 Task: Look for space in Vlorë, Albania from 12th  August, 2023 to 15th August, 2023 for 3 adults in price range Rs.12000 to Rs.16000. Place can be entire place with 2 bedrooms having 3 beds and 1 bathroom. Property type can be flat. Amenities needed are: heating, . Booking option can be shelf check-in. Required host language is English.
Action: Mouse moved to (498, 110)
Screenshot: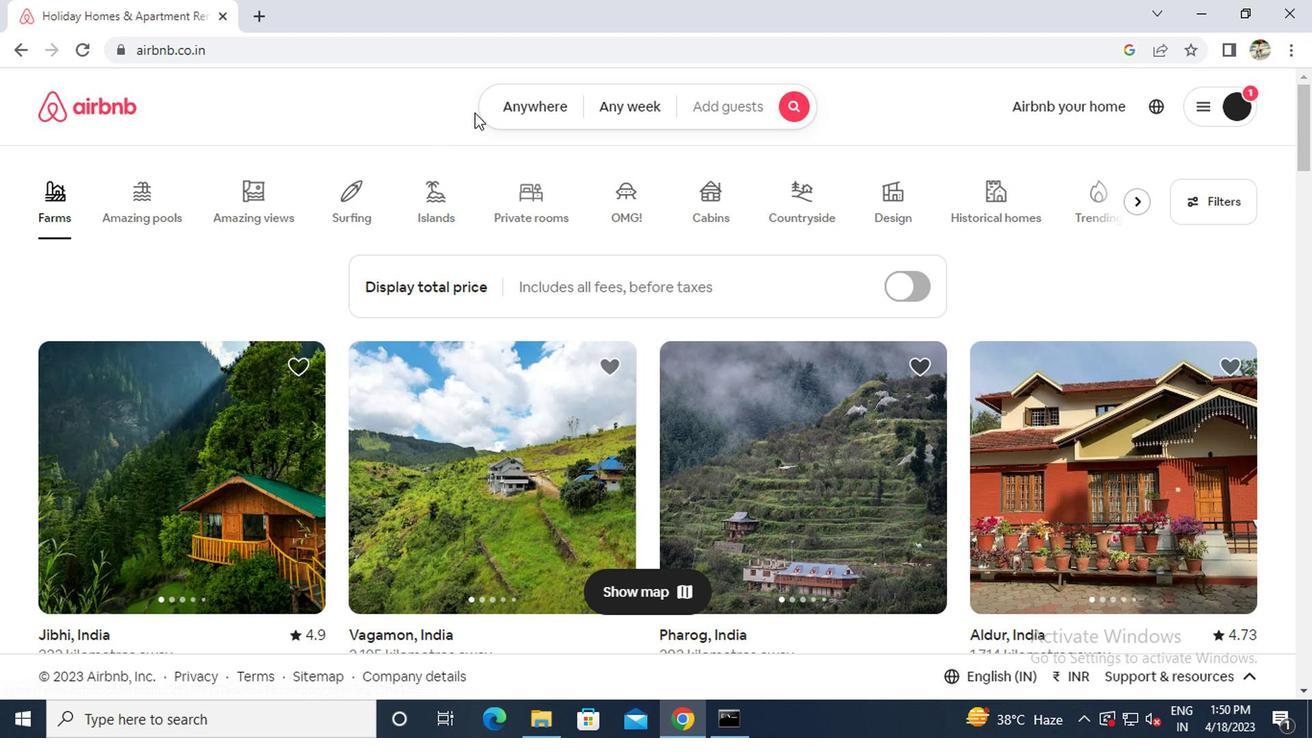 
Action: Mouse pressed left at (498, 110)
Screenshot: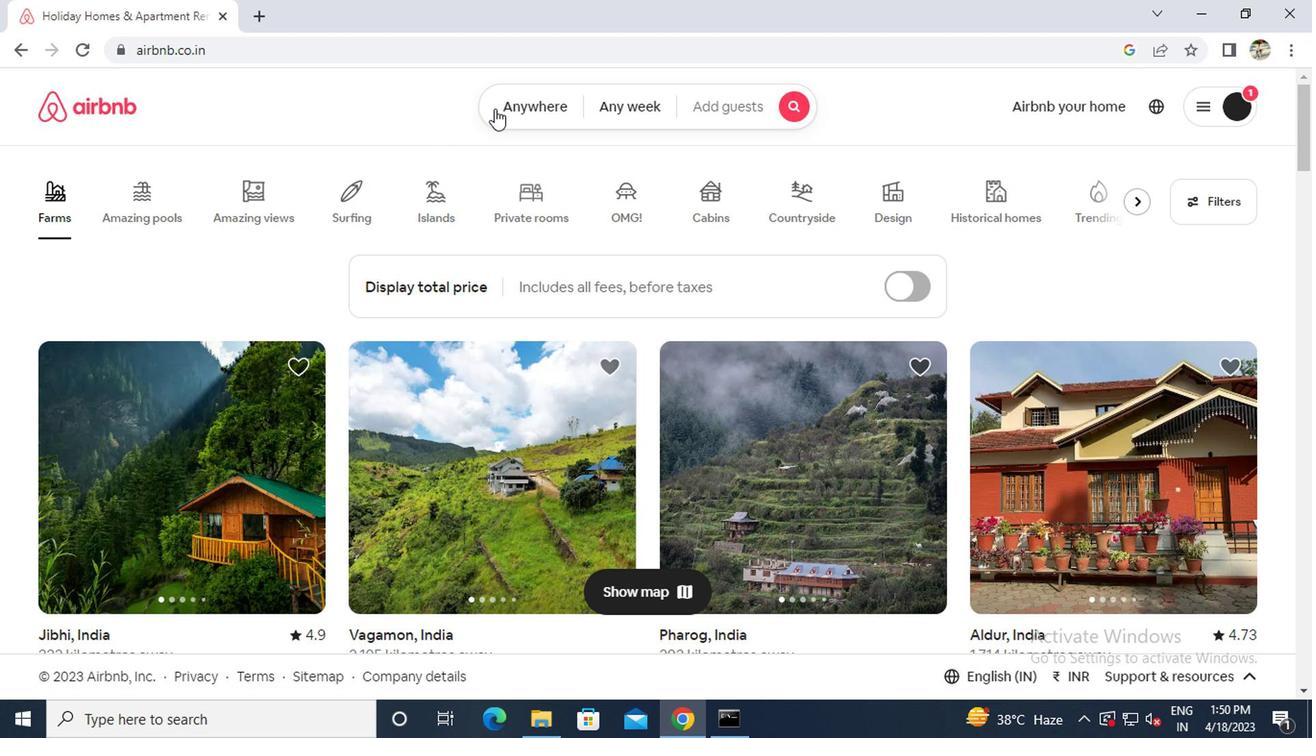 
Action: Mouse moved to (447, 192)
Screenshot: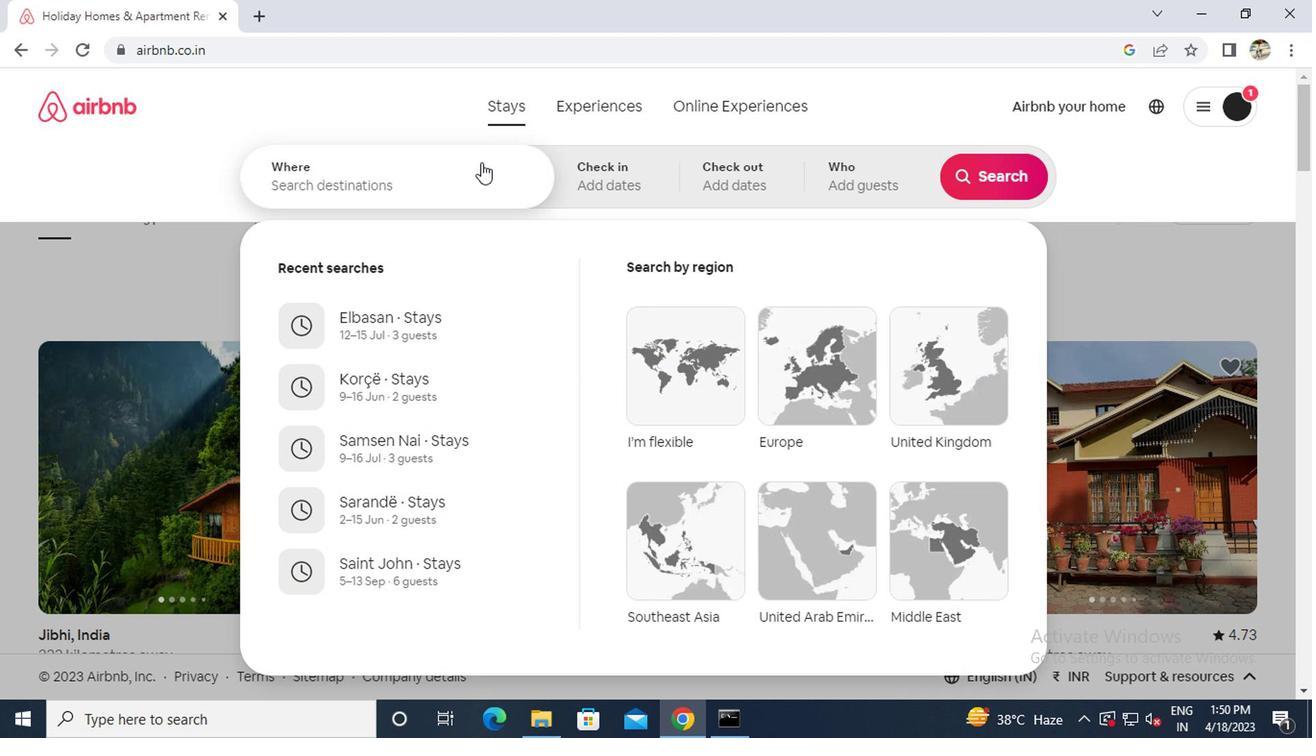 
Action: Mouse pressed left at (447, 192)
Screenshot: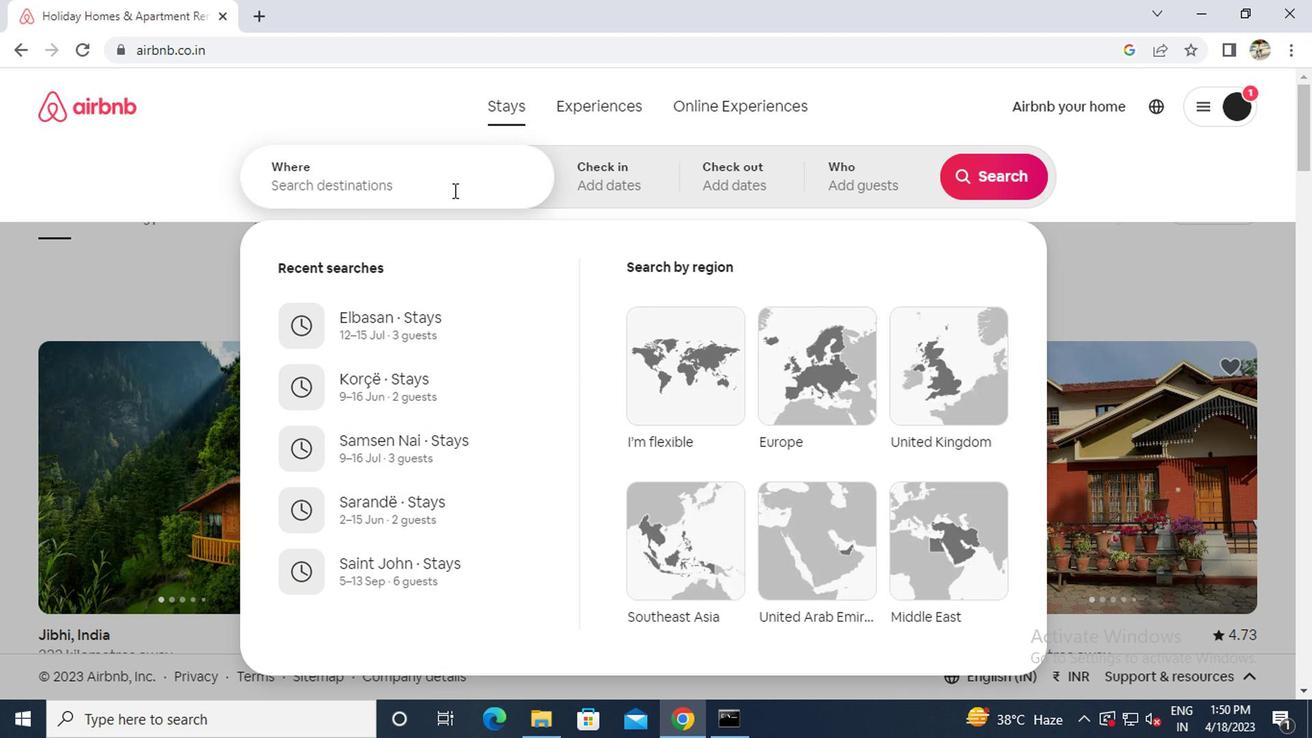 
Action: Key pressed v<Key.caps_lock>o<Key.backspace>lore<Key.space>
Screenshot: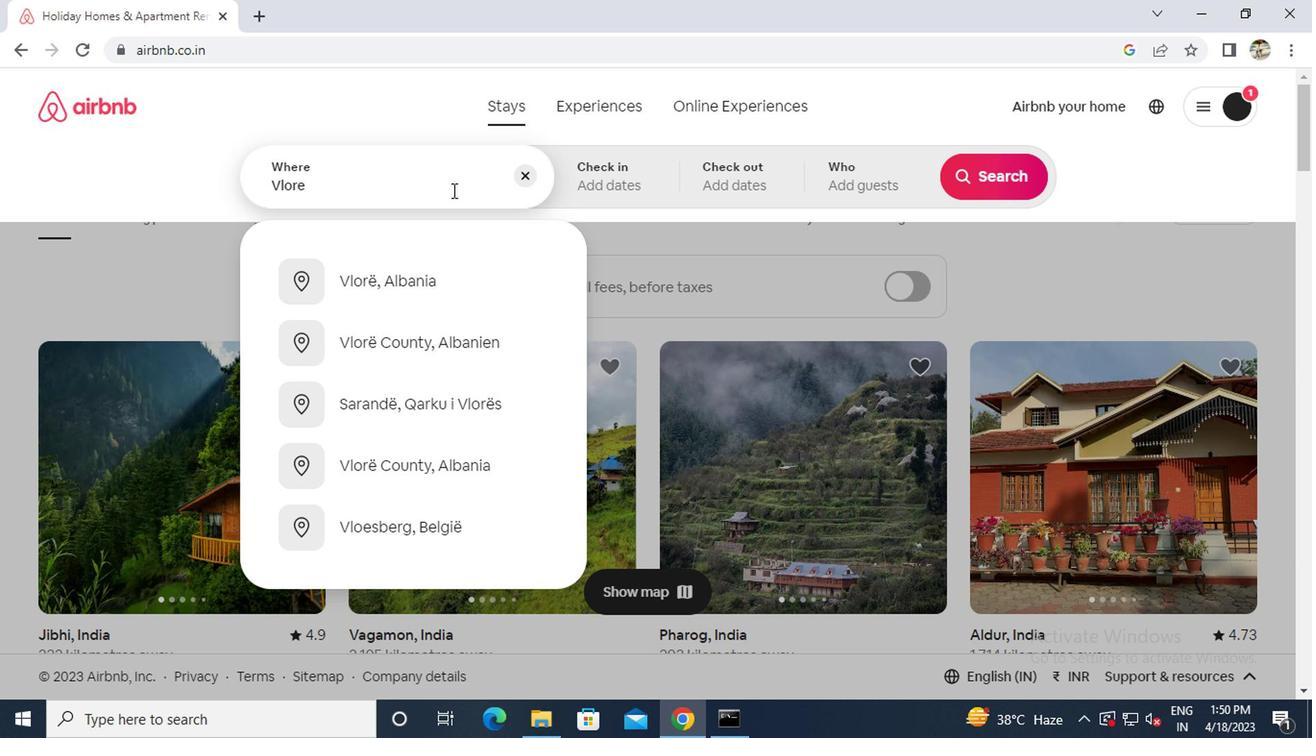 
Action: Mouse moved to (371, 299)
Screenshot: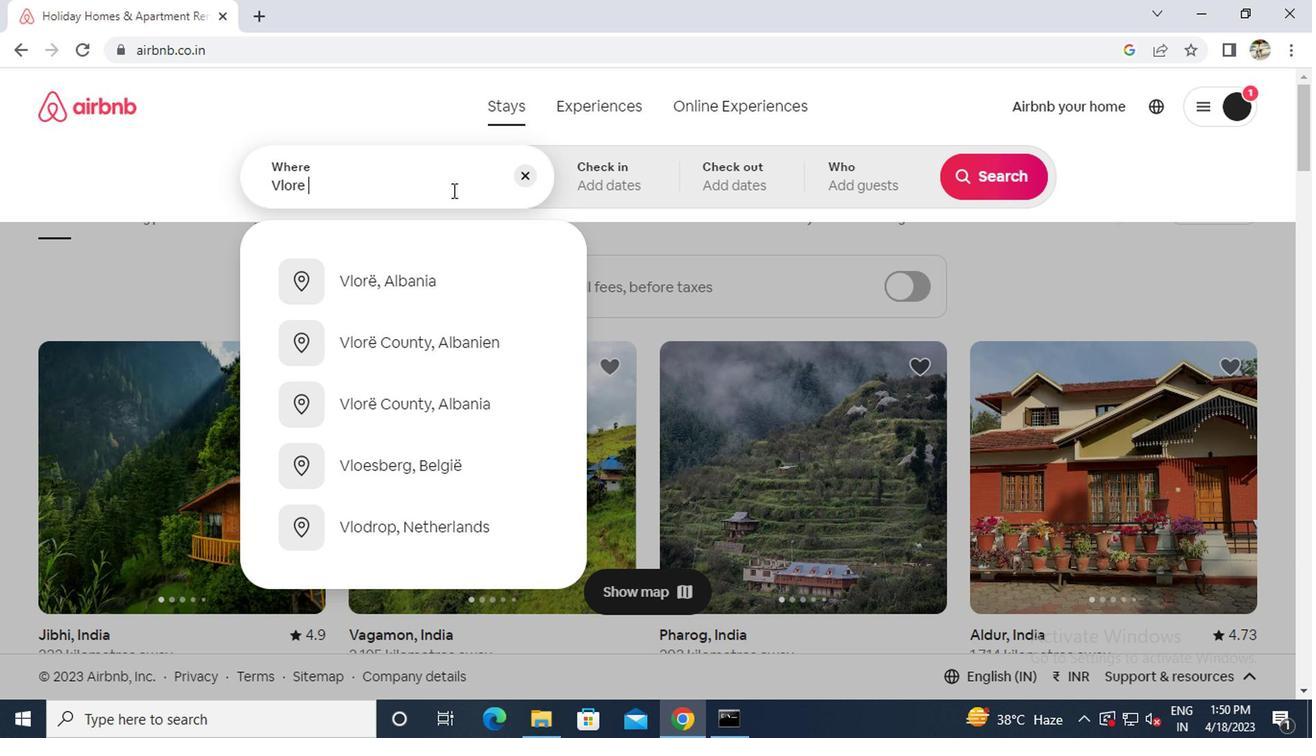 
Action: Mouse pressed left at (371, 299)
Screenshot: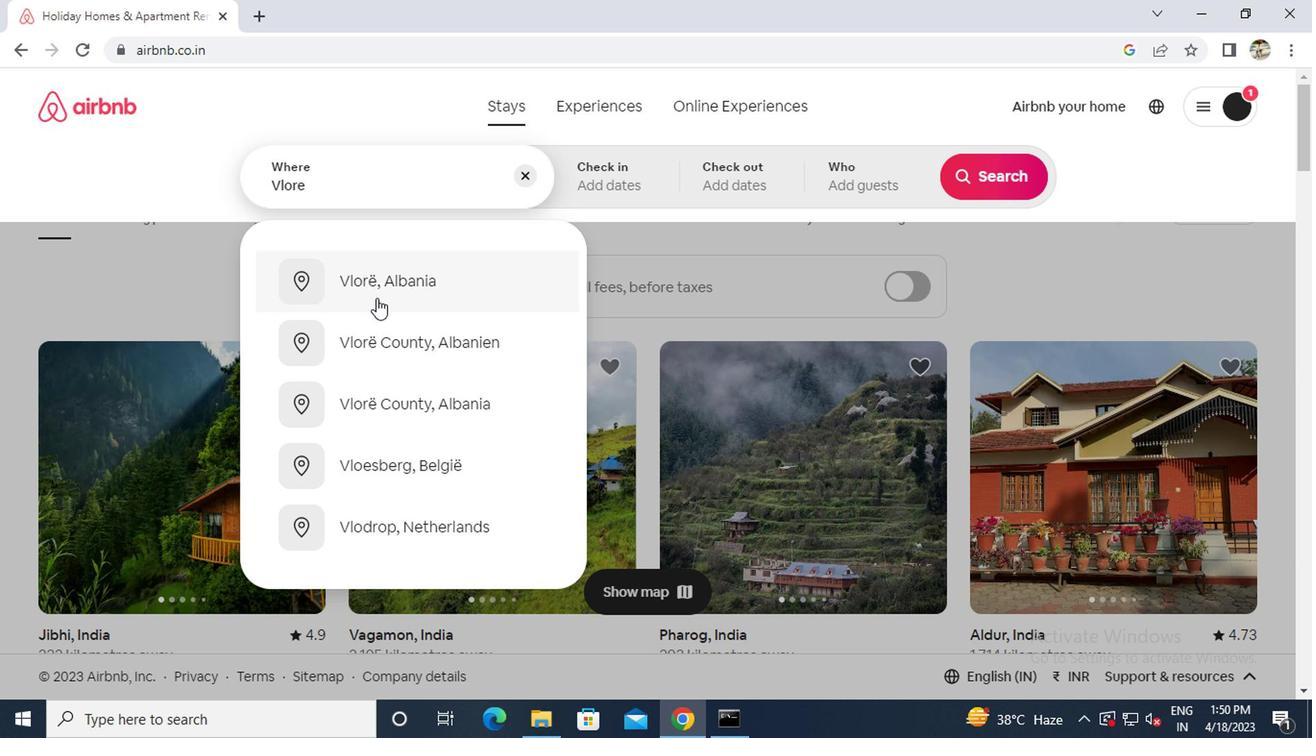 
Action: Mouse moved to (980, 324)
Screenshot: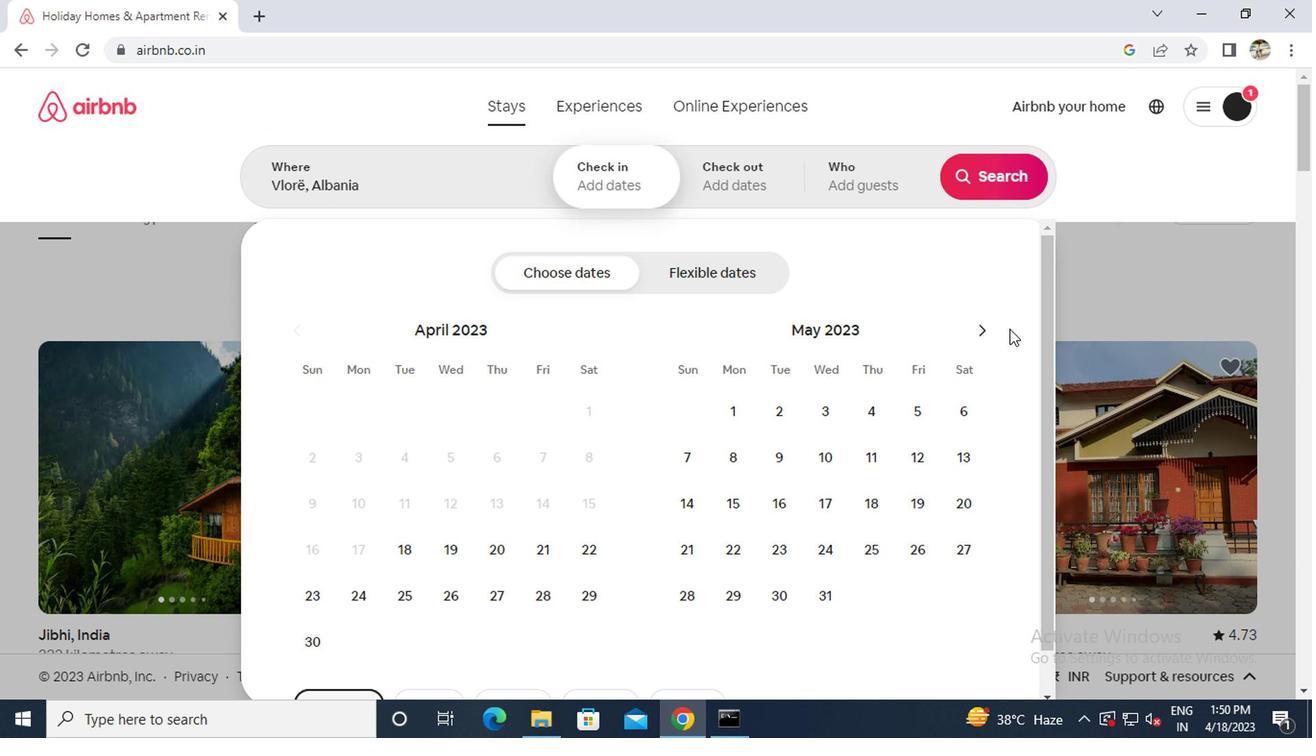 
Action: Mouse pressed left at (980, 324)
Screenshot: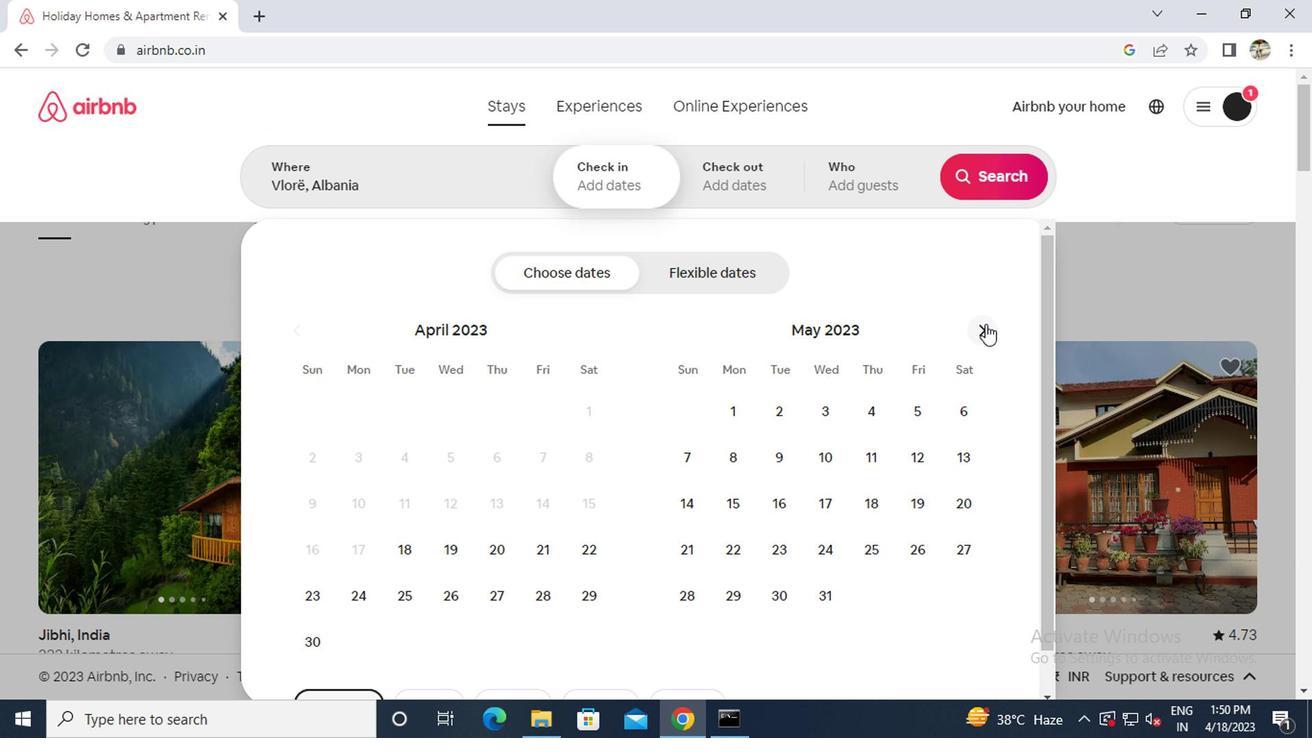 
Action: Mouse pressed left at (980, 324)
Screenshot: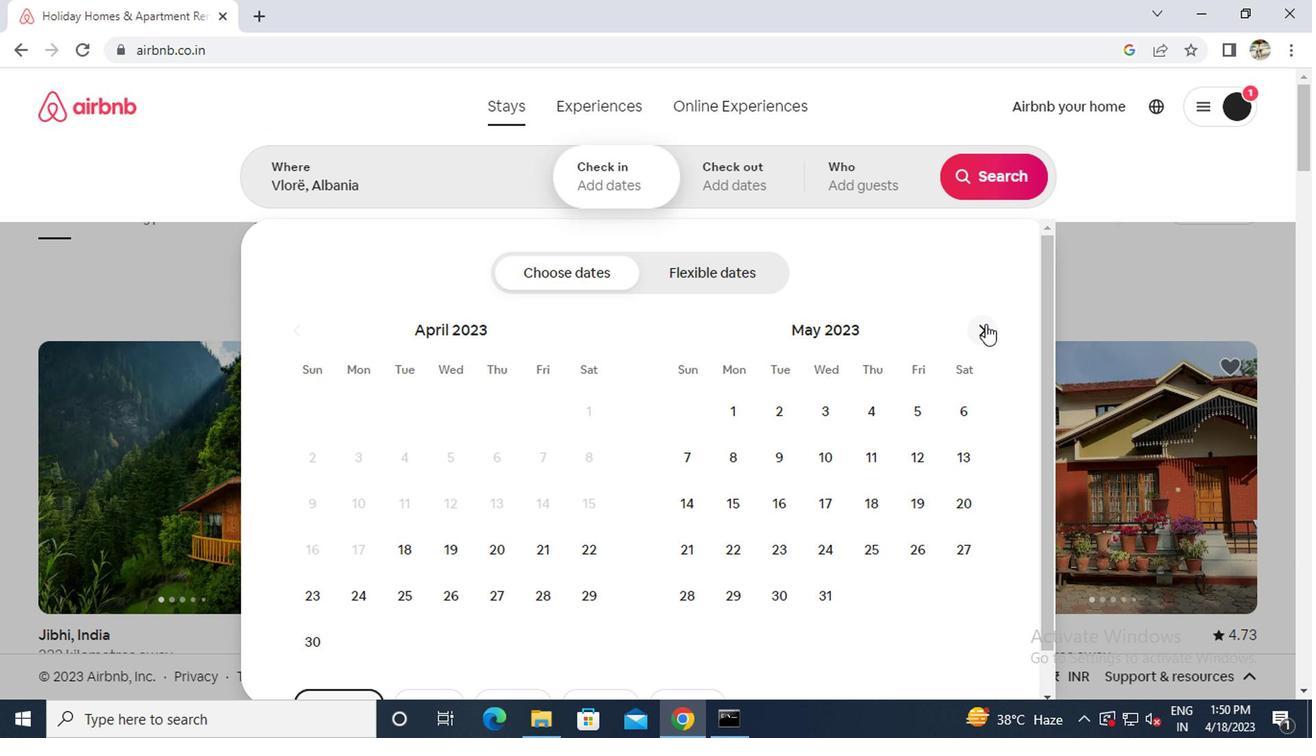 
Action: Mouse pressed left at (980, 324)
Screenshot: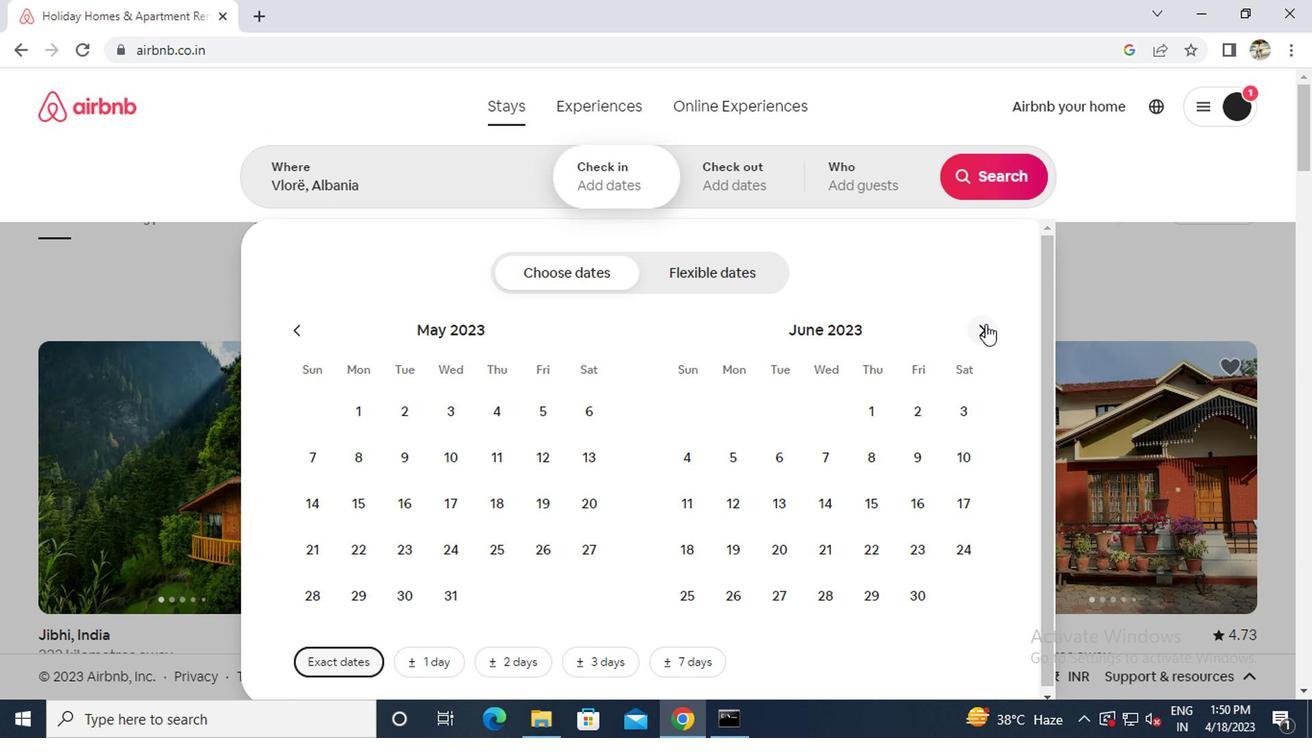 
Action: Mouse pressed left at (980, 324)
Screenshot: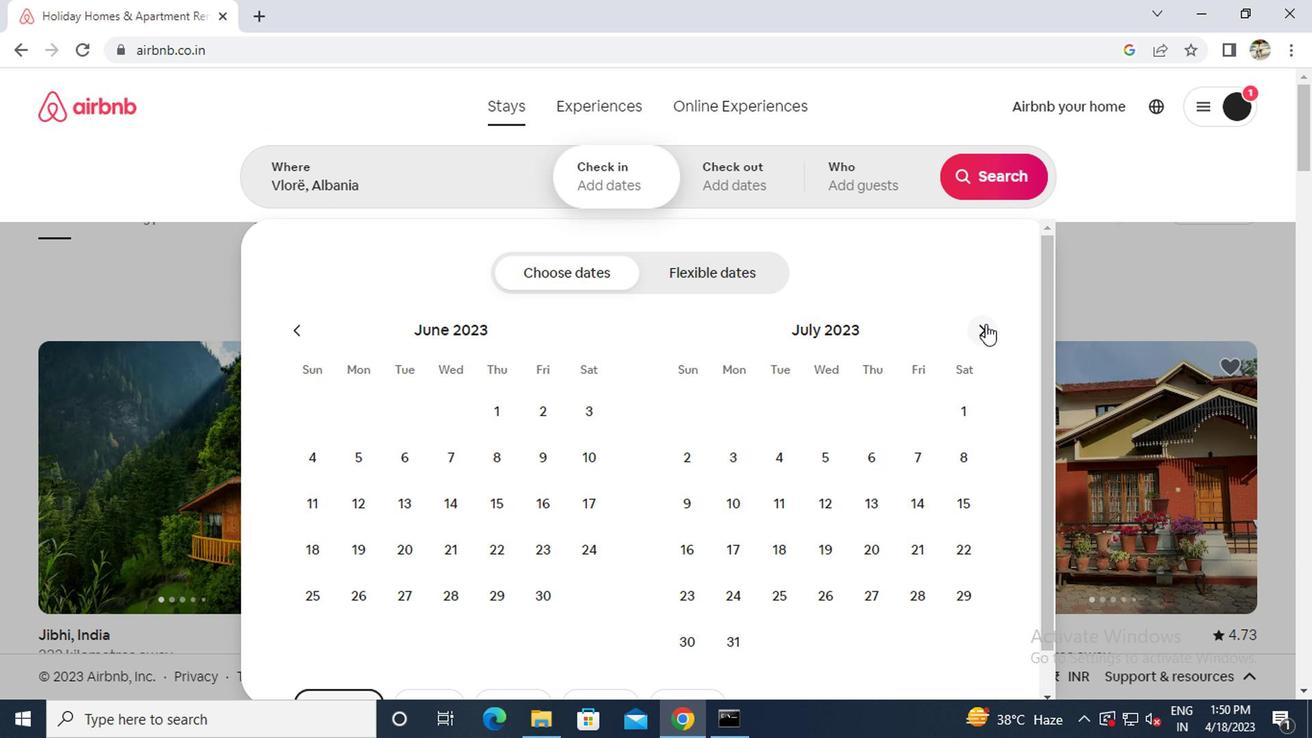 
Action: Mouse moved to (943, 455)
Screenshot: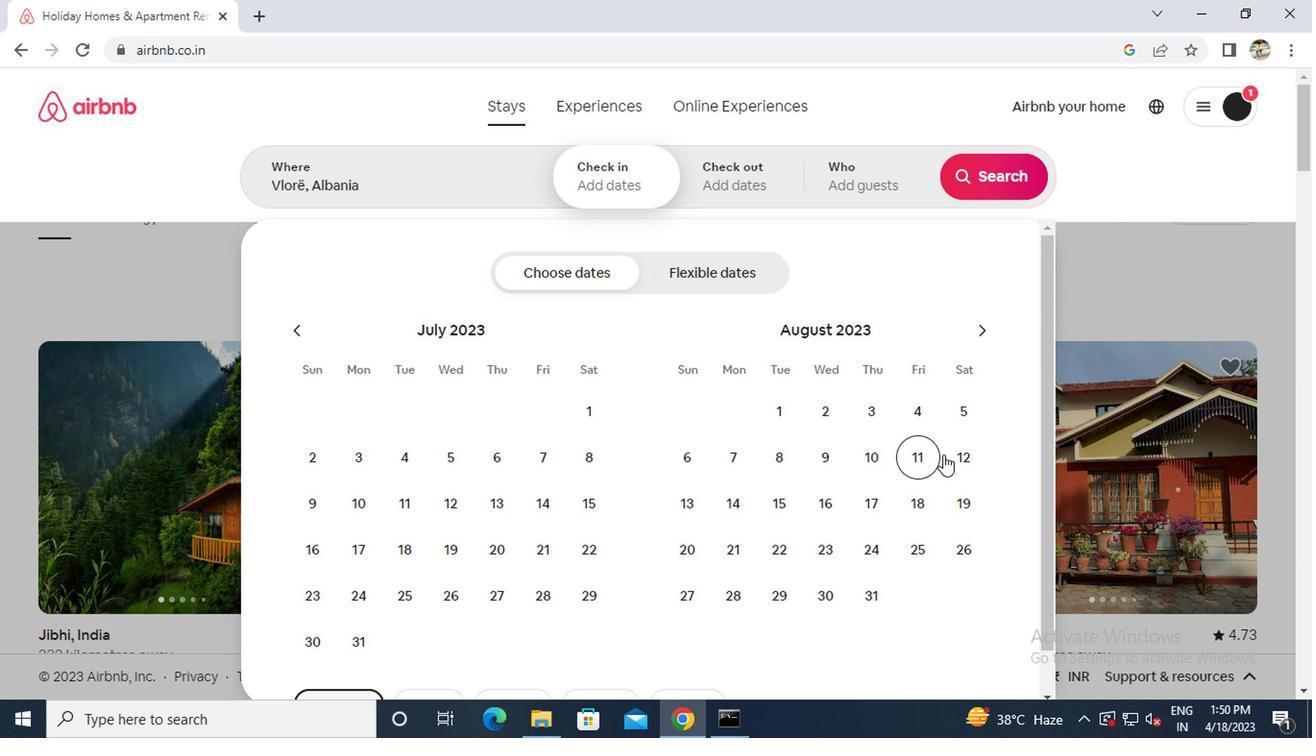 
Action: Mouse pressed left at (943, 455)
Screenshot: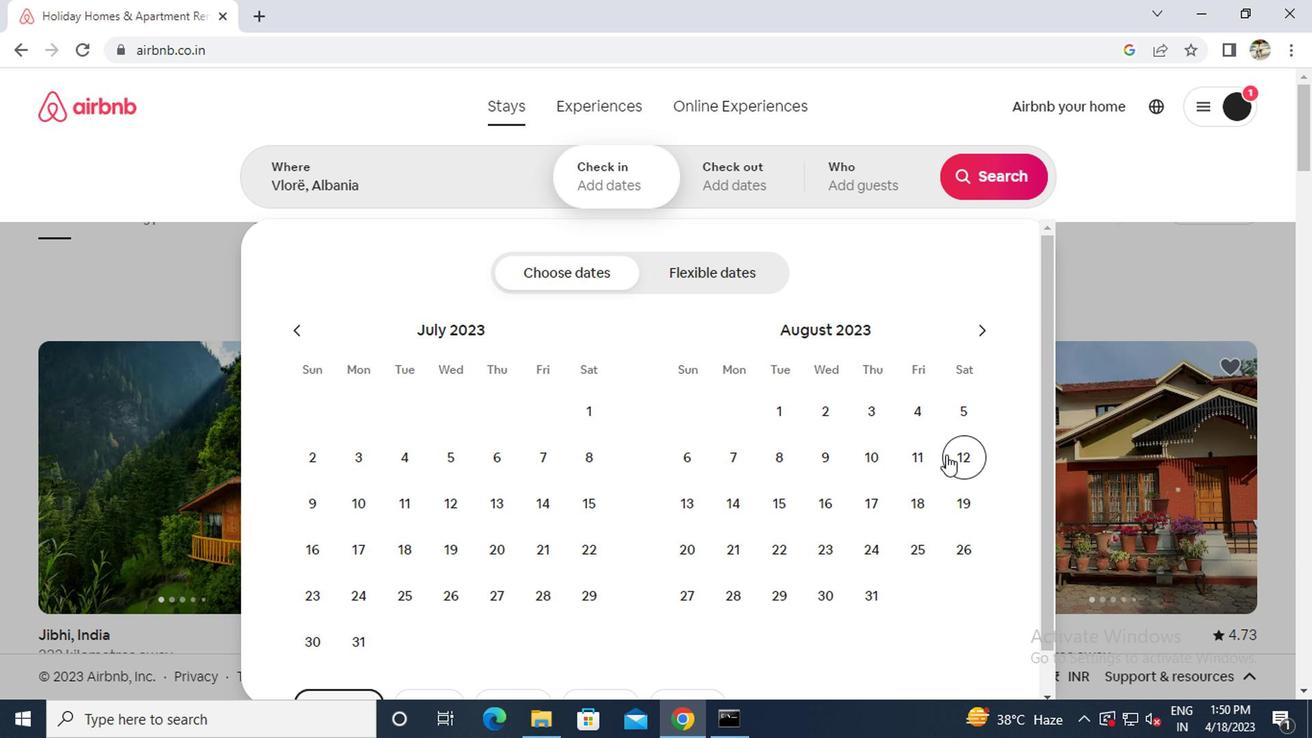 
Action: Mouse moved to (777, 501)
Screenshot: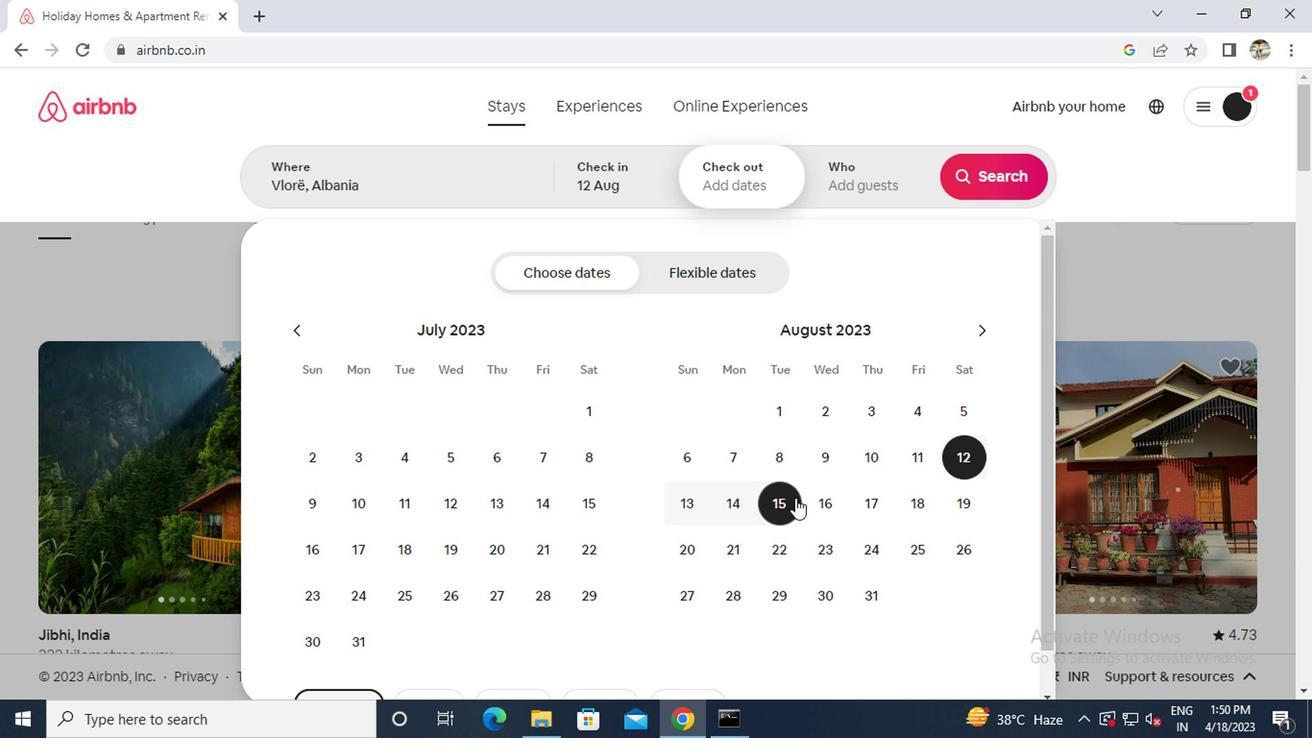 
Action: Mouse pressed left at (777, 501)
Screenshot: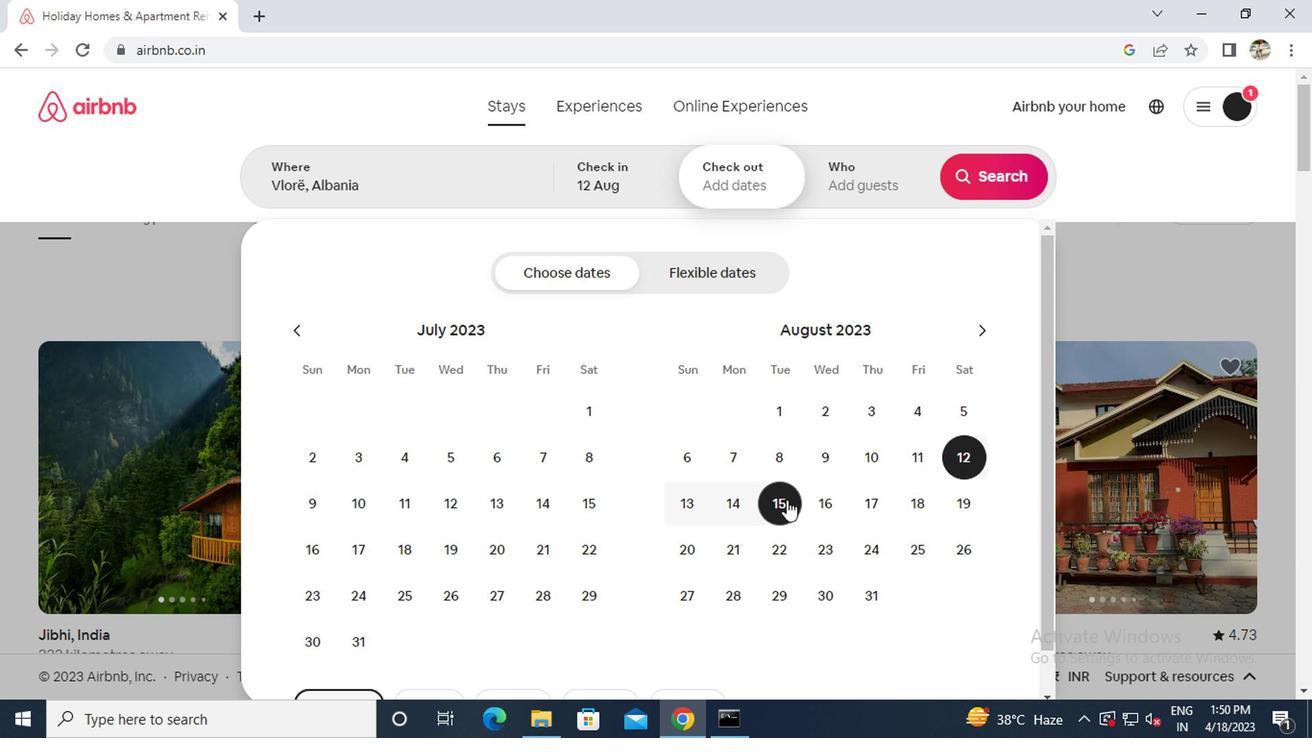 
Action: Mouse moved to (832, 185)
Screenshot: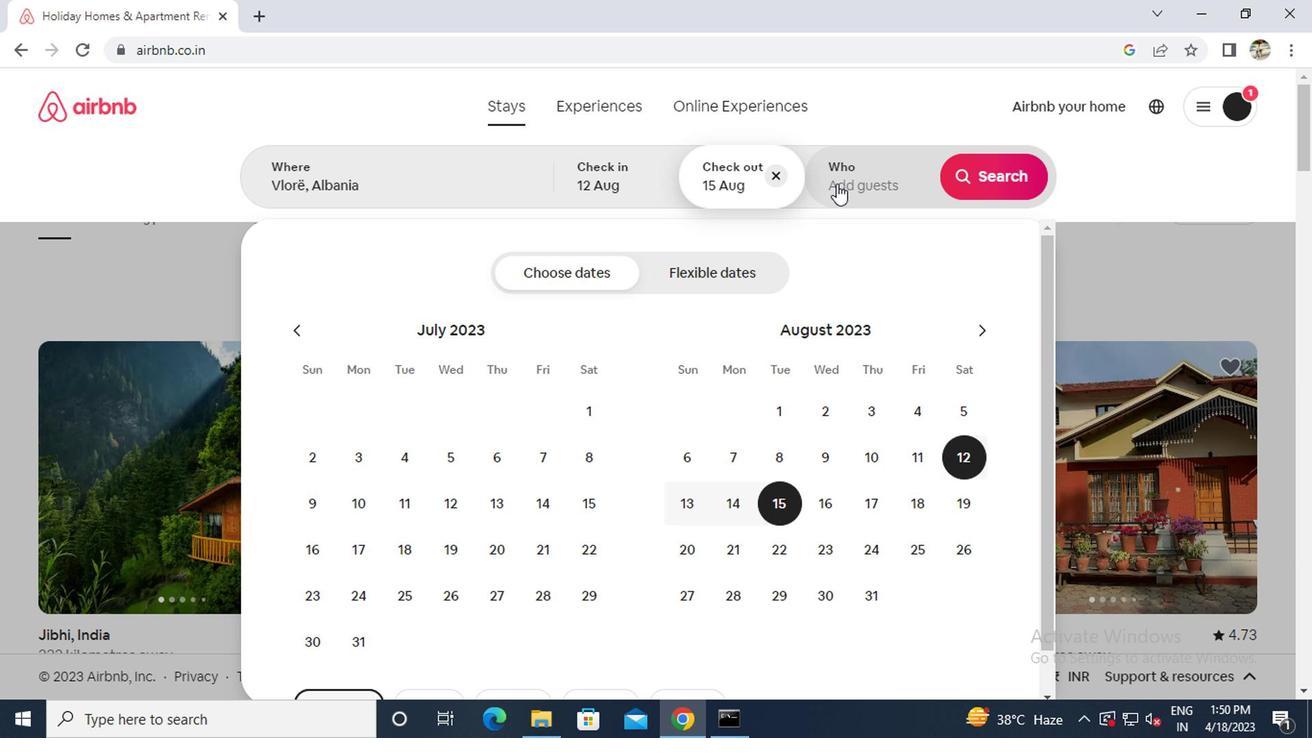 
Action: Mouse pressed left at (832, 185)
Screenshot: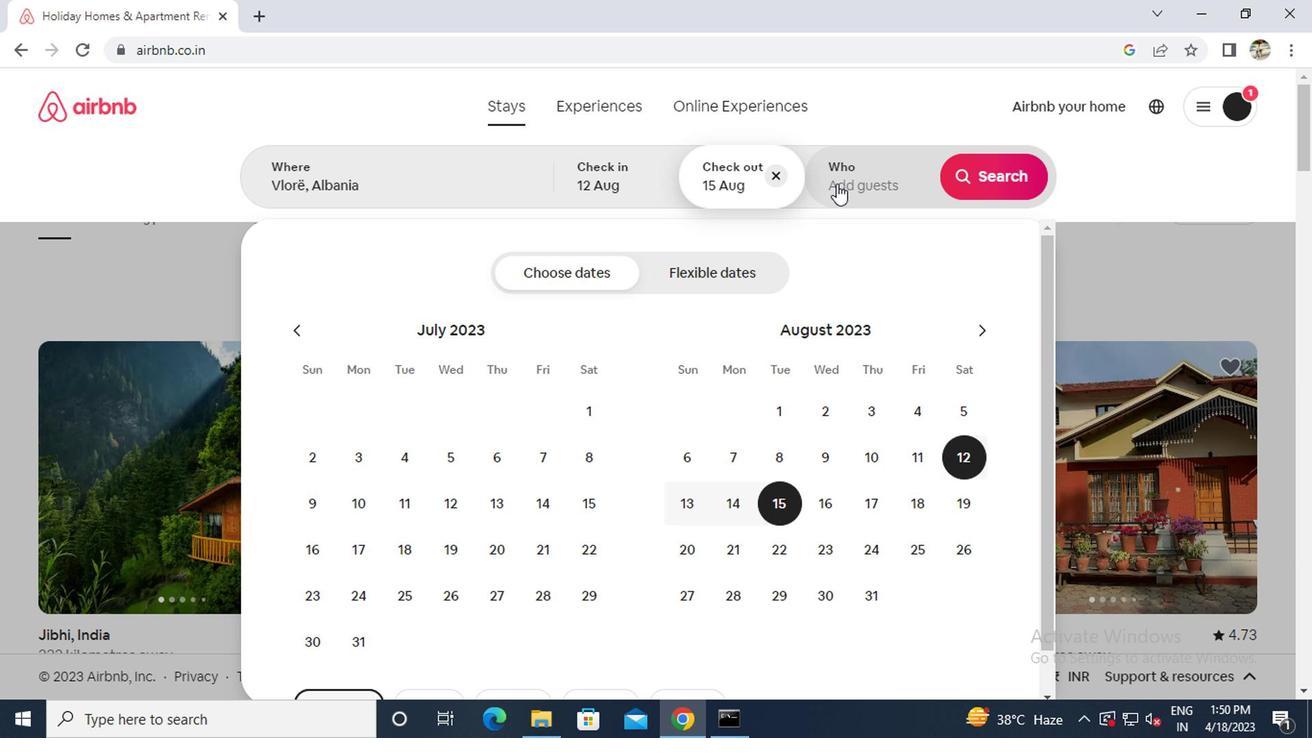 
Action: Mouse moved to (993, 283)
Screenshot: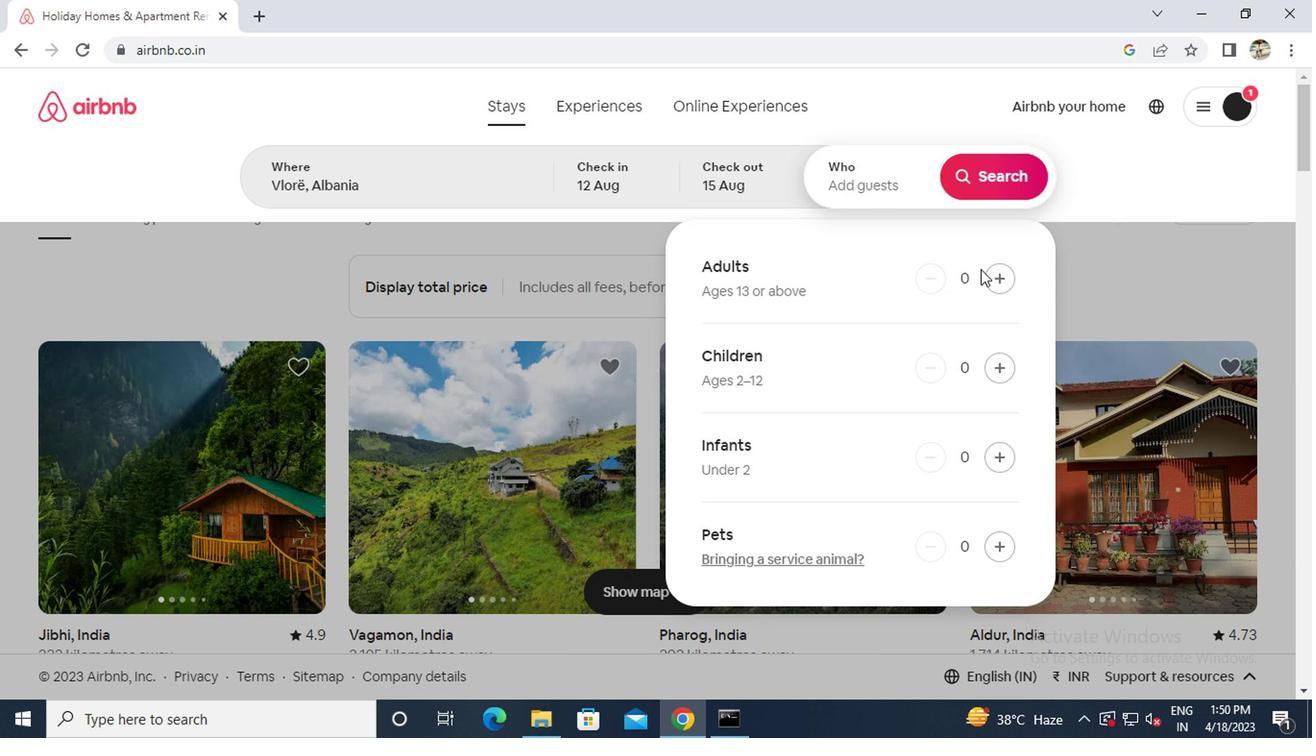 
Action: Mouse pressed left at (993, 283)
Screenshot: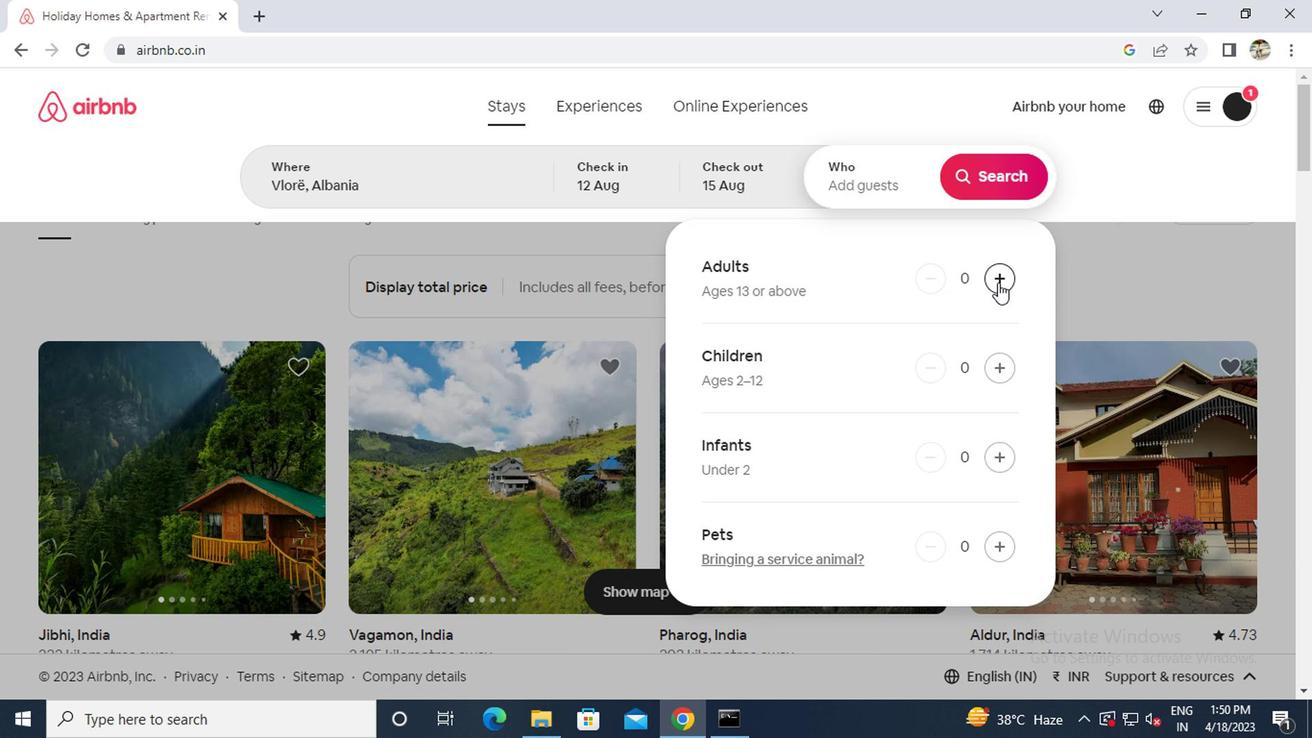 
Action: Mouse pressed left at (993, 283)
Screenshot: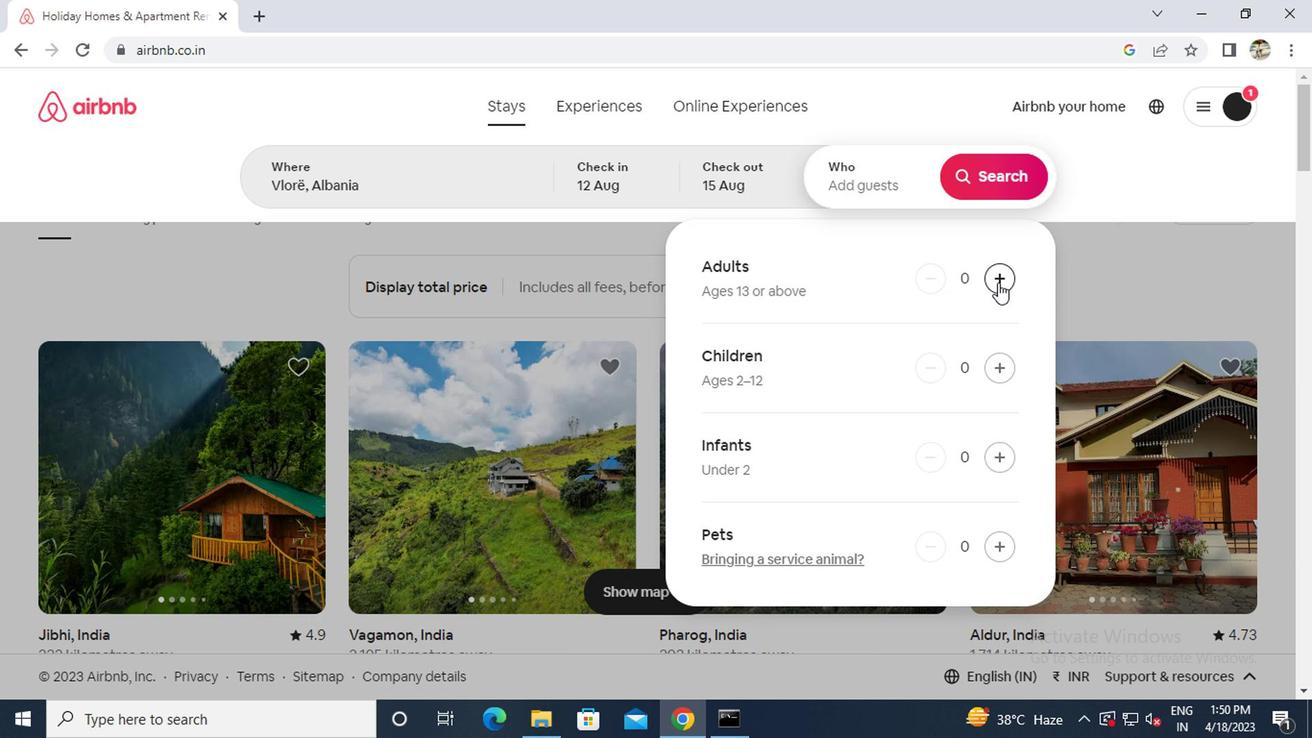 
Action: Mouse pressed left at (993, 283)
Screenshot: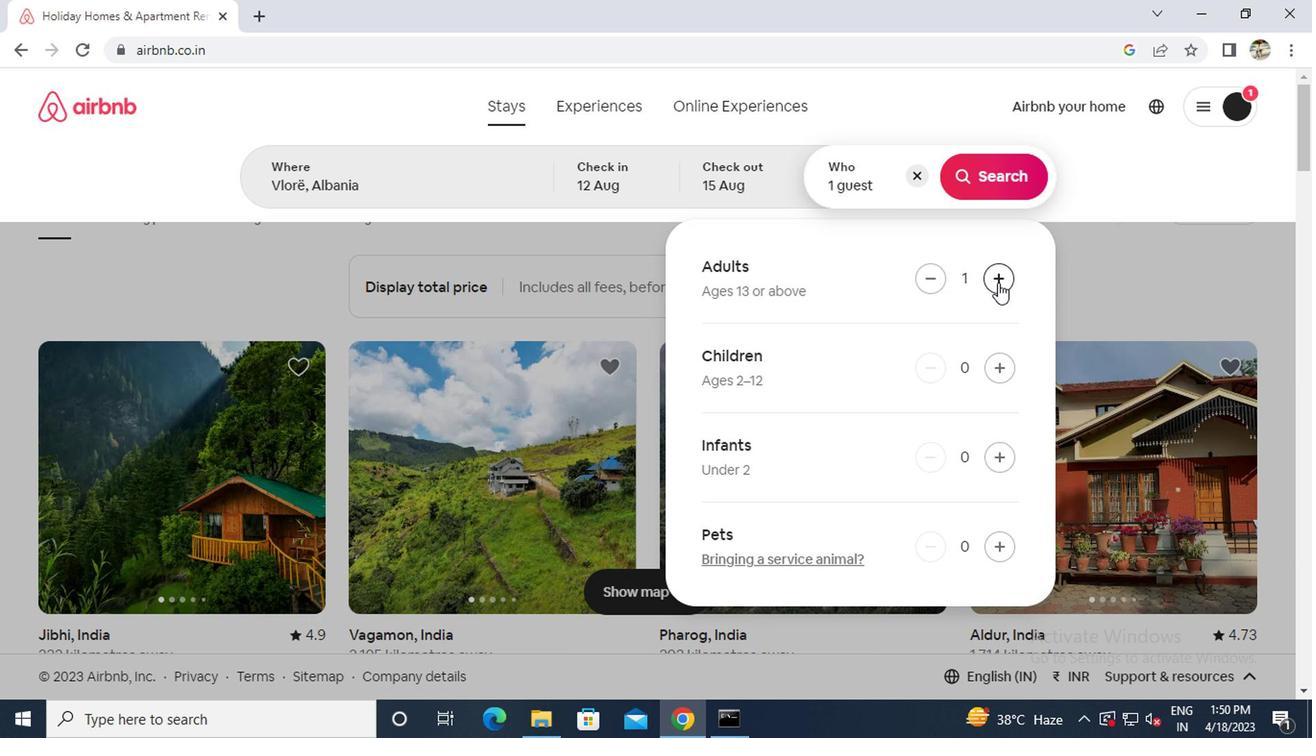 
Action: Mouse moved to (965, 161)
Screenshot: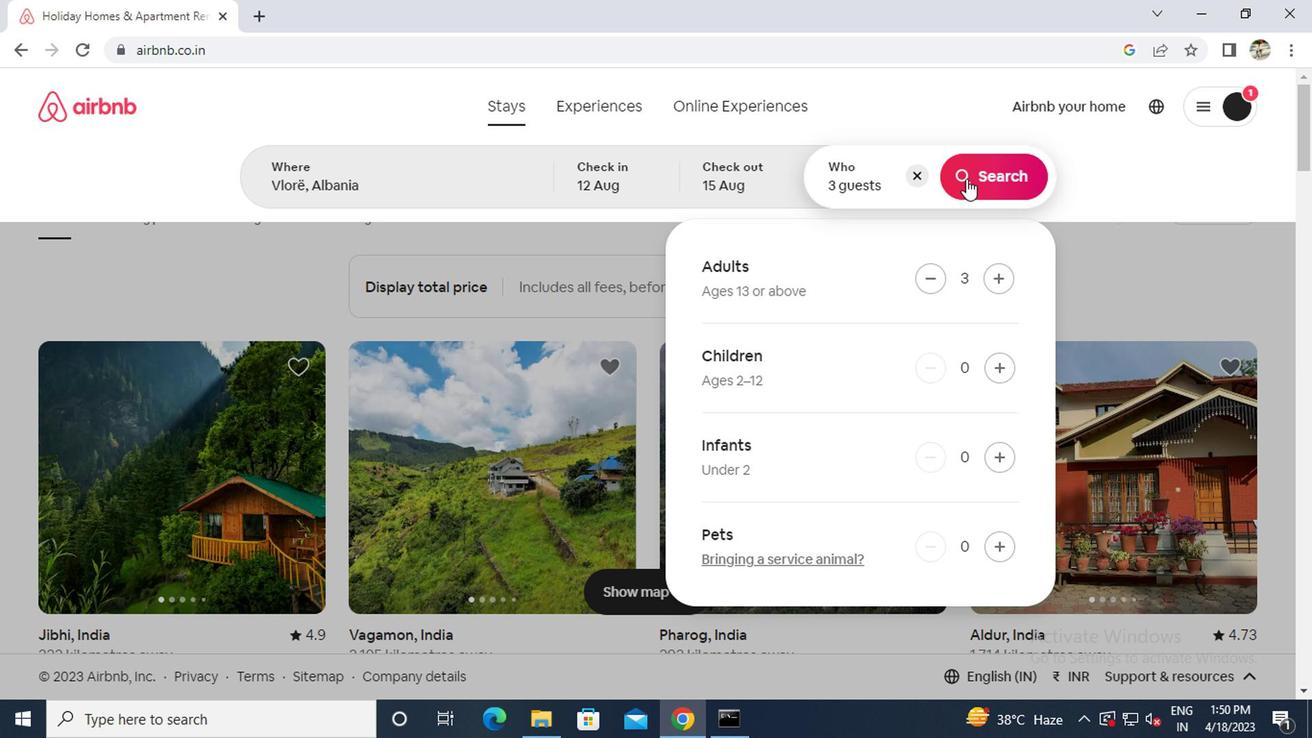 
Action: Mouse pressed left at (965, 161)
Screenshot: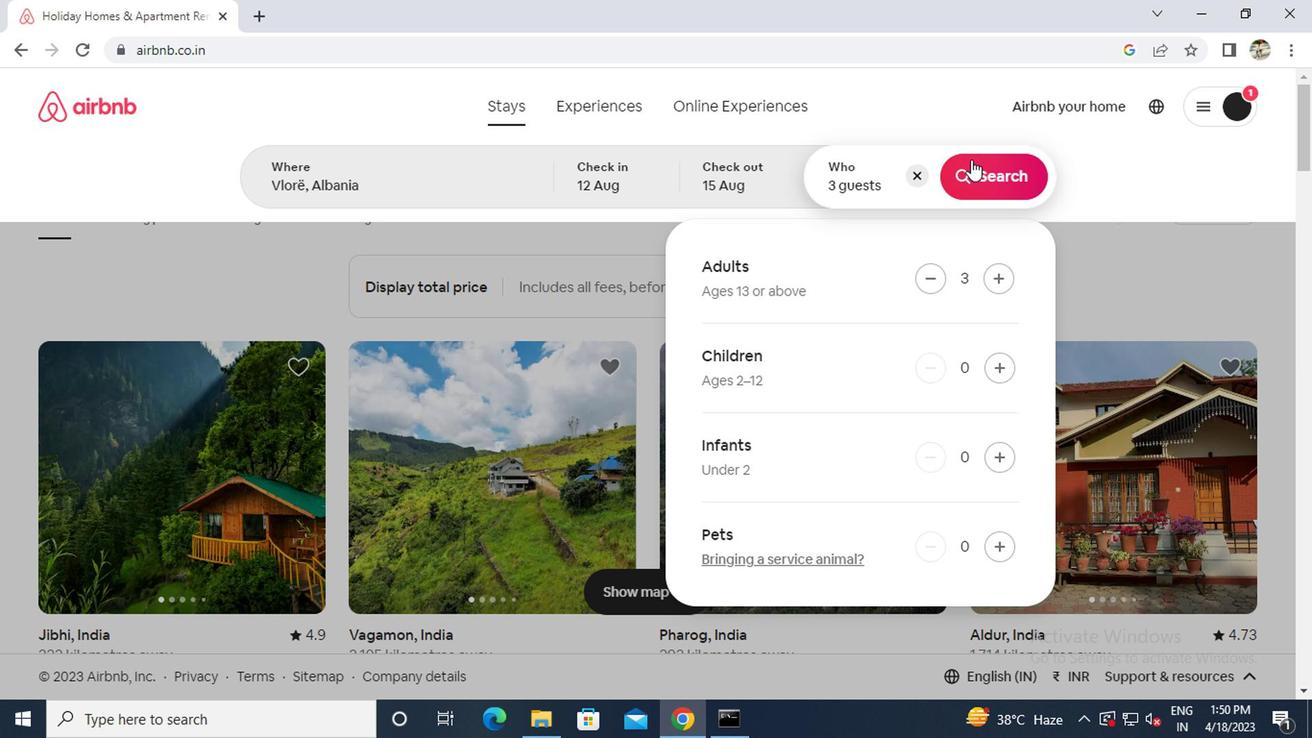 
Action: Mouse moved to (1218, 194)
Screenshot: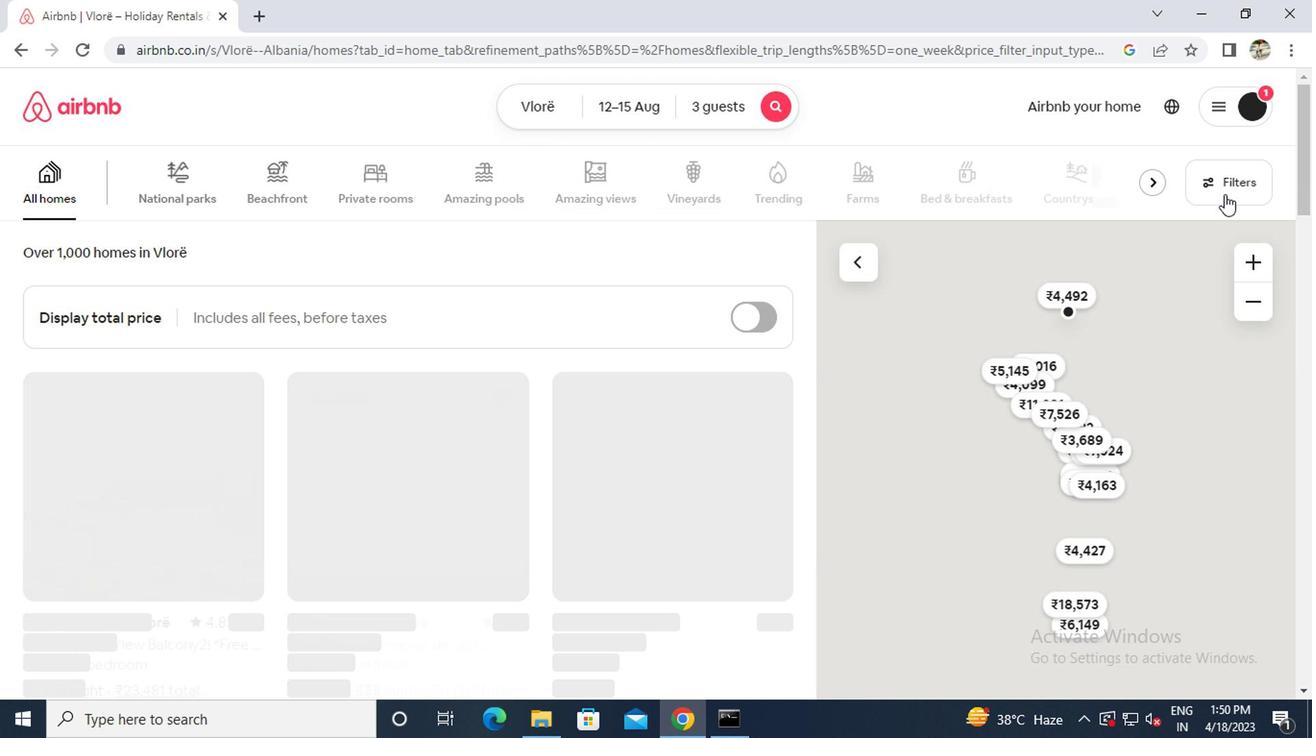 
Action: Mouse pressed left at (1218, 194)
Screenshot: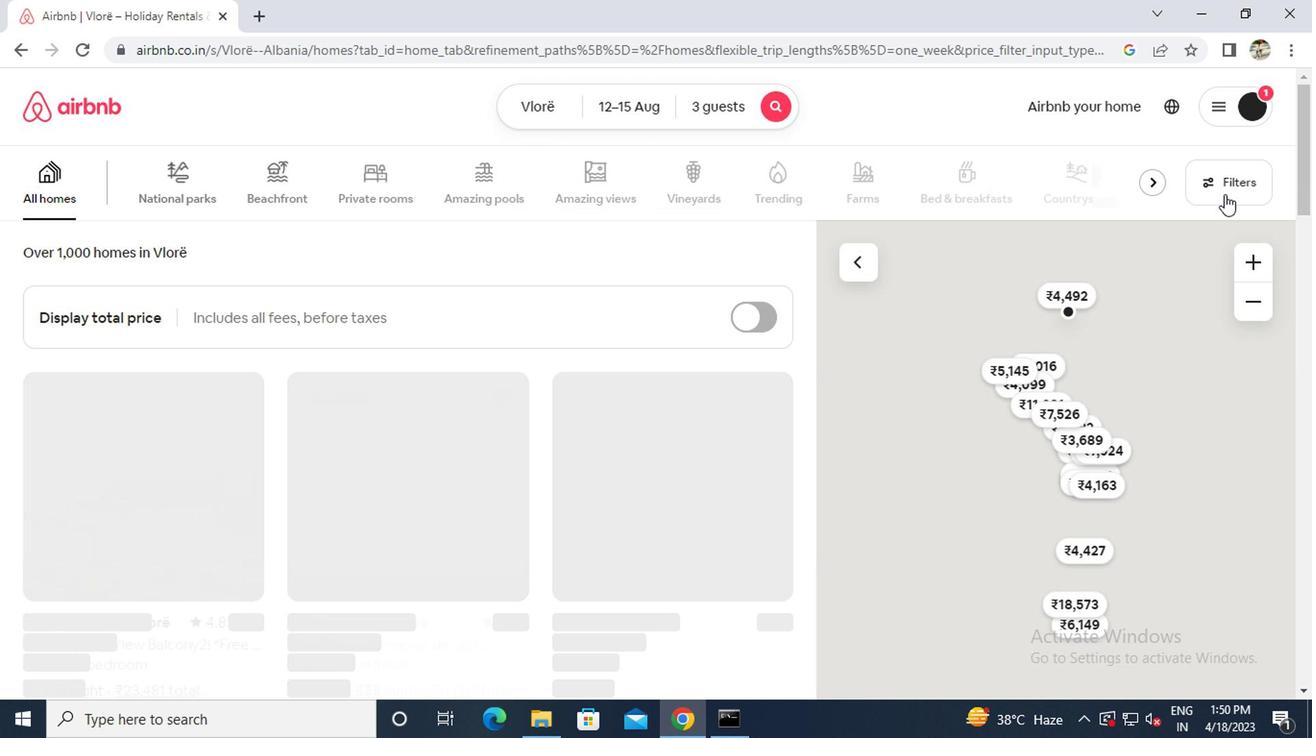 
Action: Mouse moved to (538, 428)
Screenshot: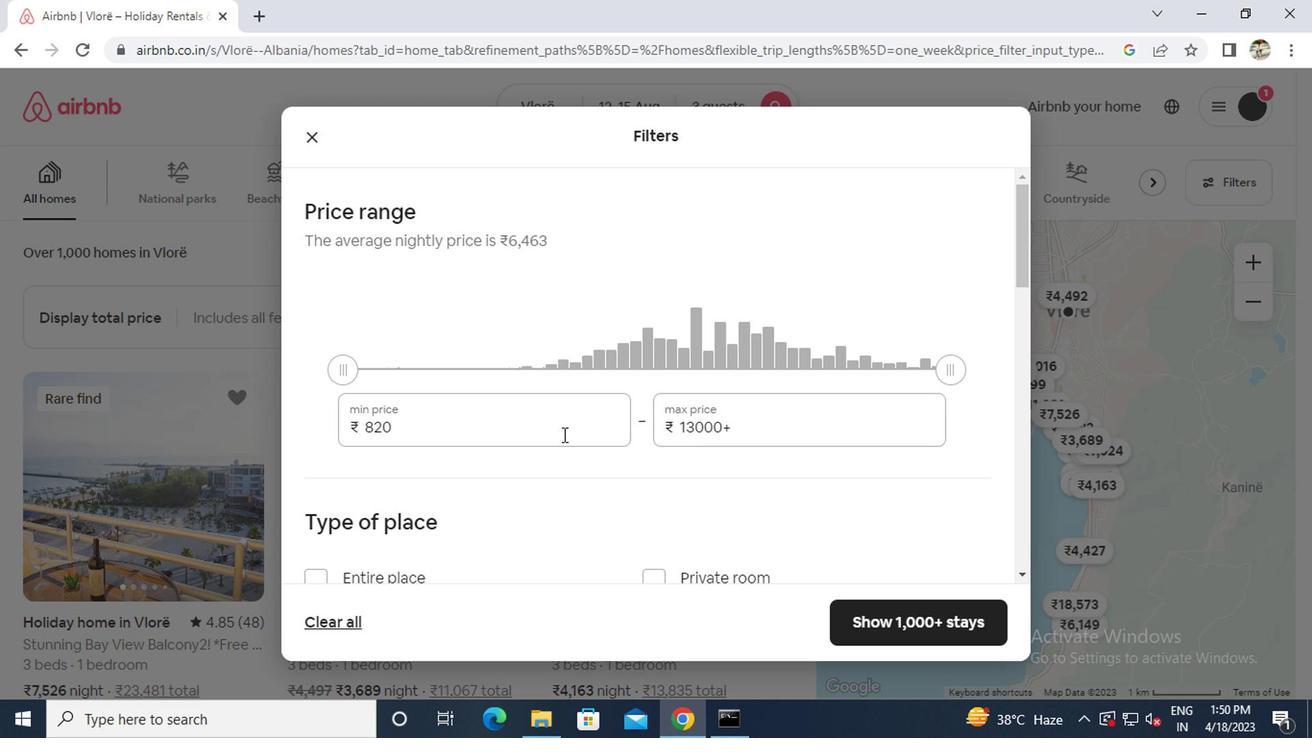 
Action: Mouse pressed left at (538, 428)
Screenshot: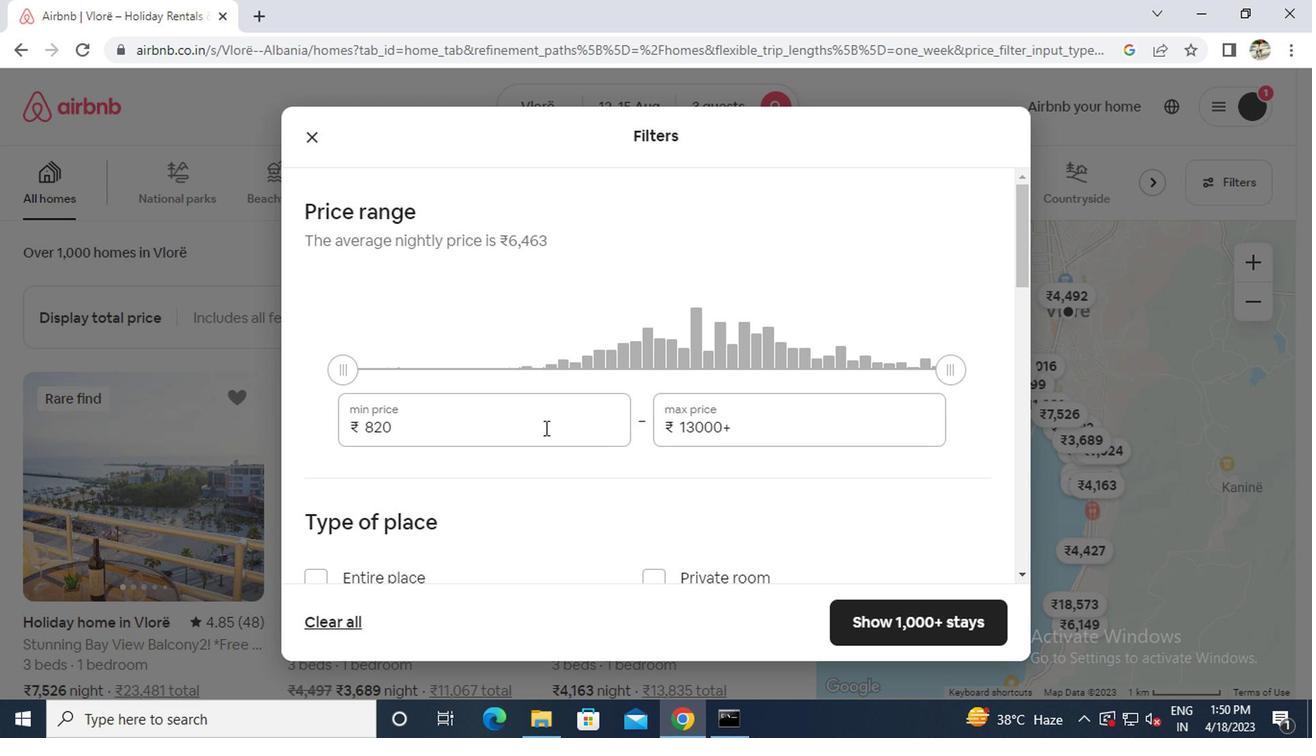 
Action: Key pressed ctrl+A<Key.backspace>12000
Screenshot: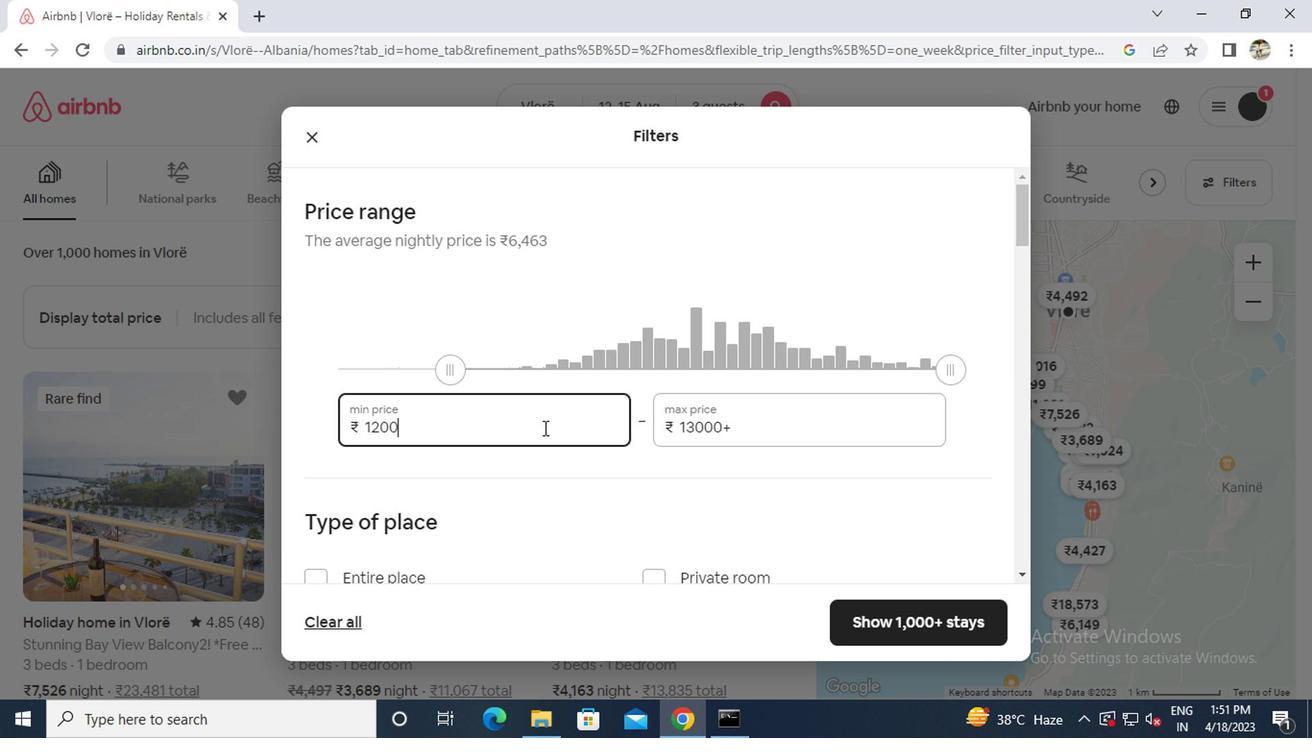
Action: Mouse moved to (770, 419)
Screenshot: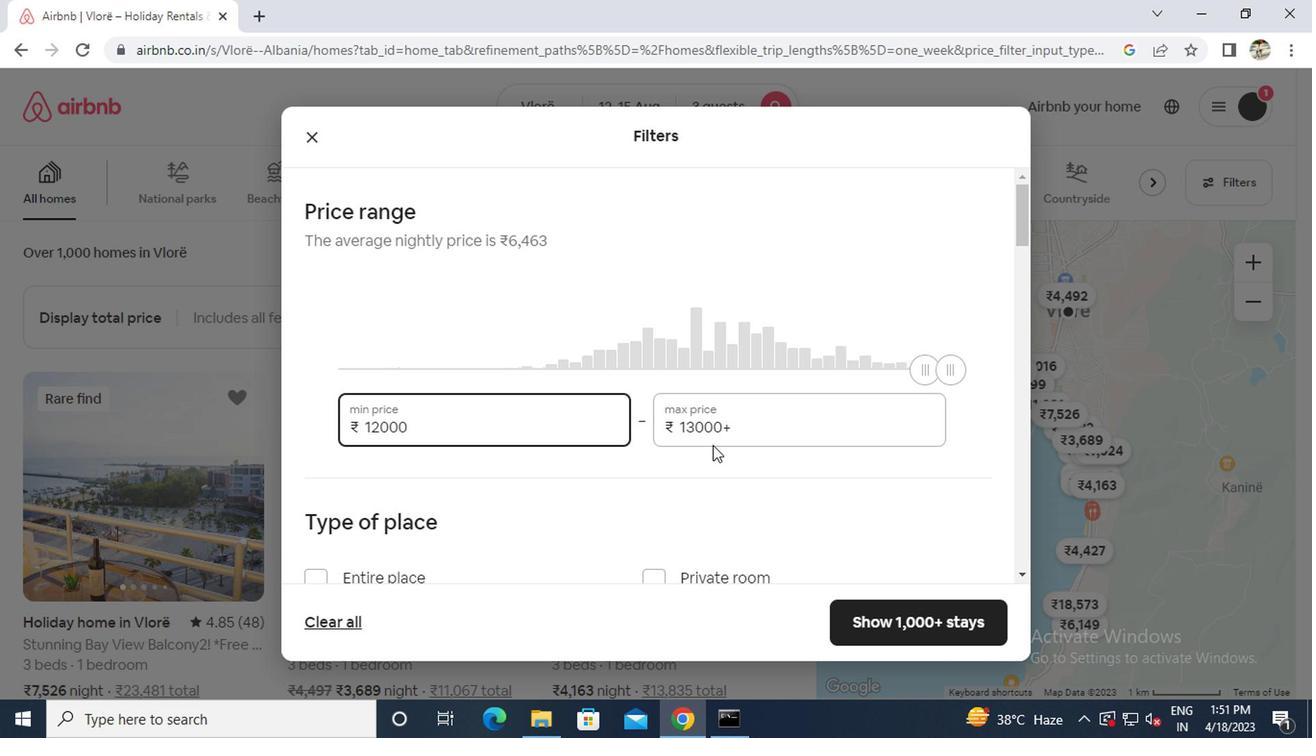
Action: Mouse pressed left at (770, 419)
Screenshot: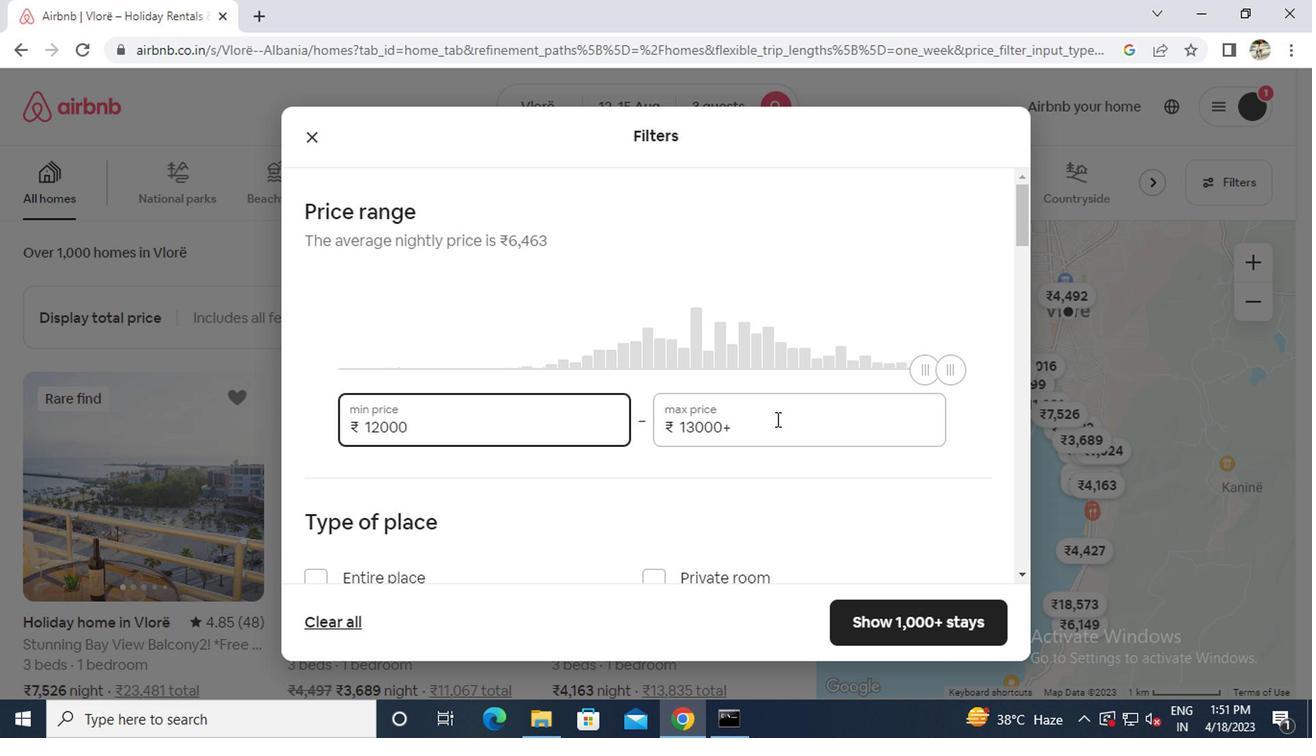 
Action: Key pressed ctrl+A16000
Screenshot: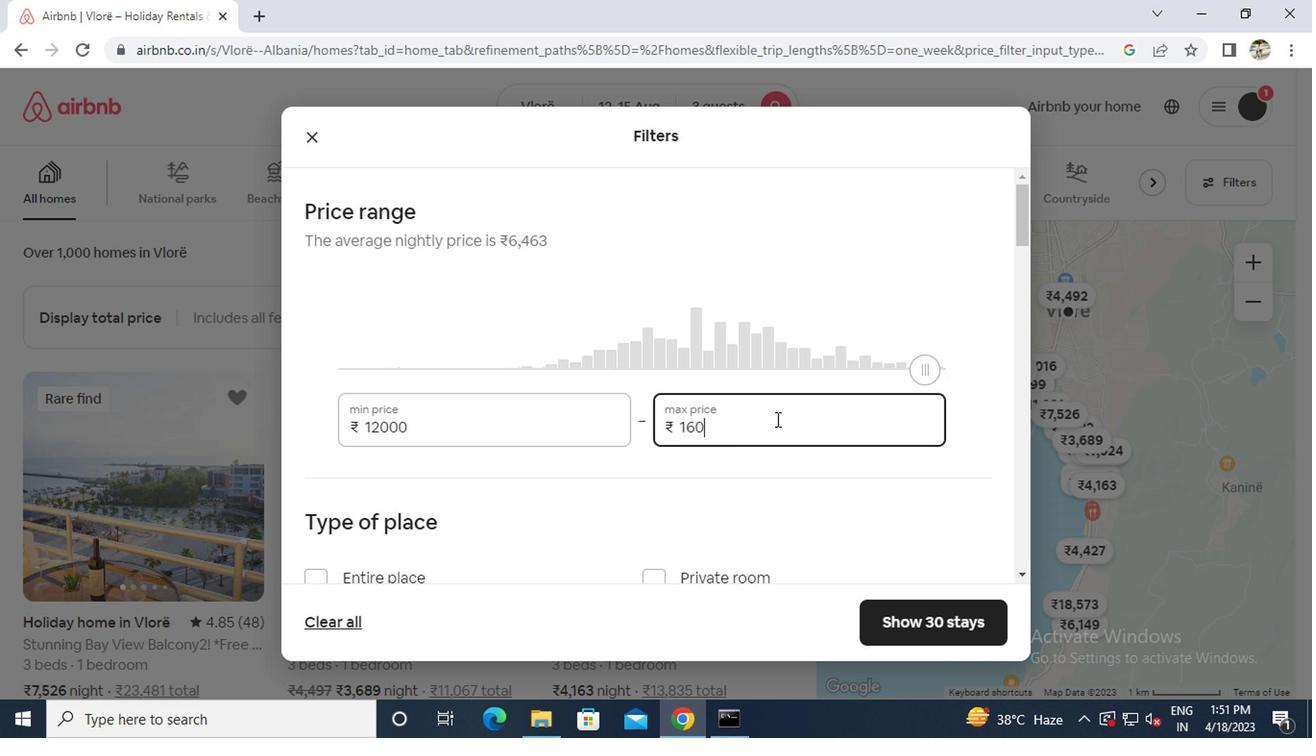 
Action: Mouse moved to (628, 505)
Screenshot: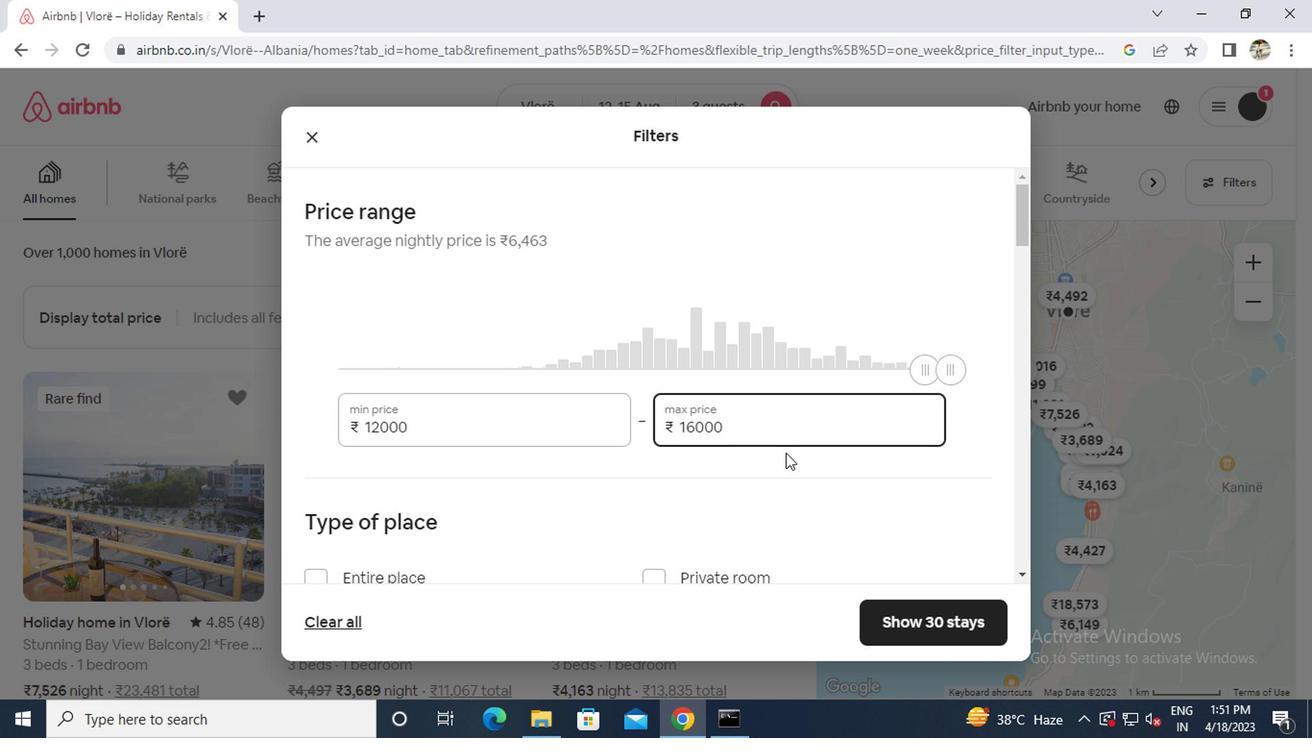 
Action: Mouse scrolled (628, 505) with delta (0, 0)
Screenshot: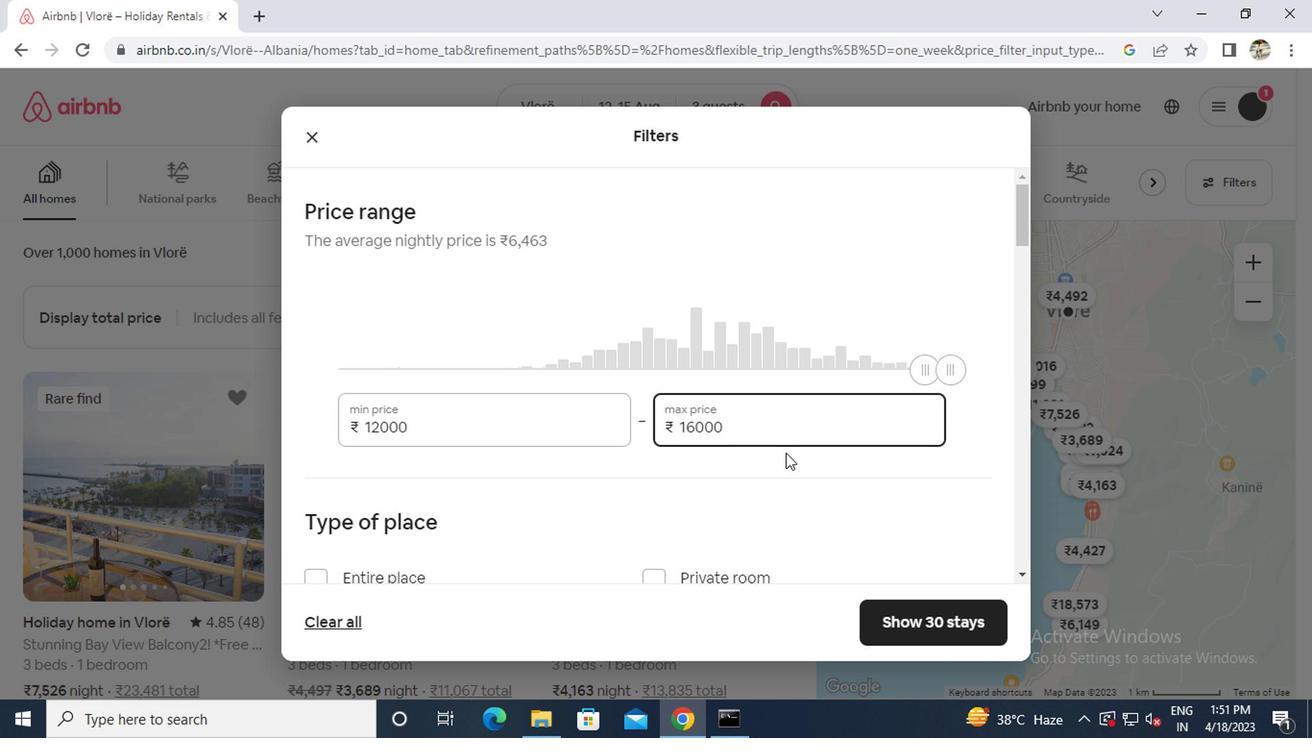 
Action: Mouse moved to (596, 505)
Screenshot: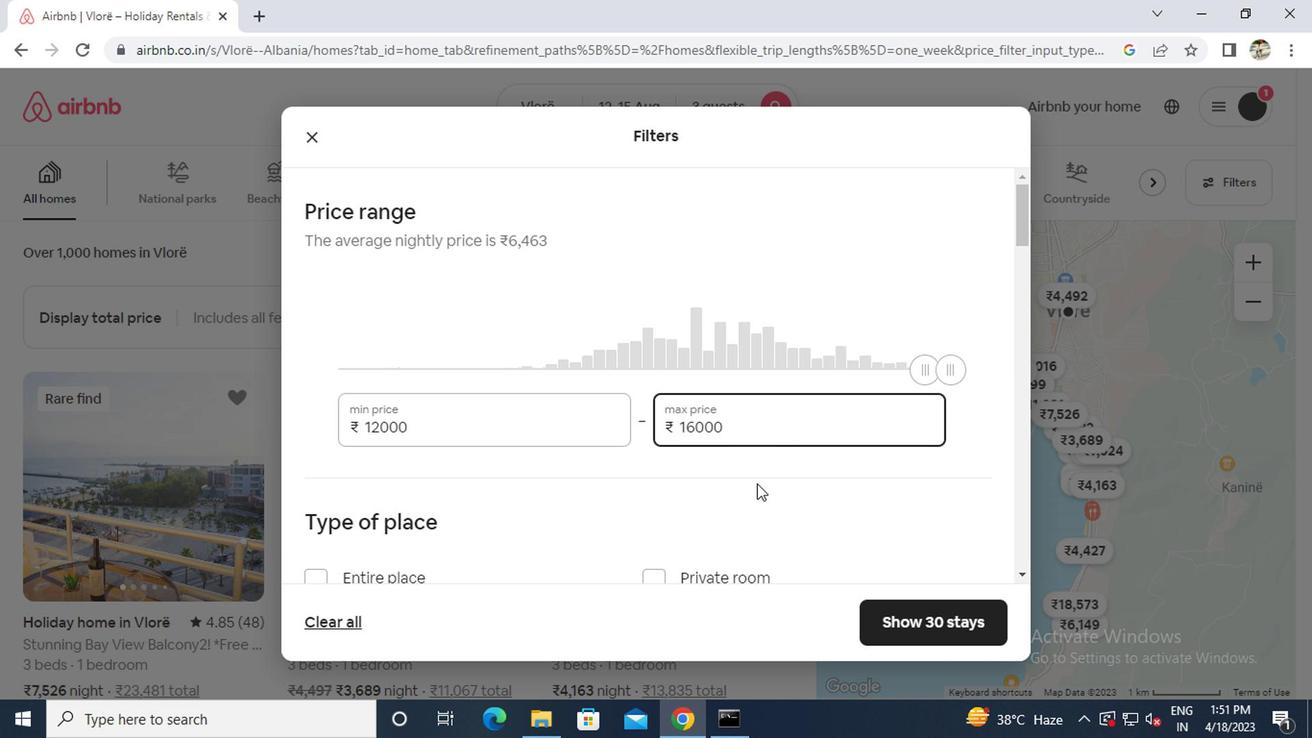 
Action: Mouse scrolled (596, 505) with delta (0, 0)
Screenshot: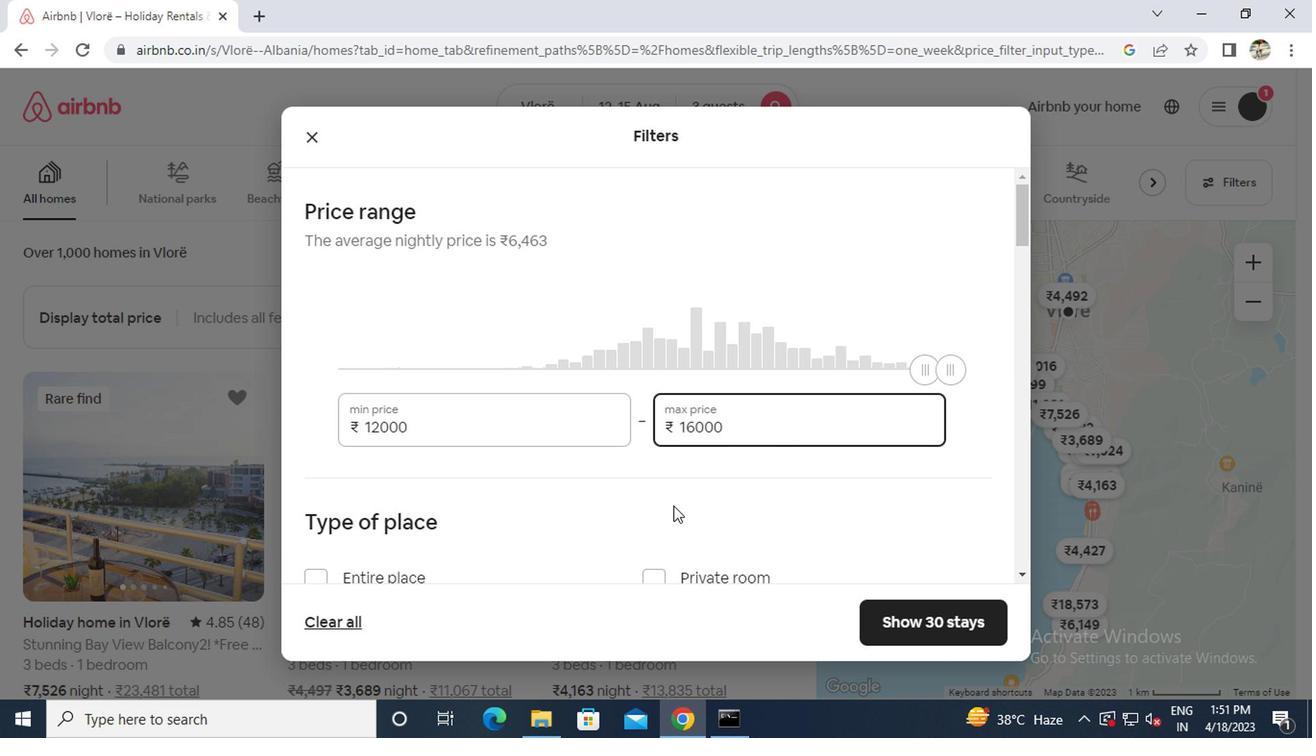 
Action: Mouse moved to (393, 391)
Screenshot: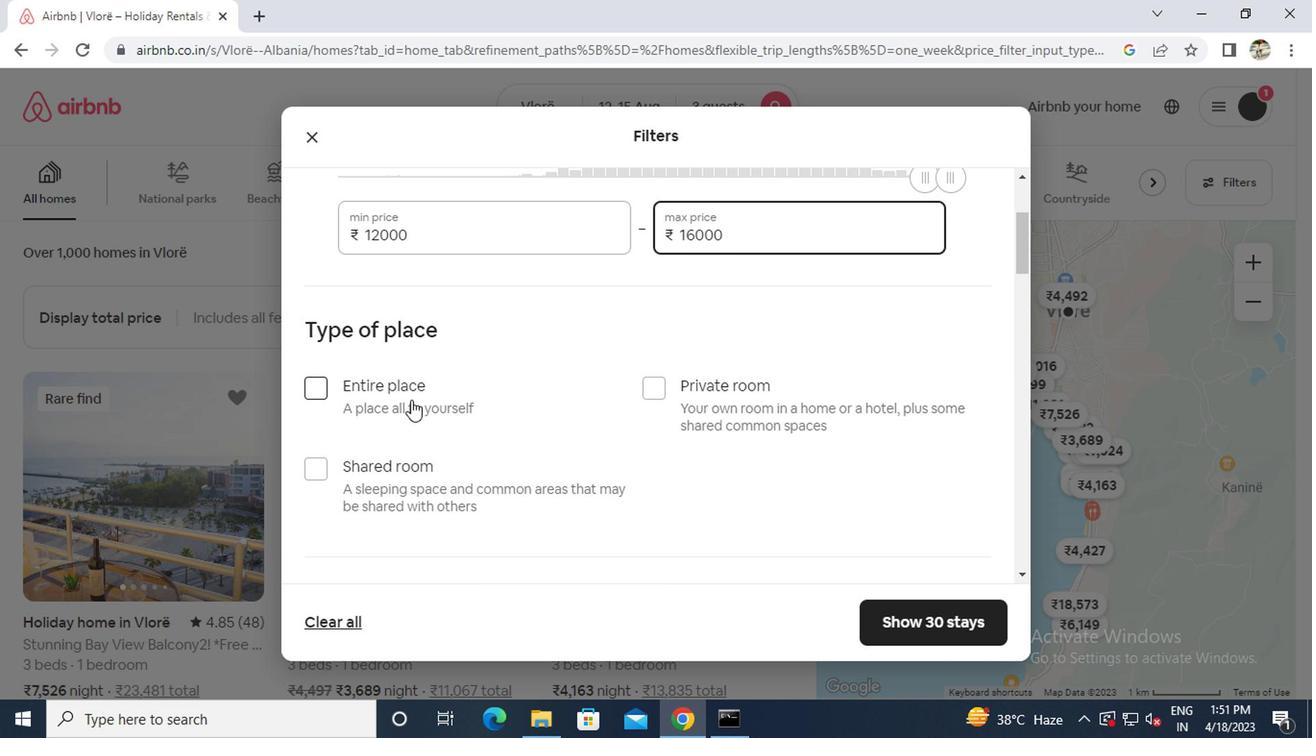 
Action: Mouse pressed left at (393, 391)
Screenshot: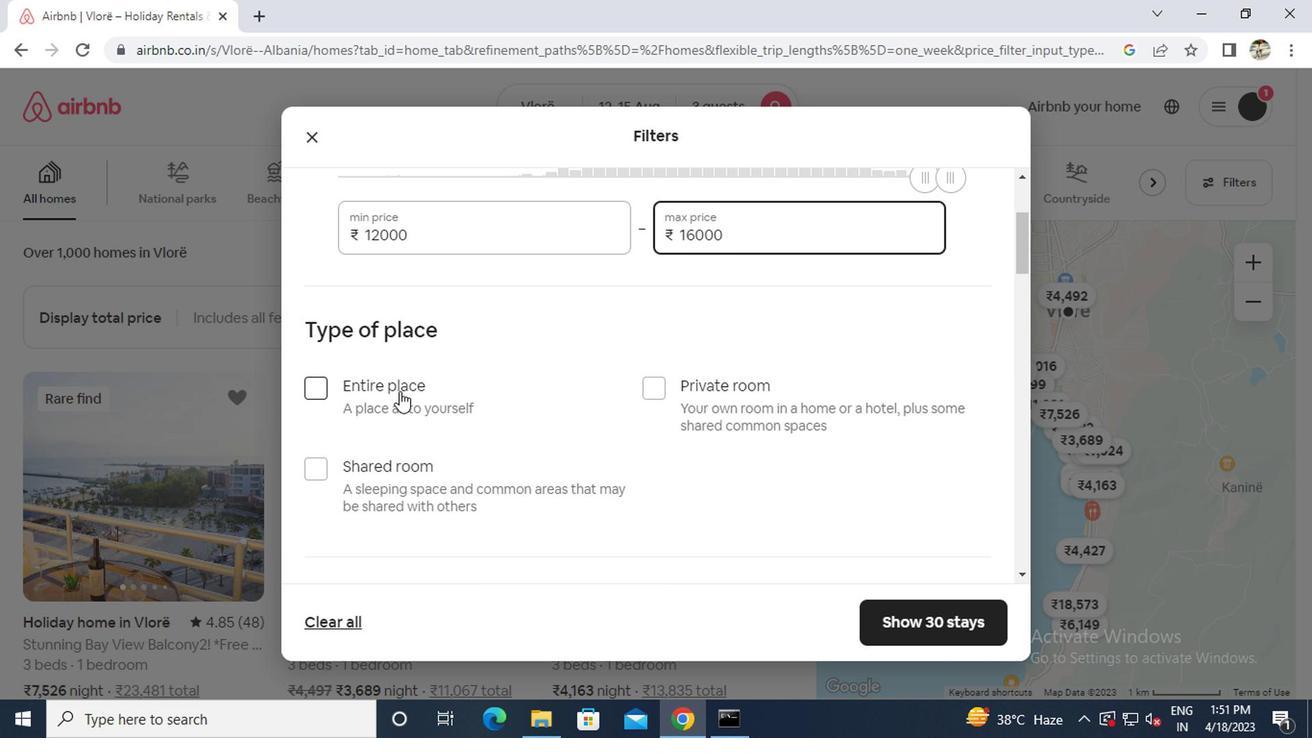 
Action: Mouse moved to (393, 391)
Screenshot: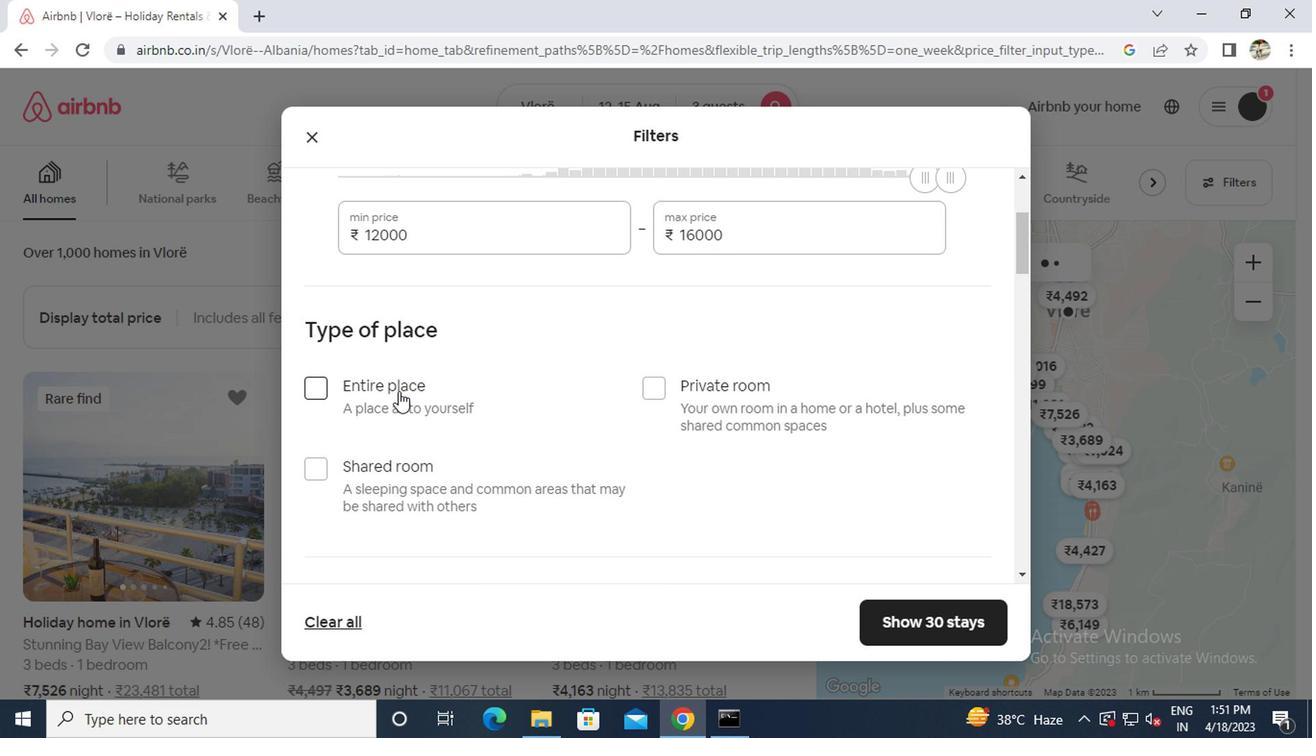 
Action: Mouse scrolled (393, 390) with delta (0, 0)
Screenshot: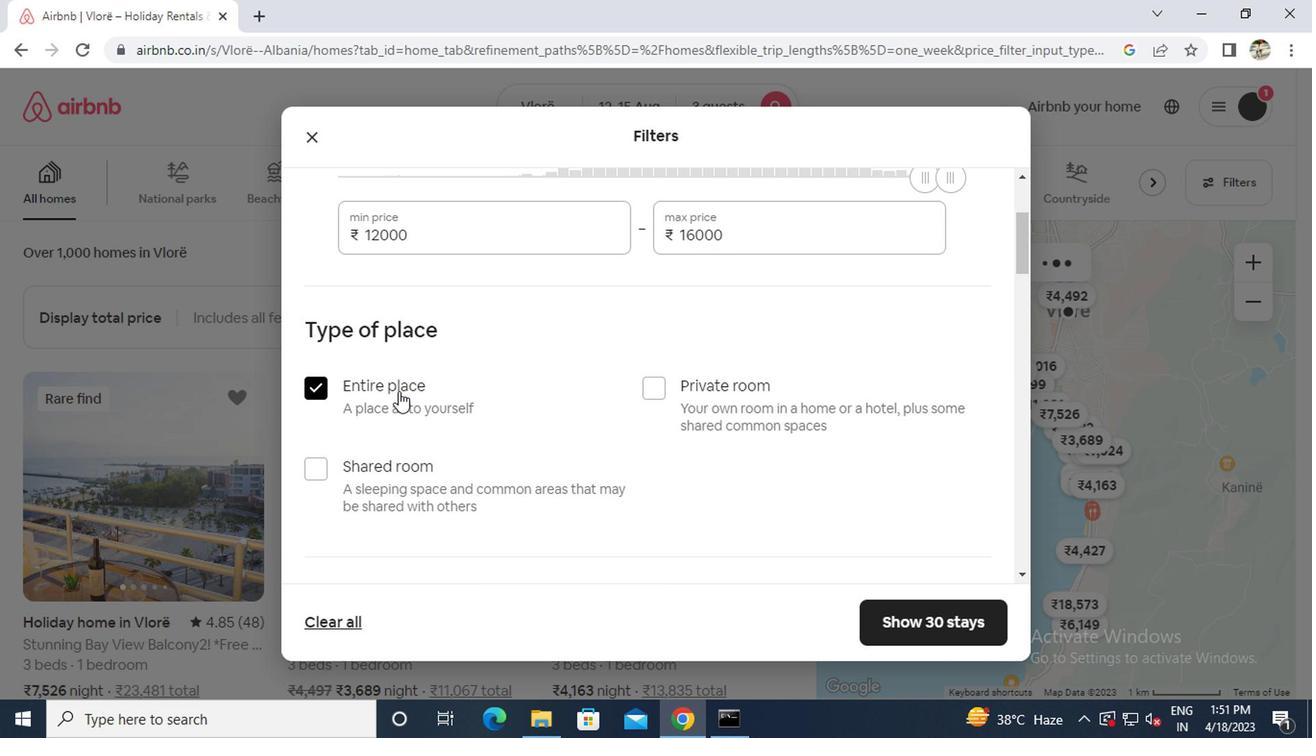 
Action: Mouse scrolled (393, 390) with delta (0, 0)
Screenshot: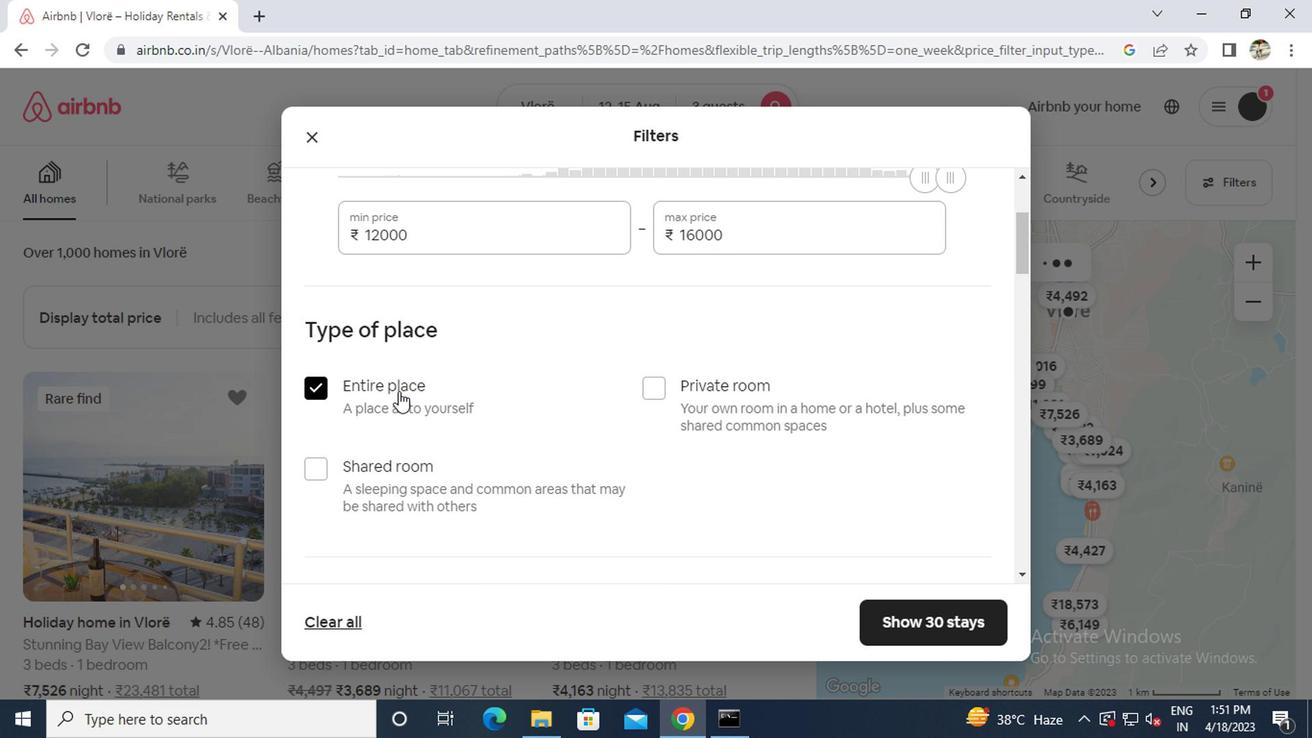 
Action: Mouse moved to (393, 391)
Screenshot: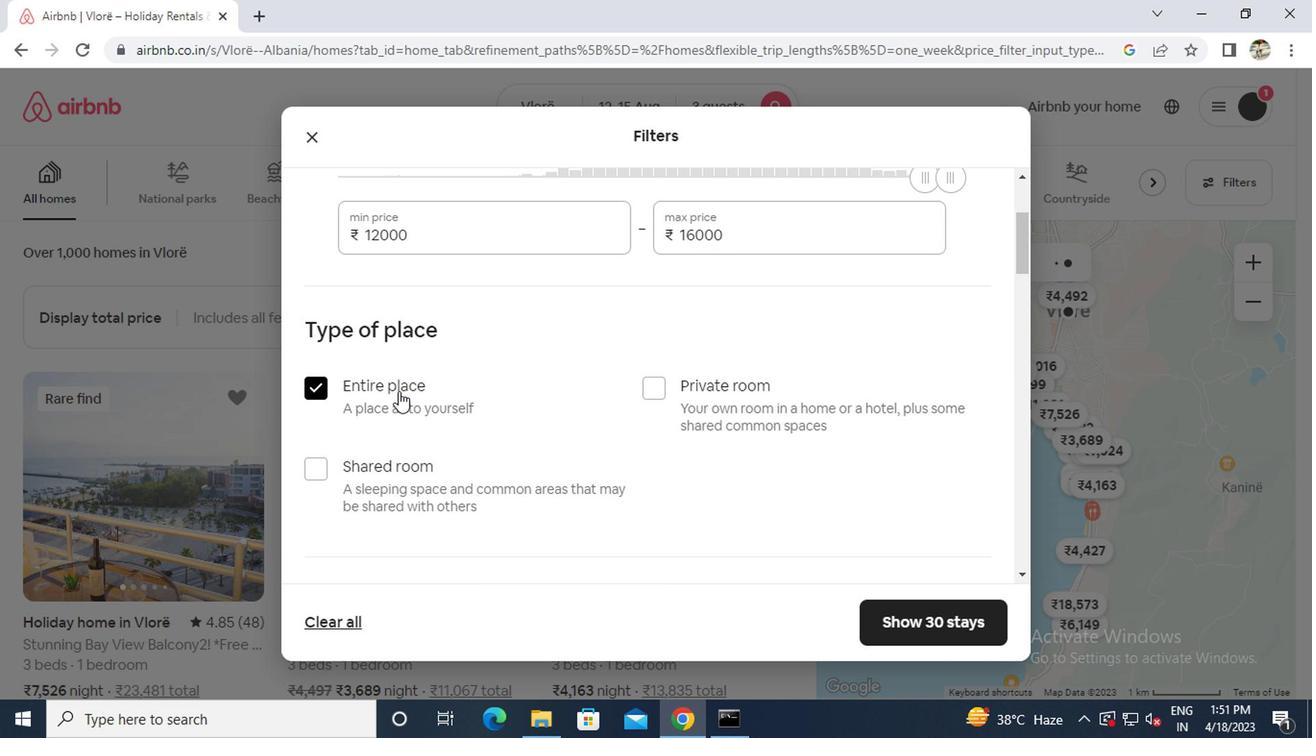 
Action: Mouse scrolled (393, 390) with delta (0, 0)
Screenshot: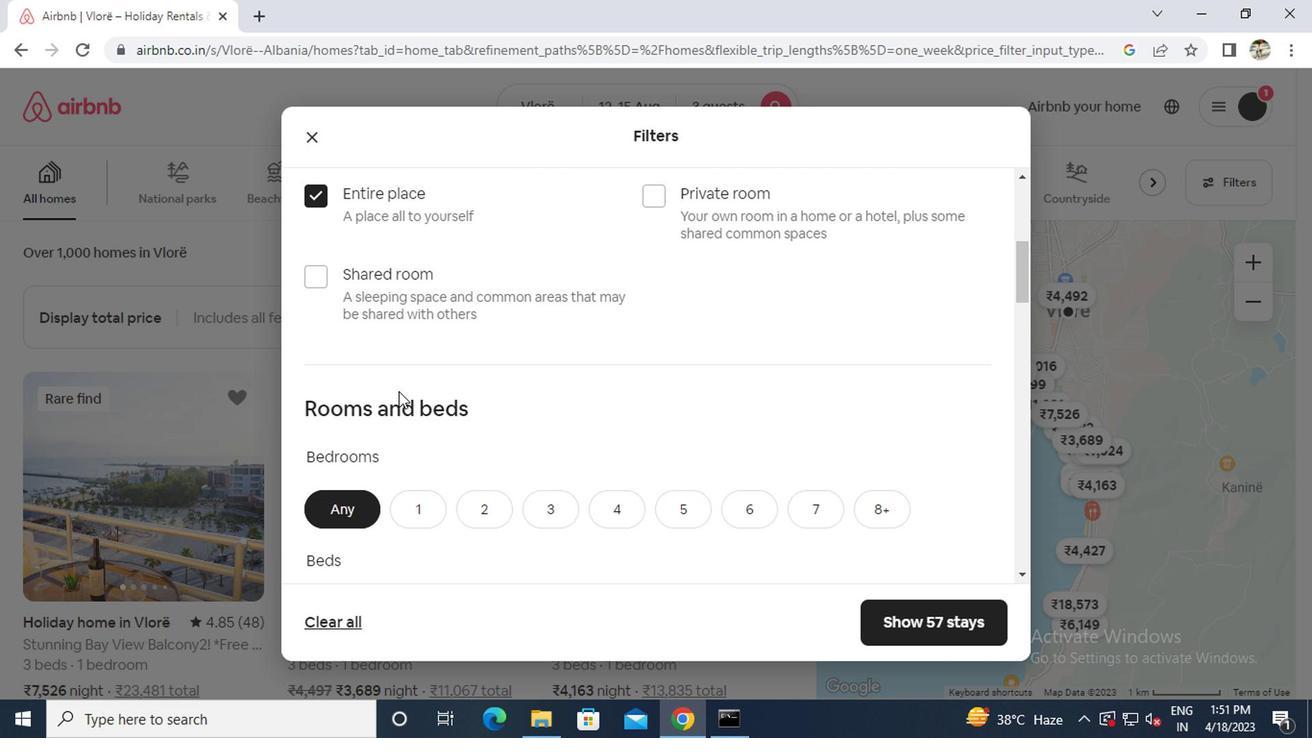 
Action: Mouse scrolled (393, 390) with delta (0, 0)
Screenshot: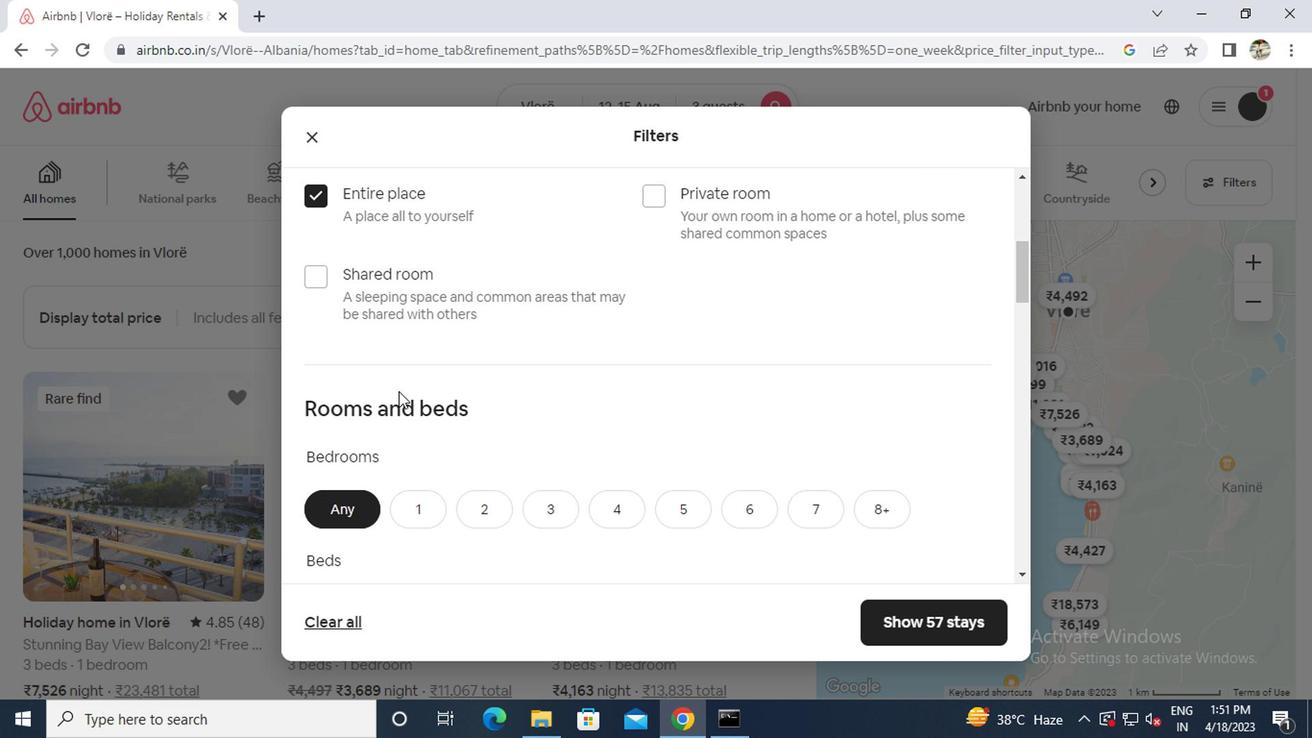 
Action: Mouse moved to (487, 326)
Screenshot: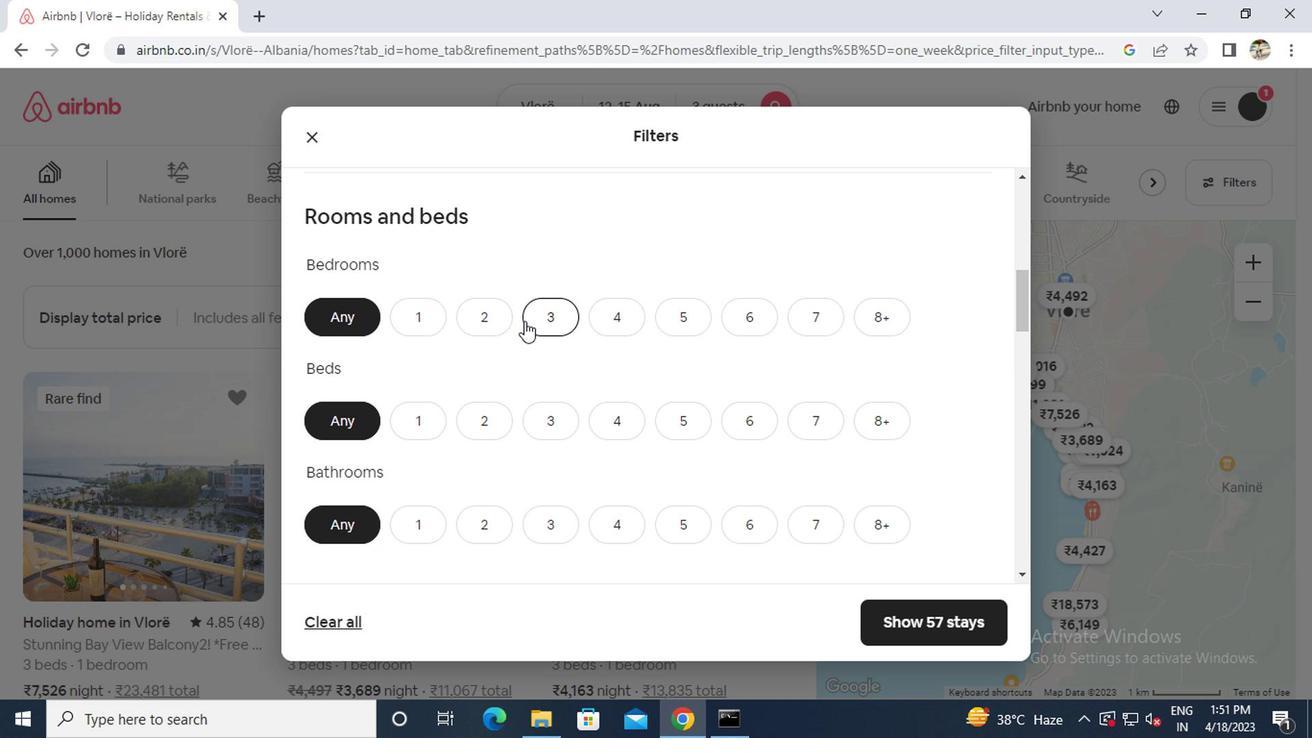 
Action: Mouse pressed left at (487, 326)
Screenshot: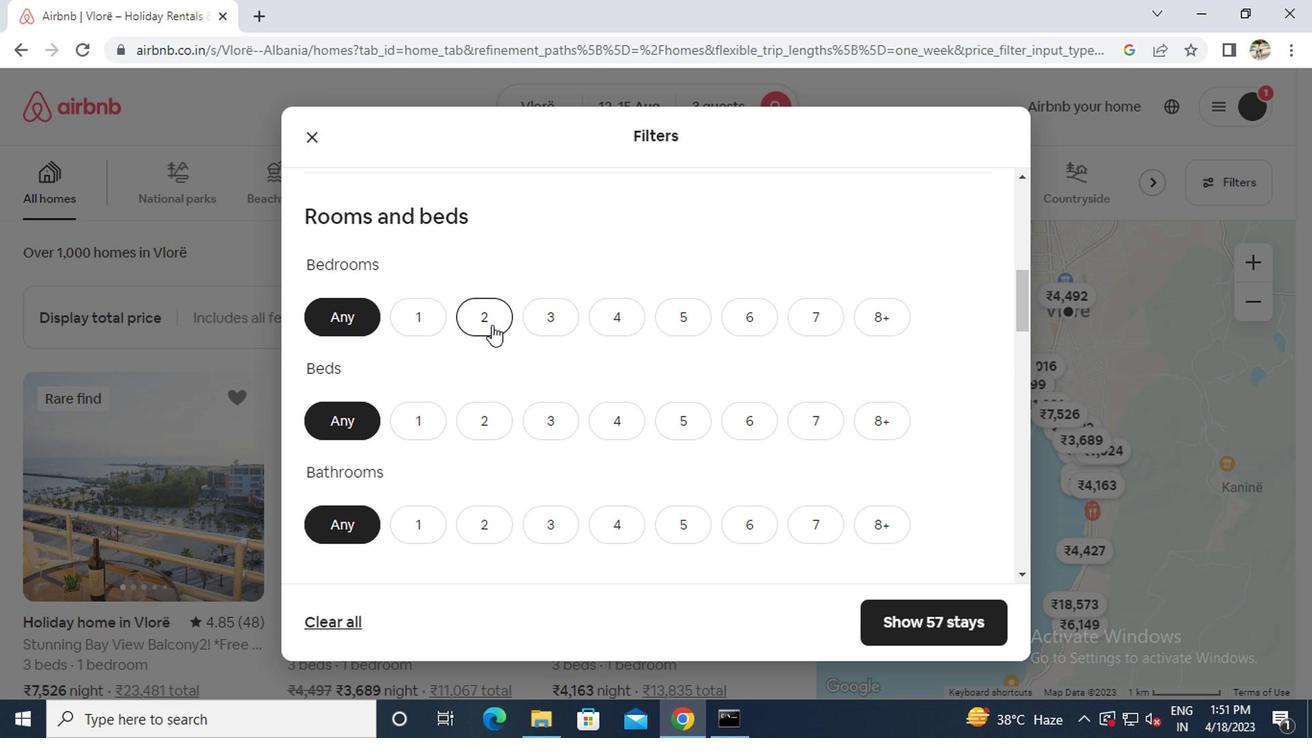 
Action: Mouse moved to (551, 431)
Screenshot: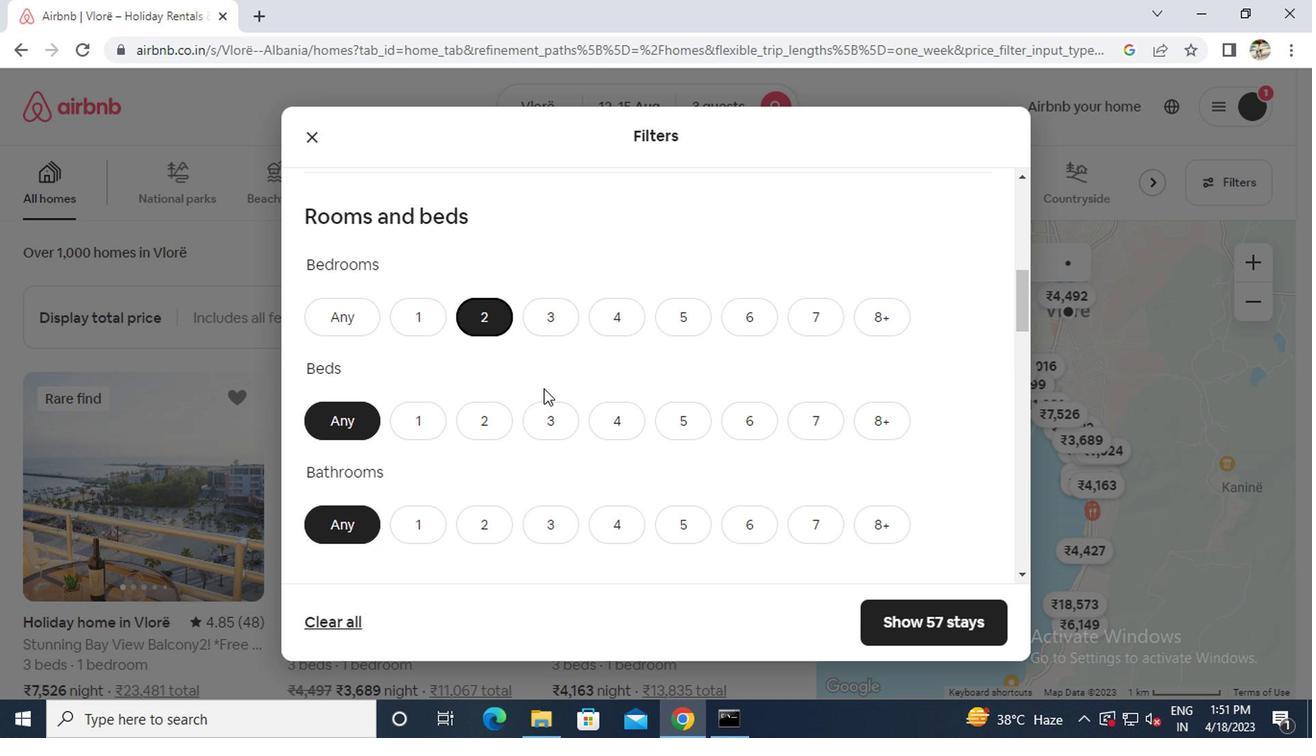 
Action: Mouse pressed left at (551, 431)
Screenshot: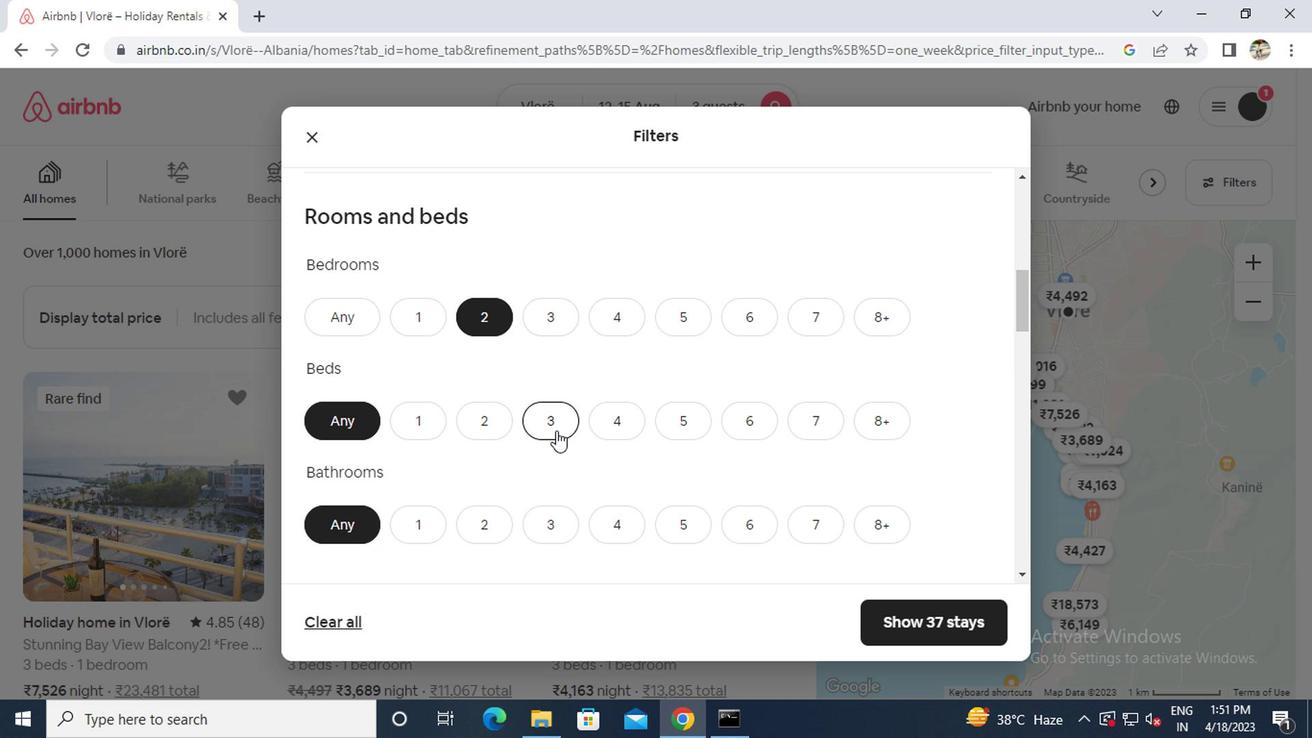 
Action: Mouse moved to (421, 516)
Screenshot: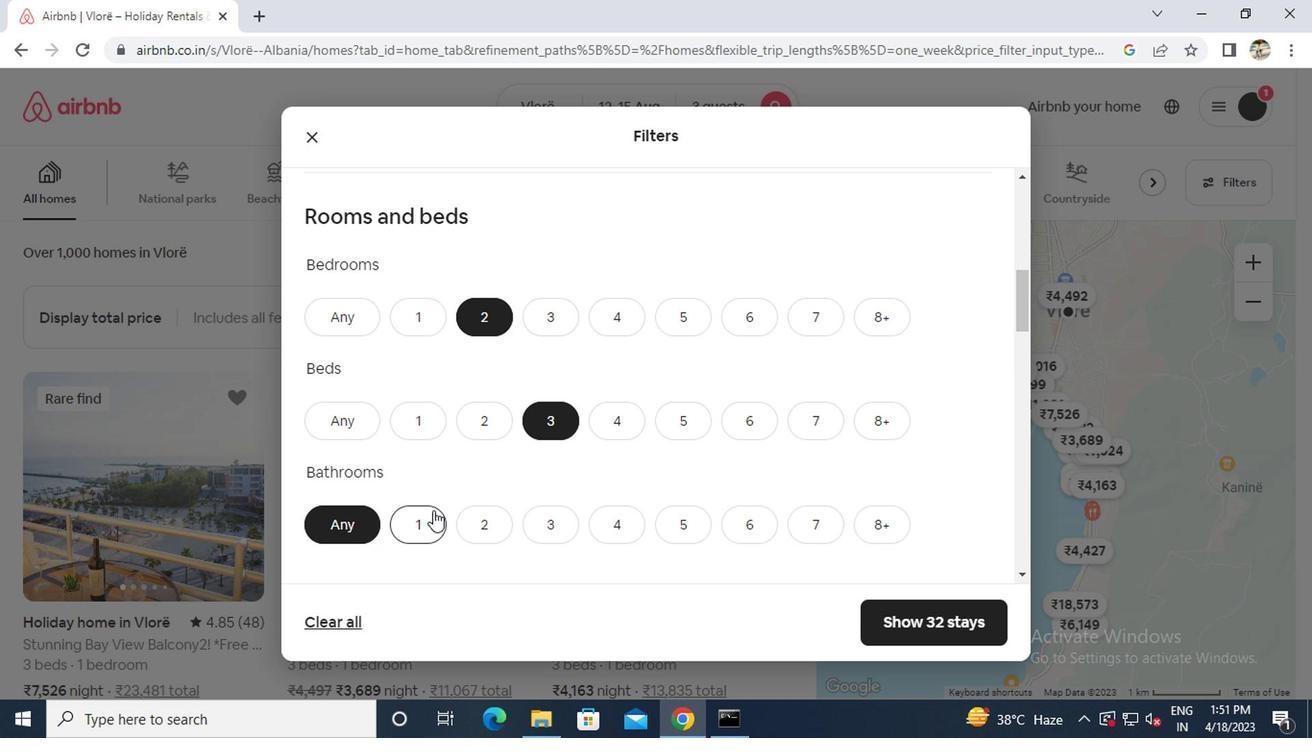 
Action: Mouse pressed left at (421, 516)
Screenshot: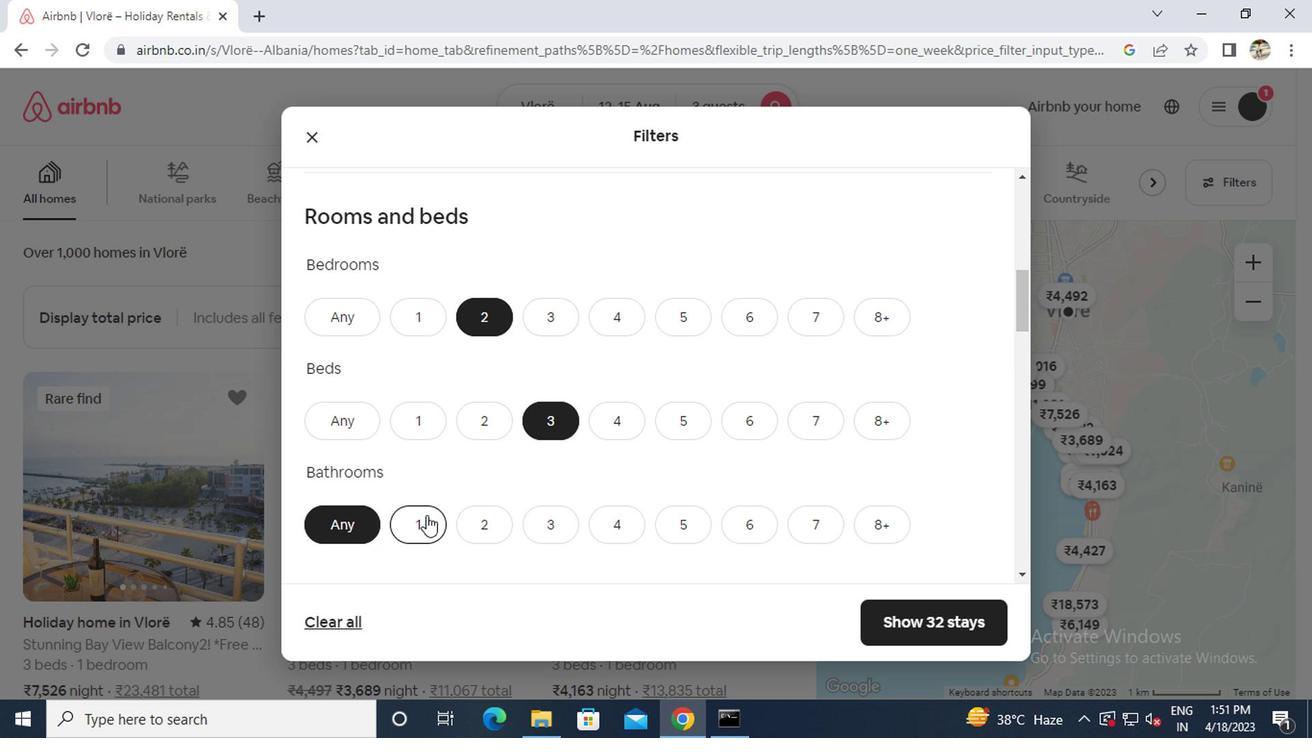 
Action: Mouse scrolled (421, 515) with delta (0, 0)
Screenshot: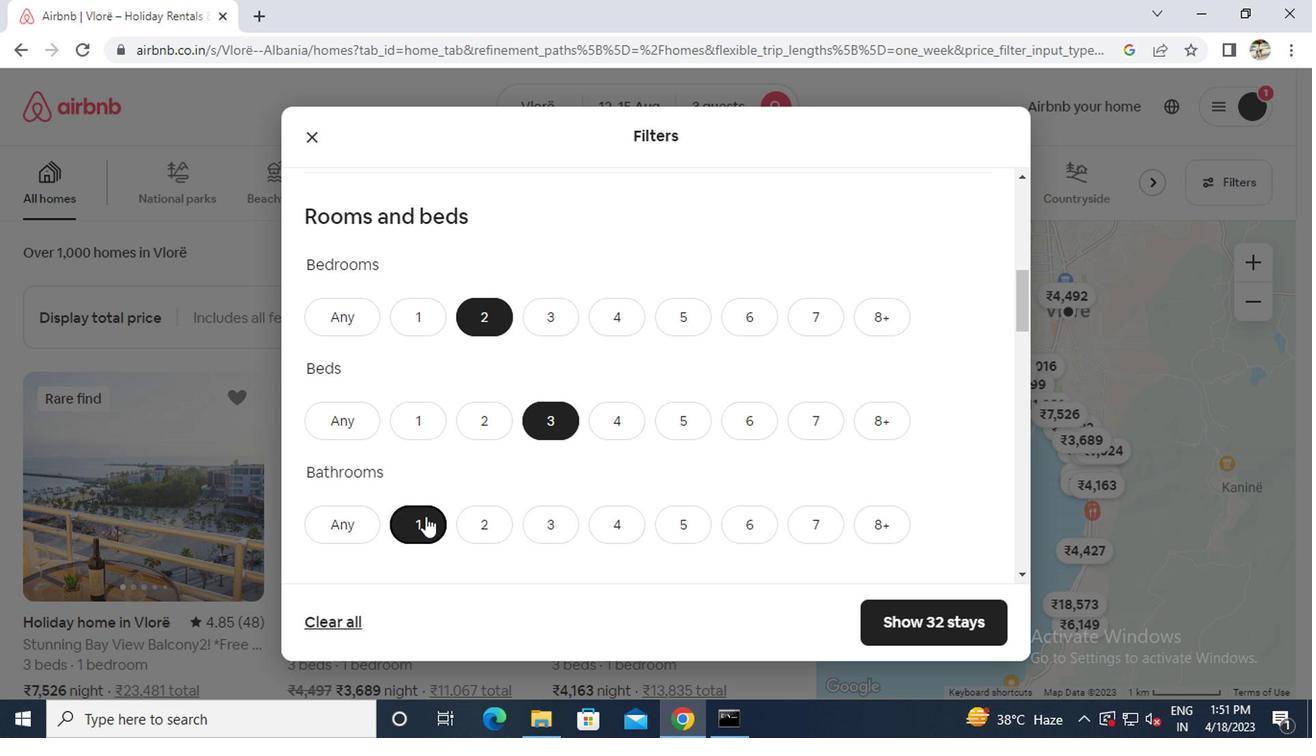 
Action: Mouse scrolled (421, 515) with delta (0, 0)
Screenshot: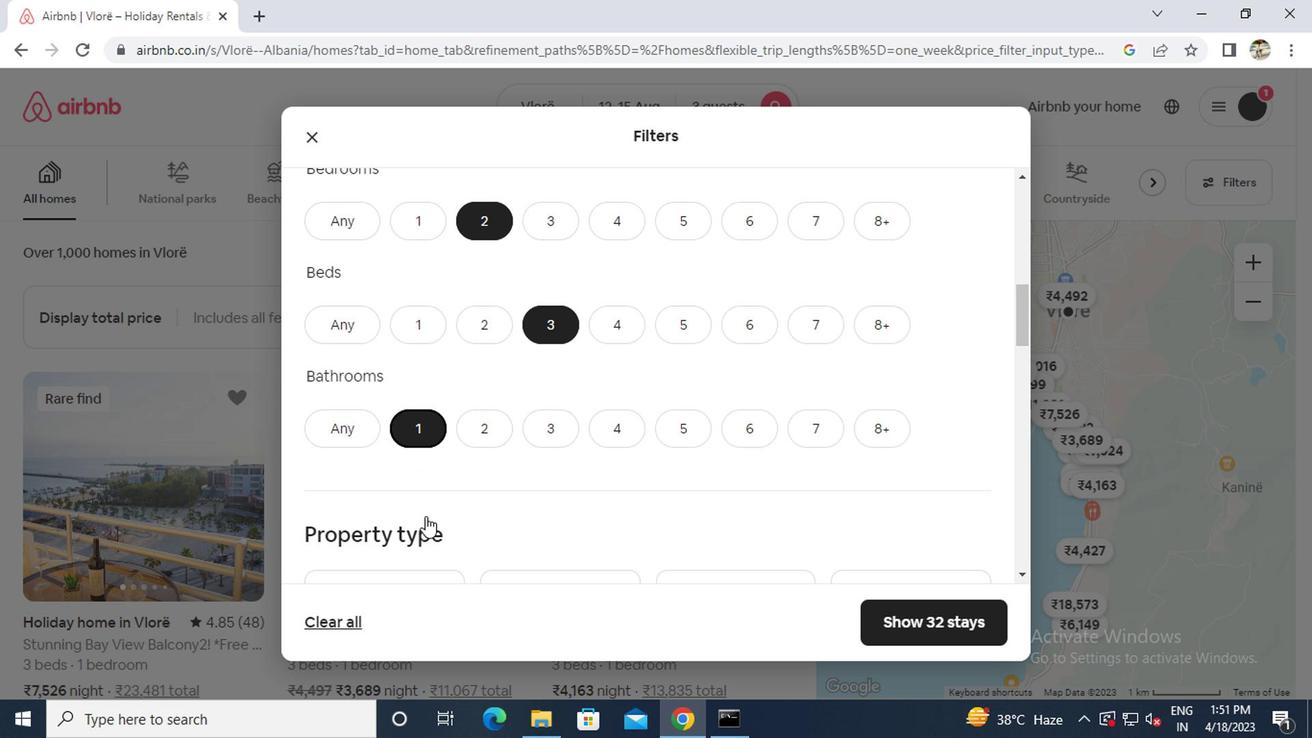 
Action: Mouse scrolled (421, 515) with delta (0, 0)
Screenshot: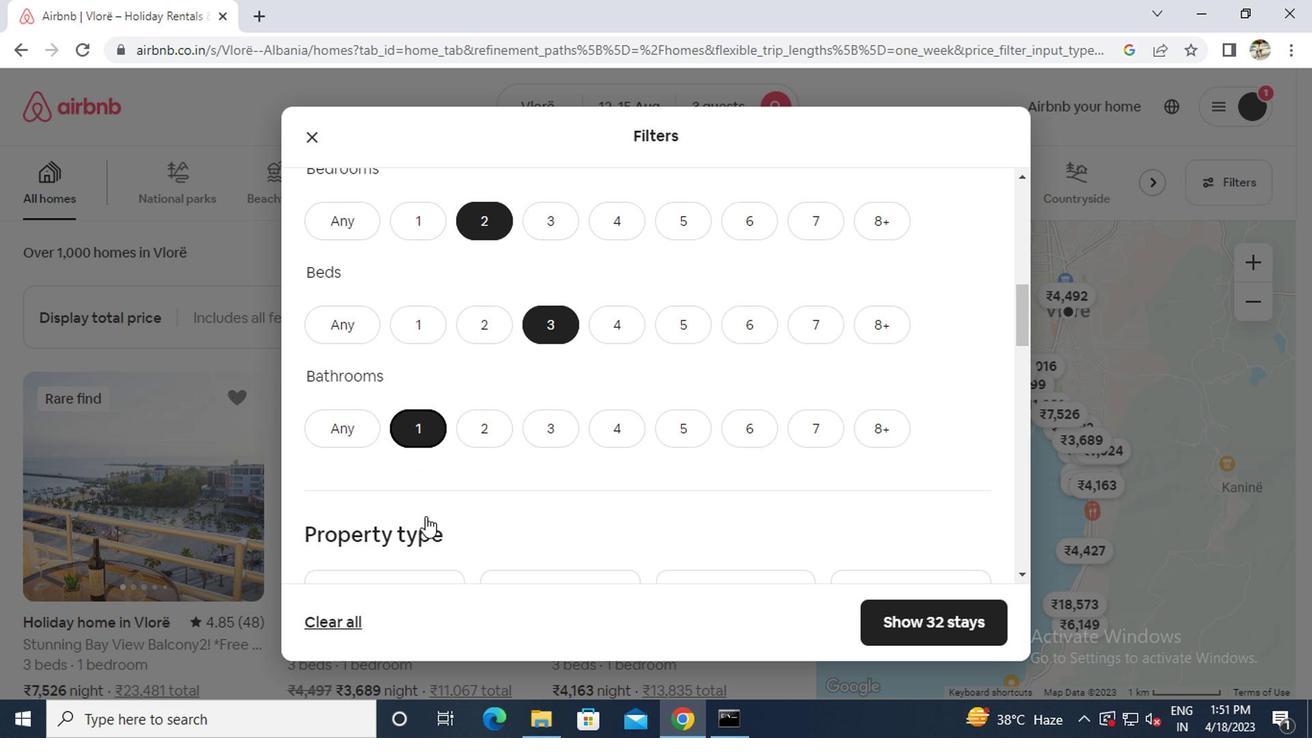 
Action: Mouse moved to (529, 472)
Screenshot: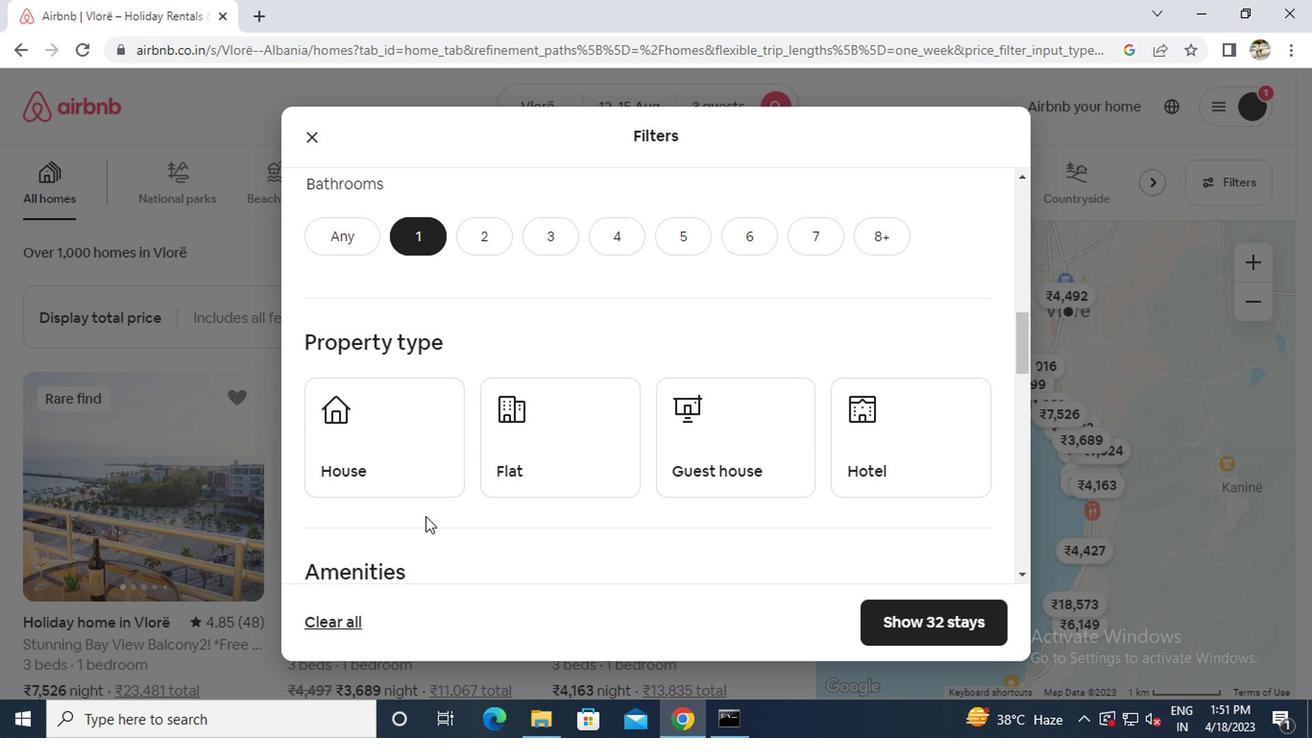 
Action: Mouse pressed left at (529, 472)
Screenshot: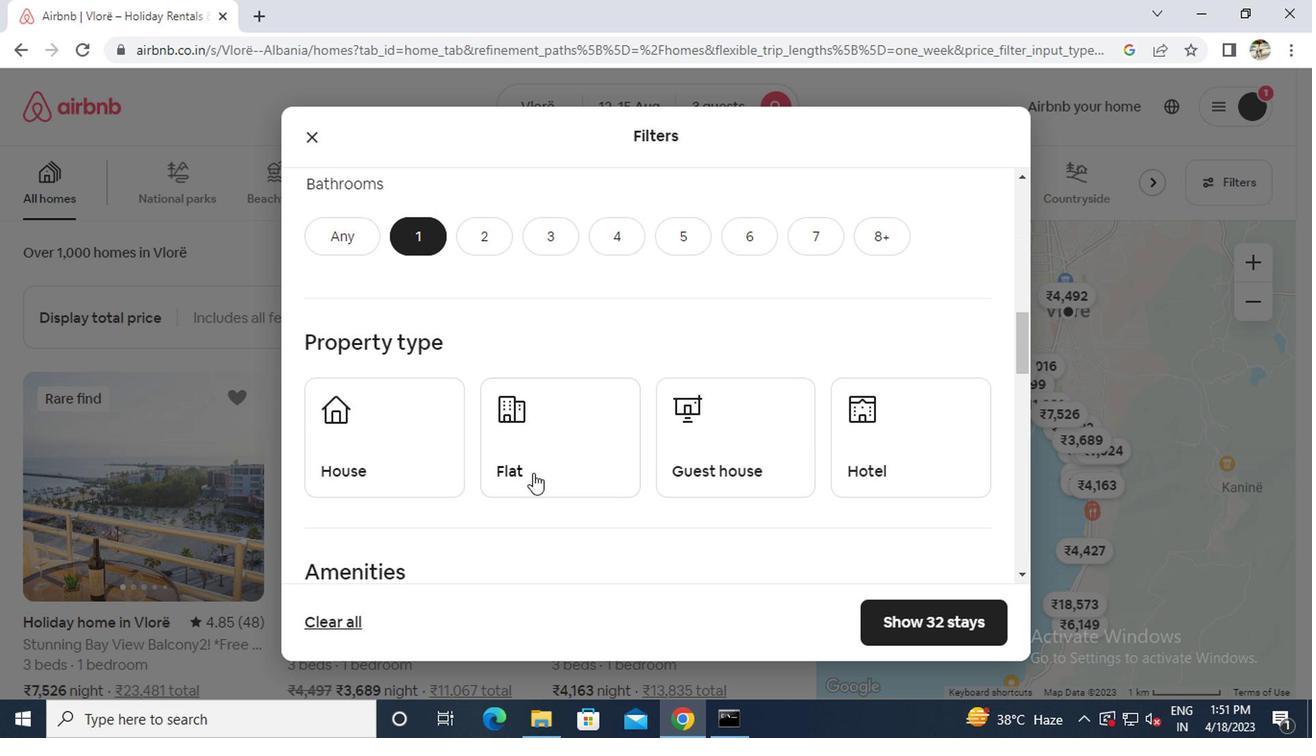 
Action: Mouse moved to (492, 490)
Screenshot: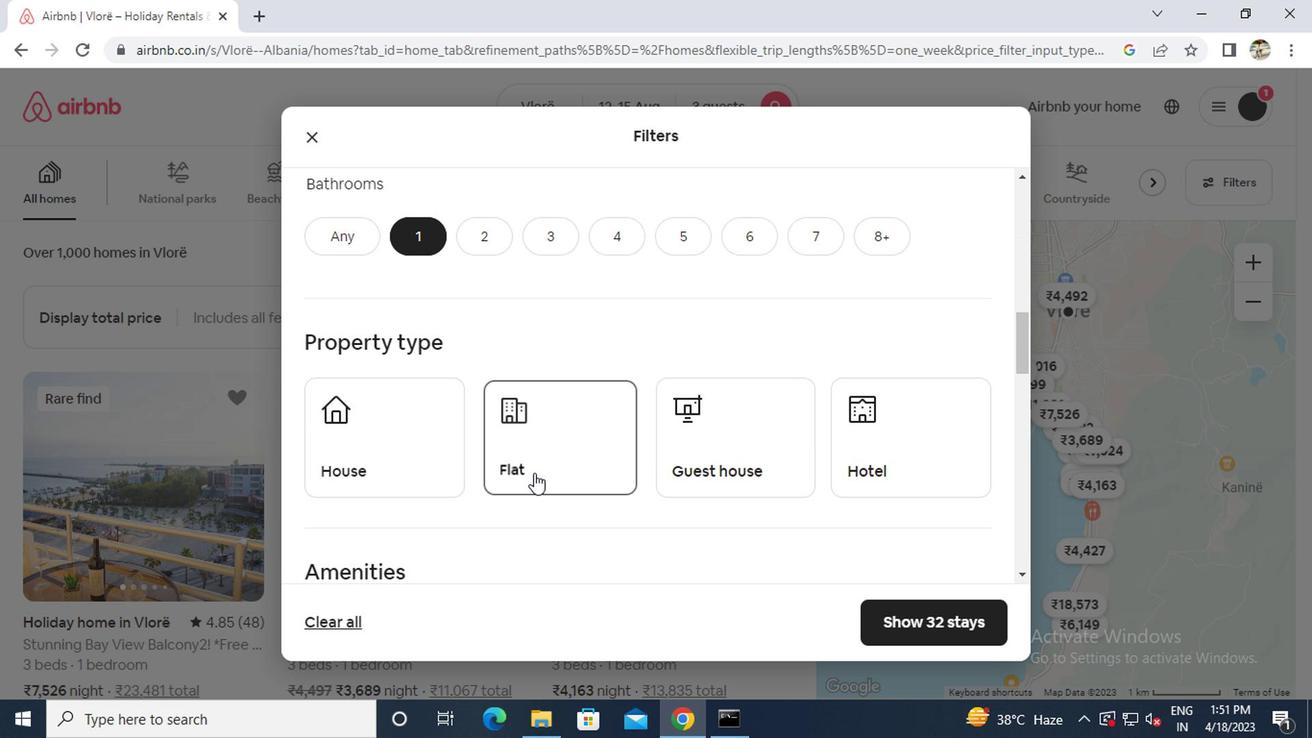 
Action: Mouse scrolled (492, 489) with delta (0, -1)
Screenshot: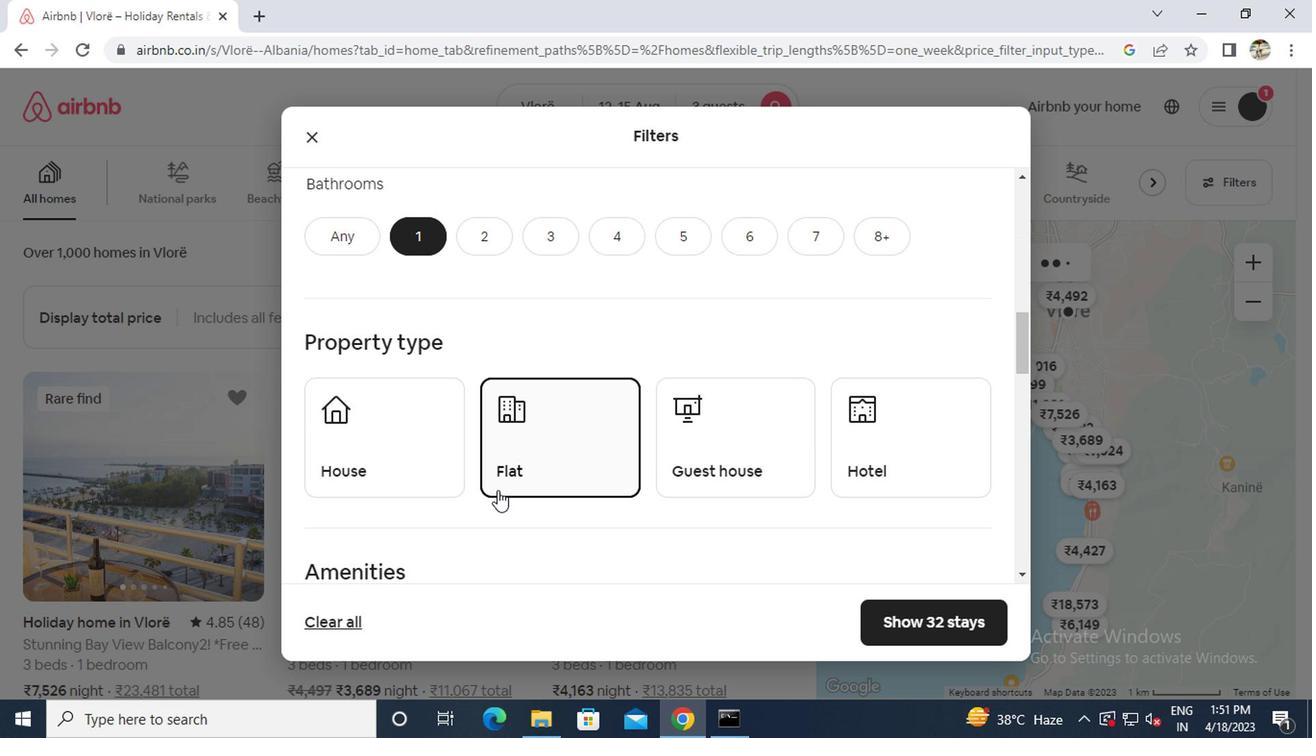 
Action: Mouse scrolled (492, 489) with delta (0, -1)
Screenshot: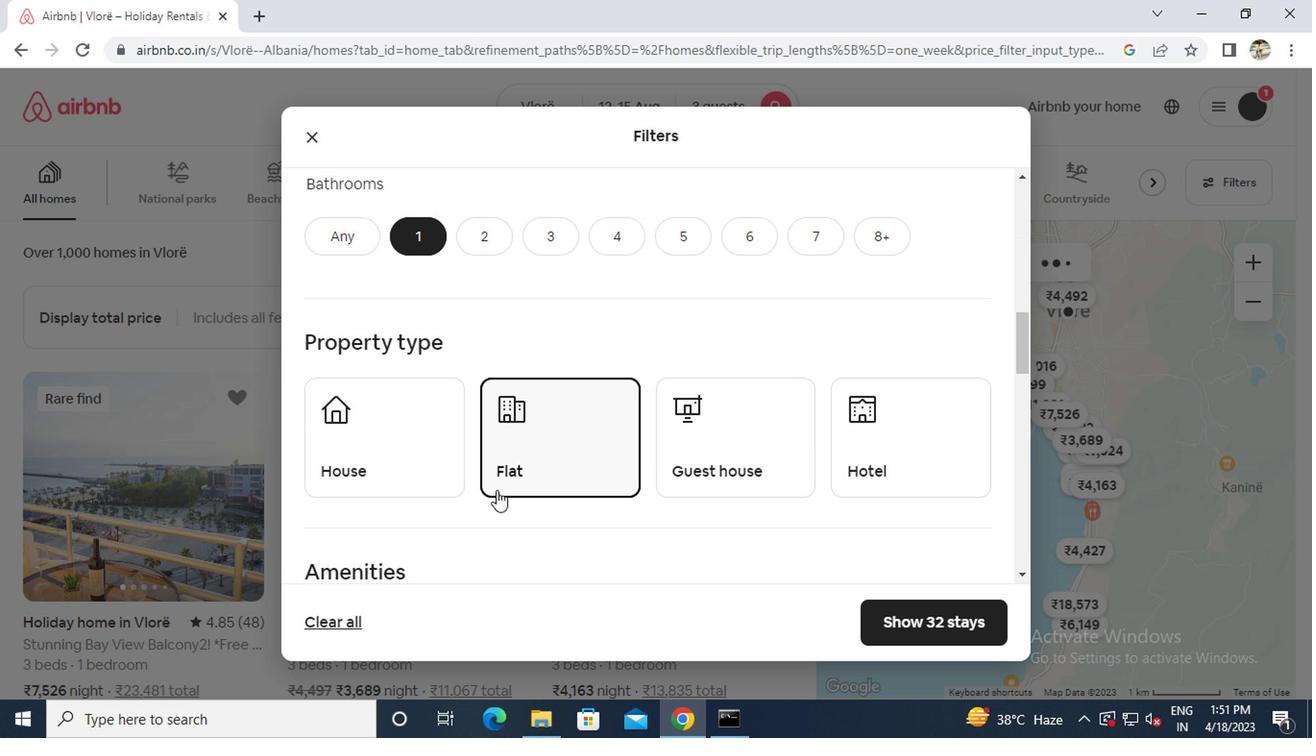 
Action: Mouse scrolled (492, 489) with delta (0, -1)
Screenshot: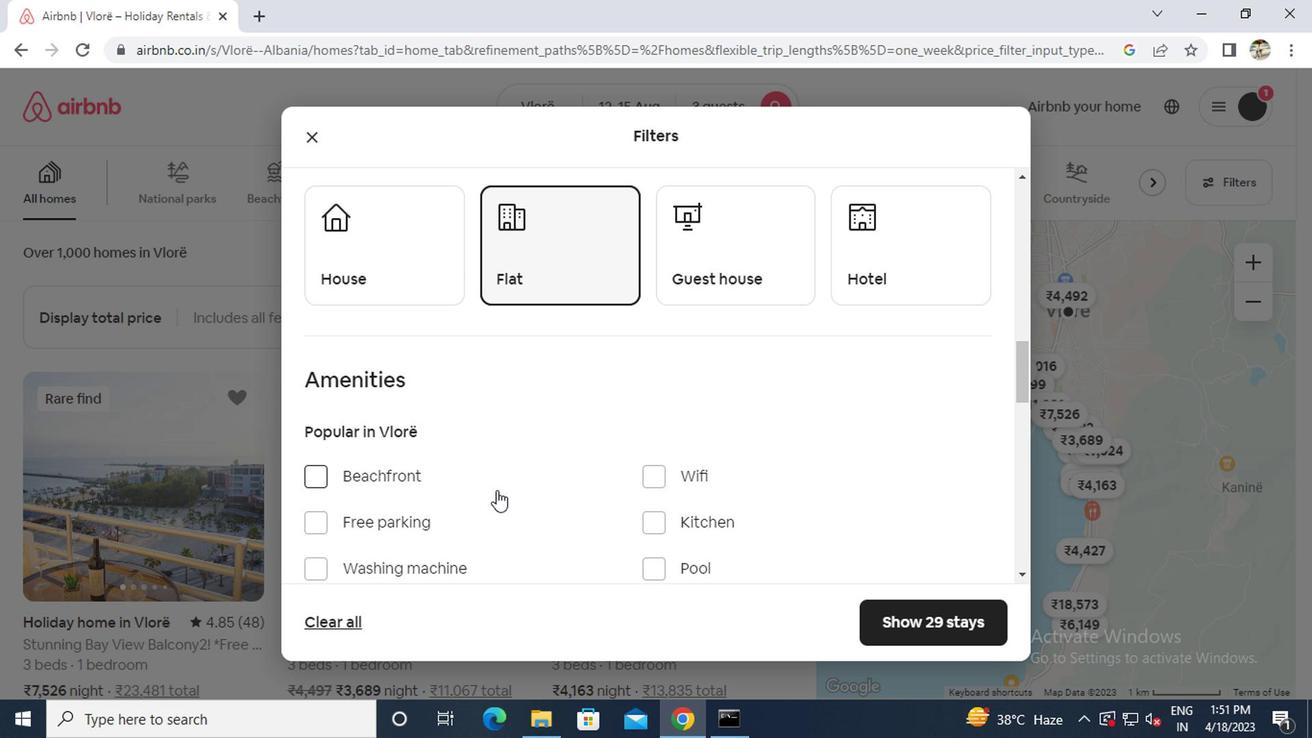 
Action: Mouse moved to (359, 514)
Screenshot: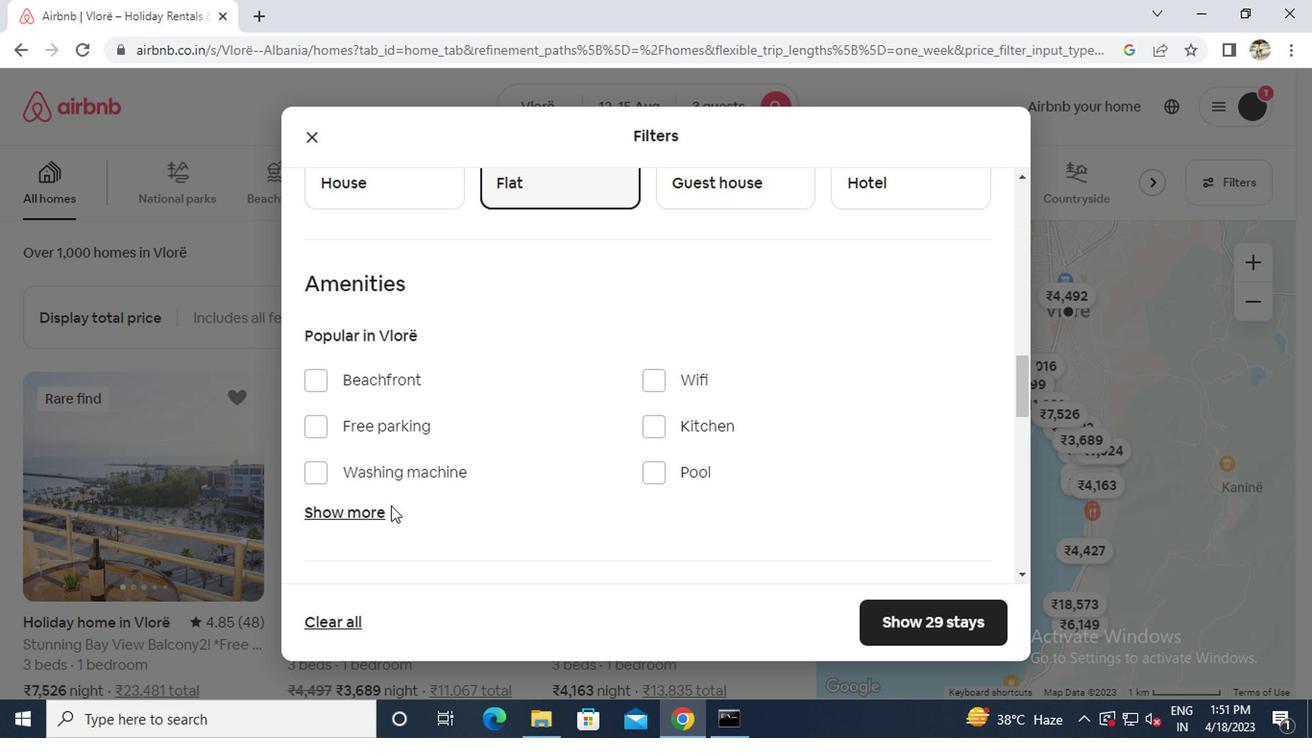 
Action: Mouse pressed left at (359, 514)
Screenshot: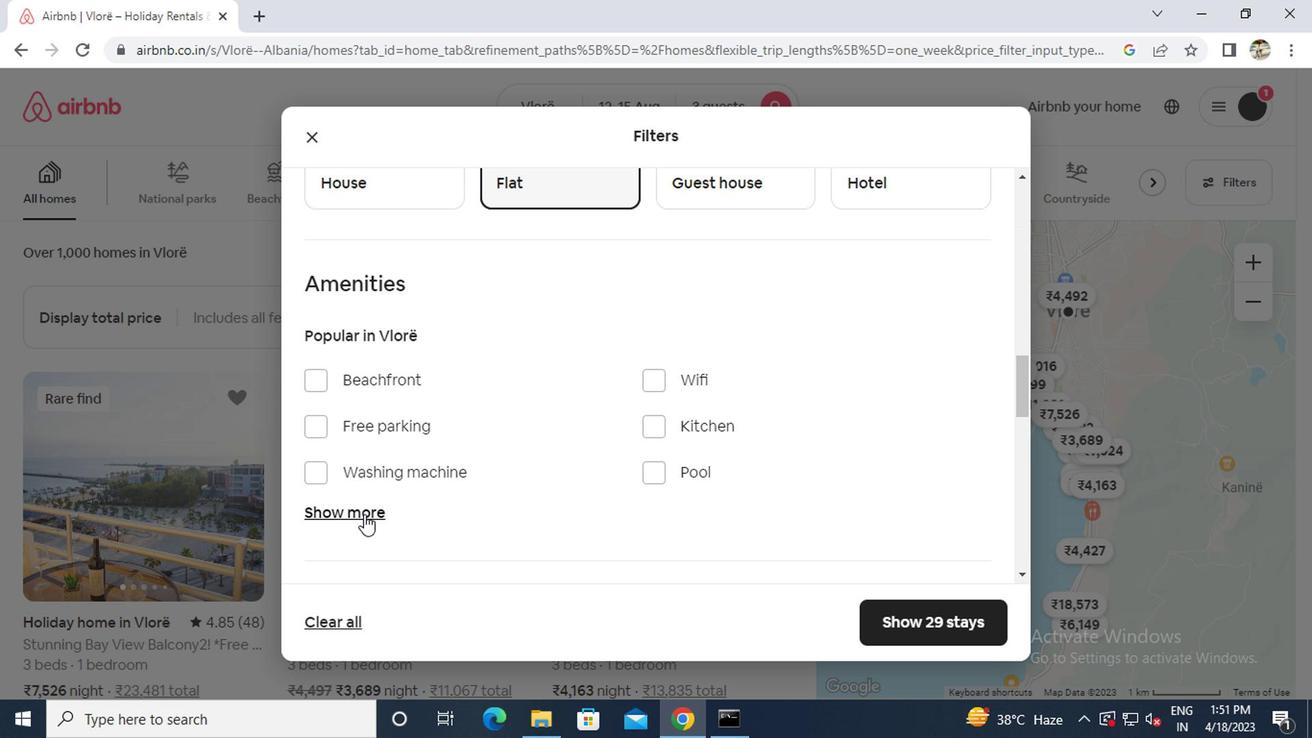 
Action: Mouse moved to (362, 515)
Screenshot: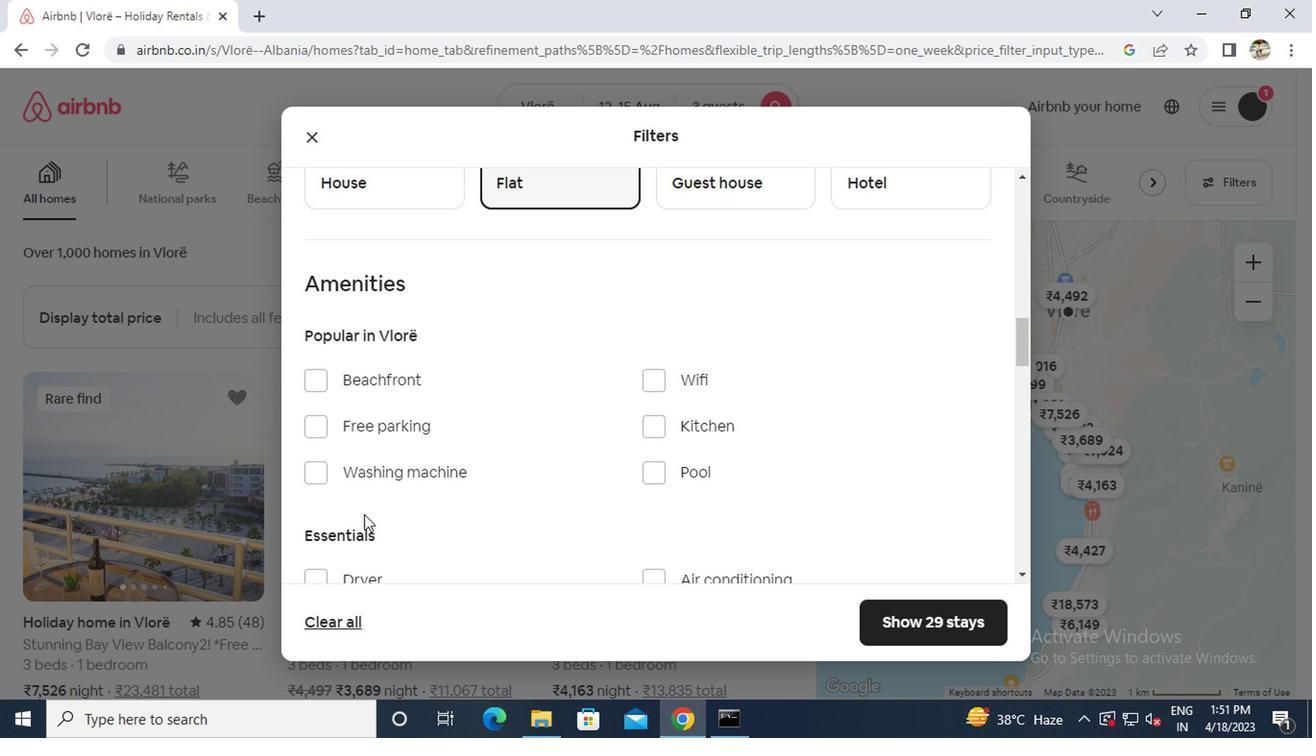 
Action: Mouse scrolled (362, 514) with delta (0, 0)
Screenshot: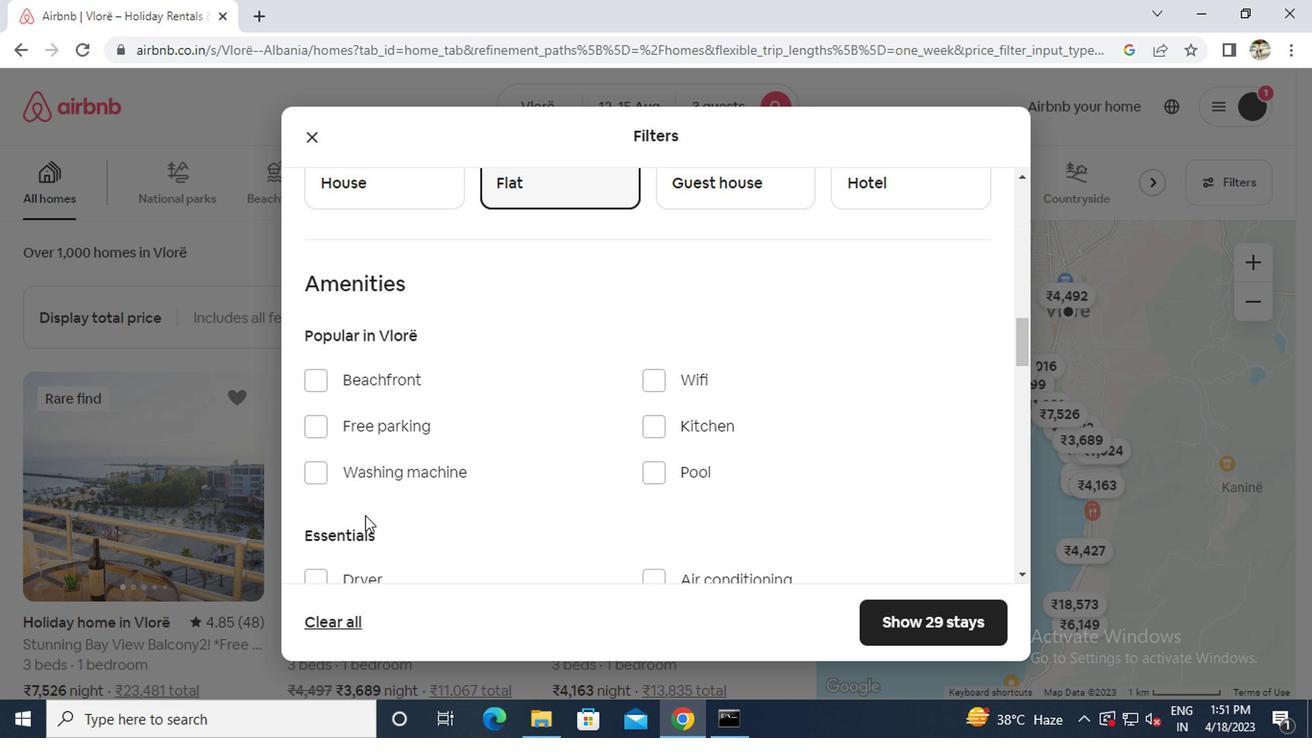 
Action: Mouse moved to (371, 534)
Screenshot: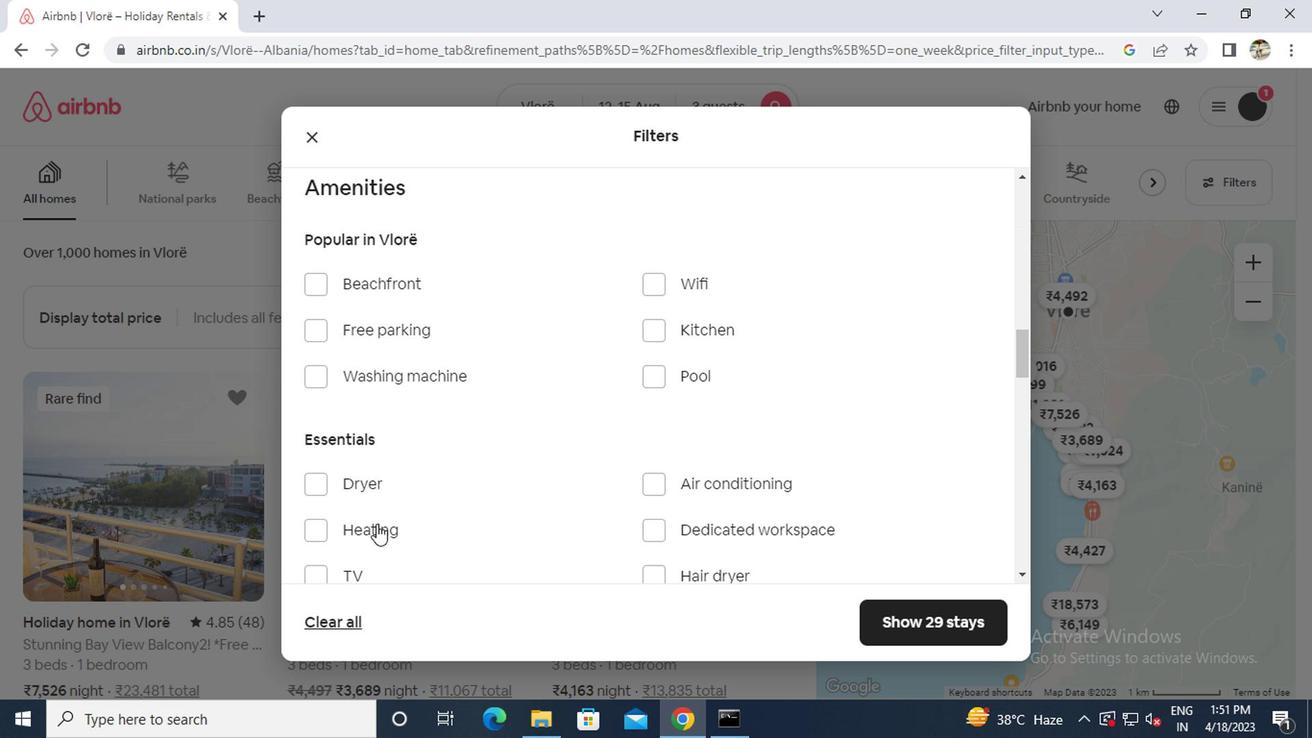 
Action: Mouse pressed left at (371, 534)
Screenshot: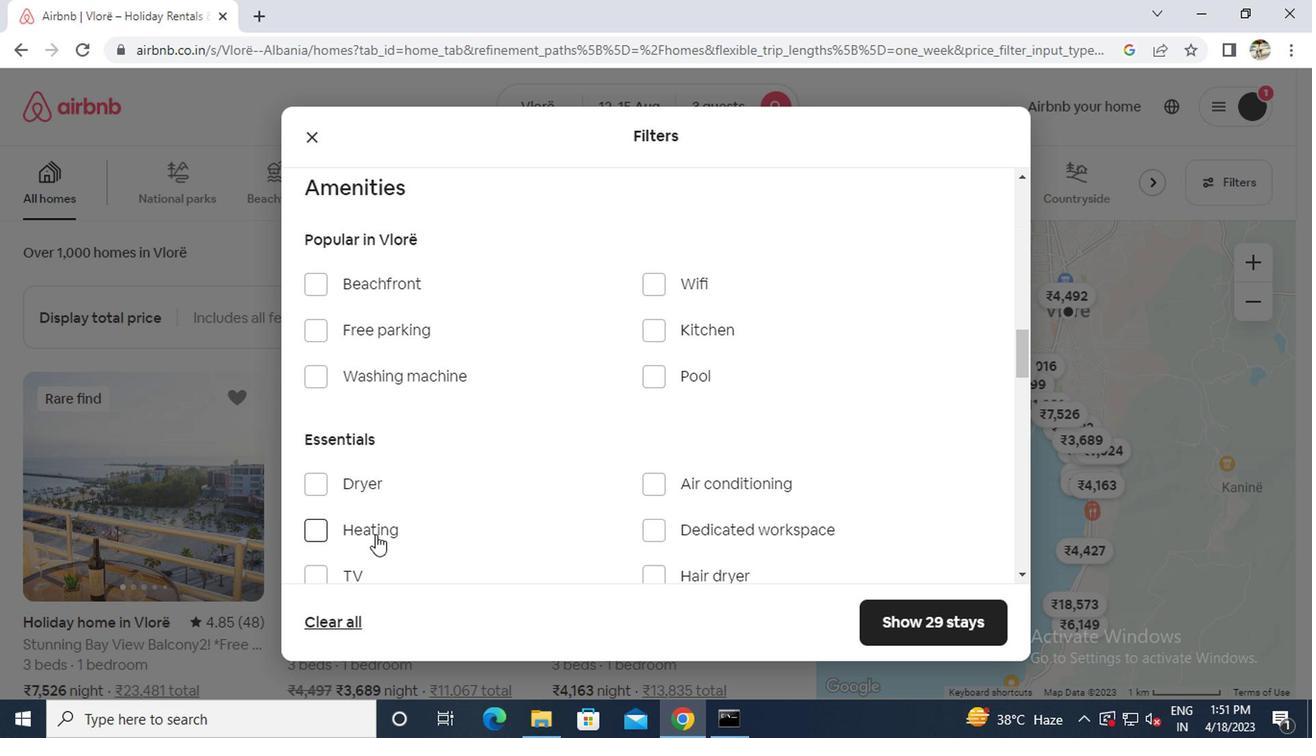 
Action: Mouse scrolled (371, 533) with delta (0, 0)
Screenshot: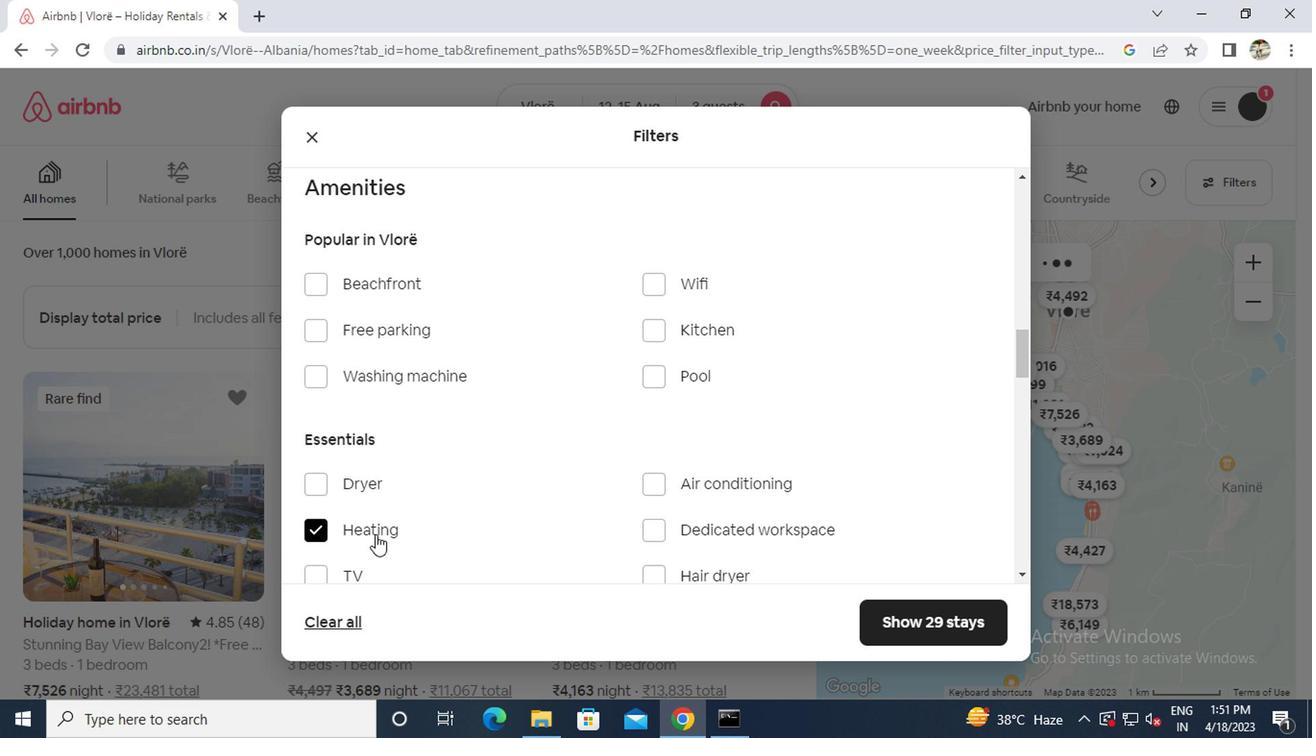
Action: Mouse scrolled (371, 533) with delta (0, 0)
Screenshot: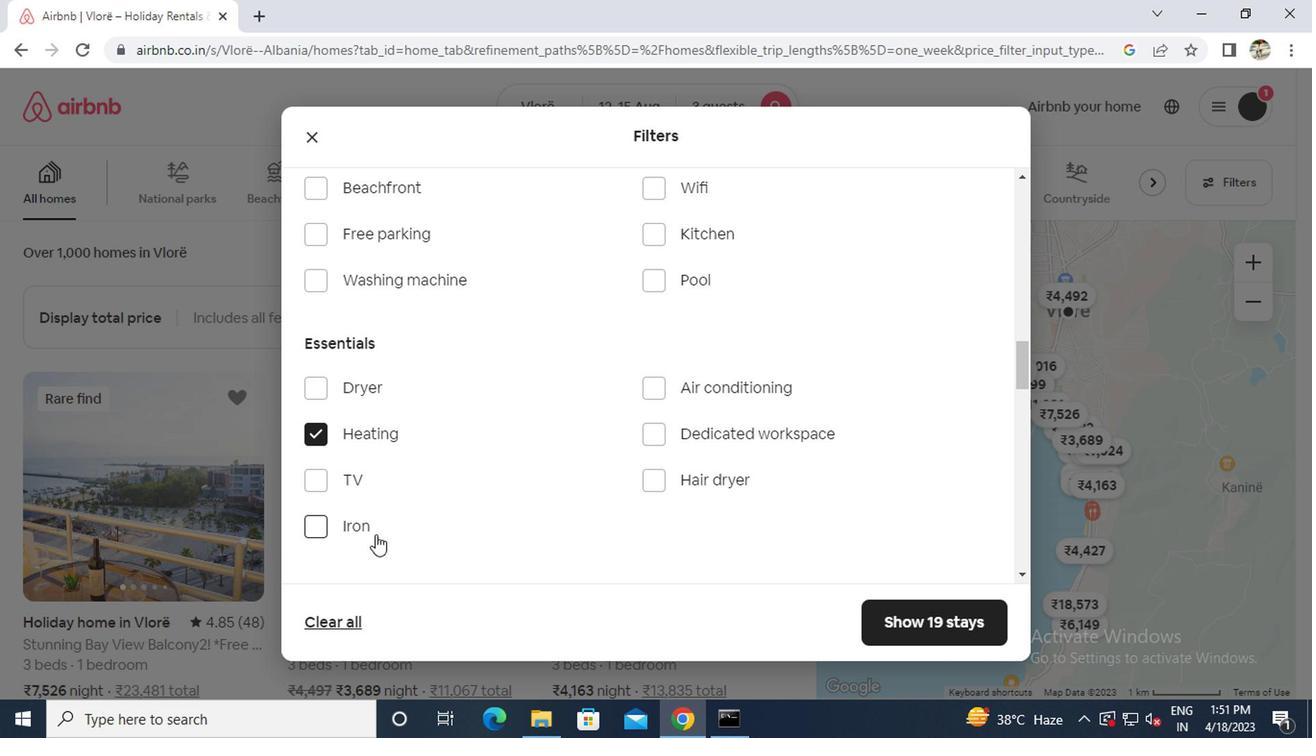 
Action: Mouse scrolled (371, 533) with delta (0, 0)
Screenshot: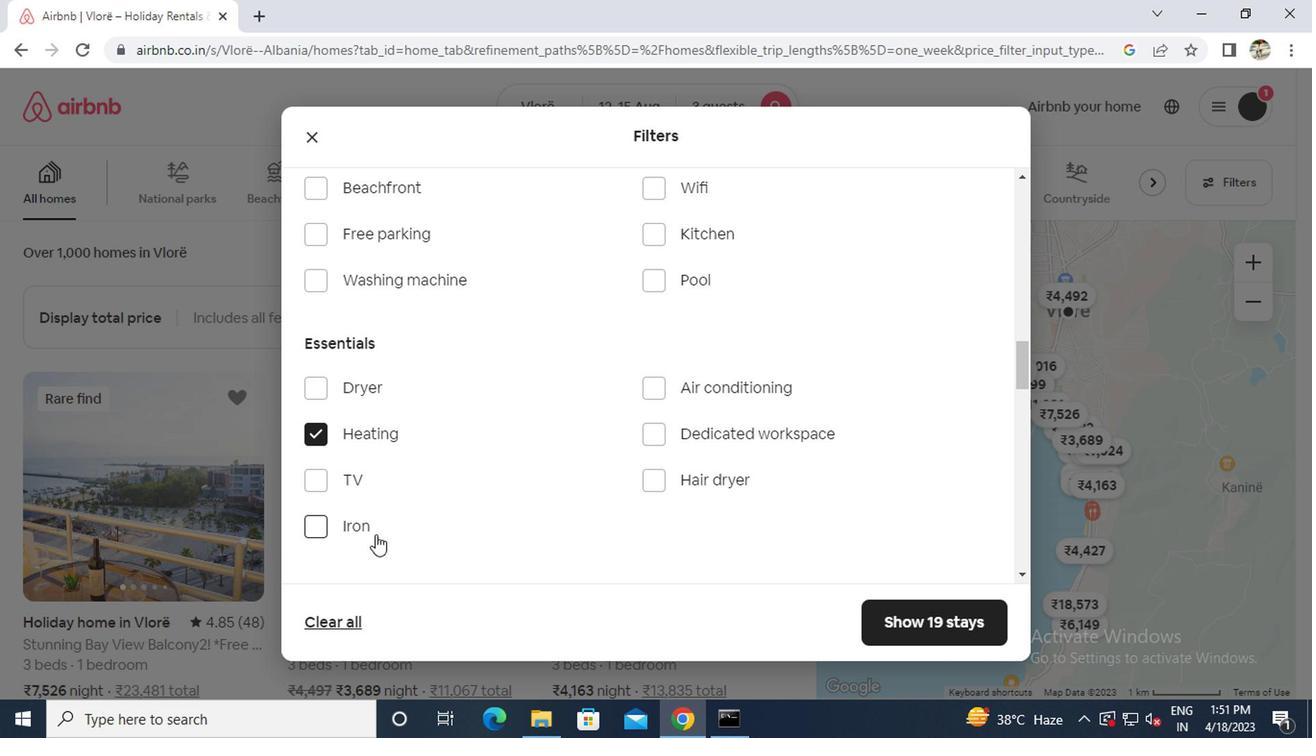 
Action: Mouse moved to (388, 533)
Screenshot: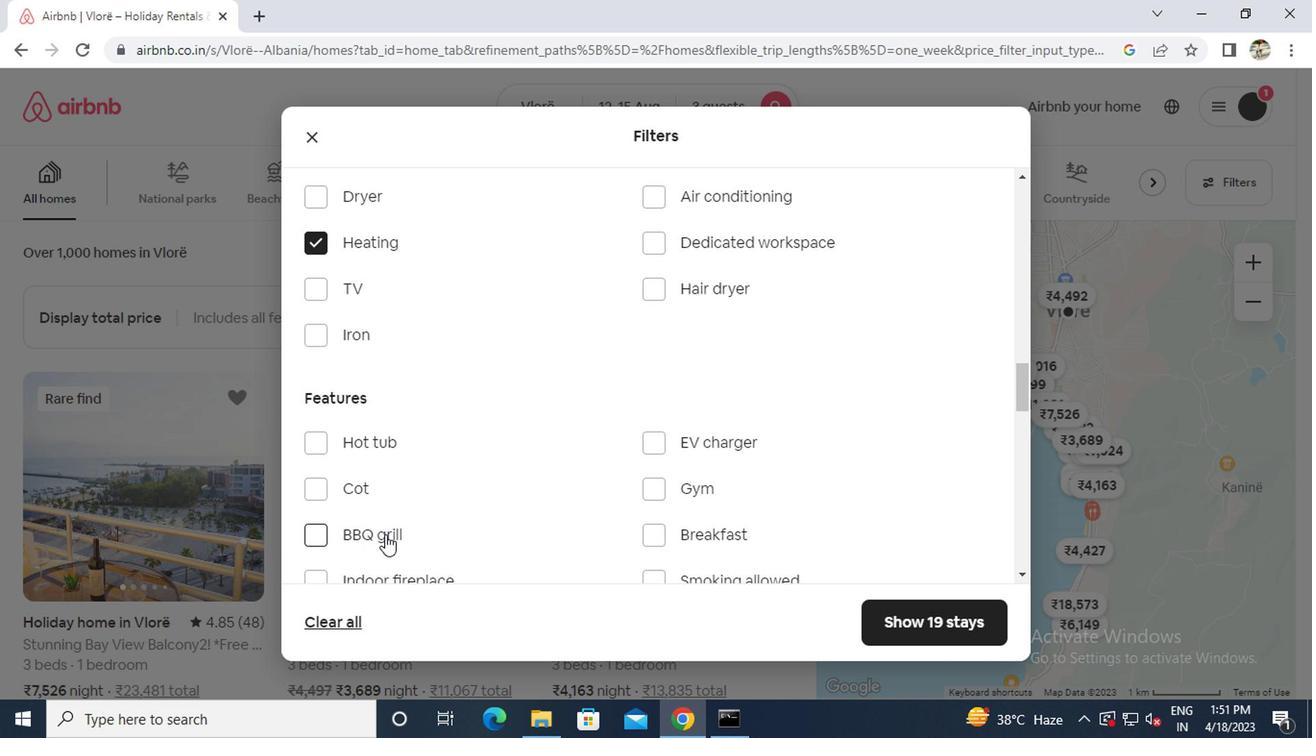 
Action: Mouse scrolled (388, 532) with delta (0, -1)
Screenshot: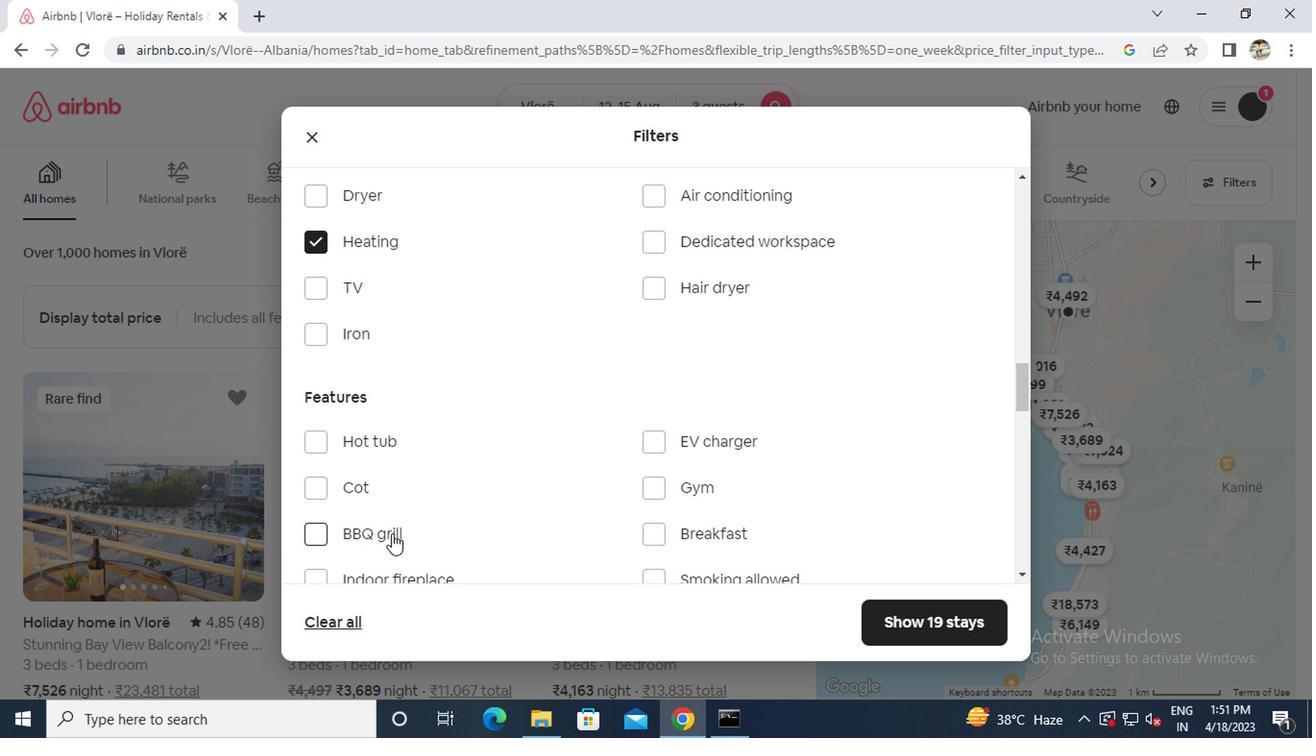 
Action: Mouse scrolled (388, 532) with delta (0, -1)
Screenshot: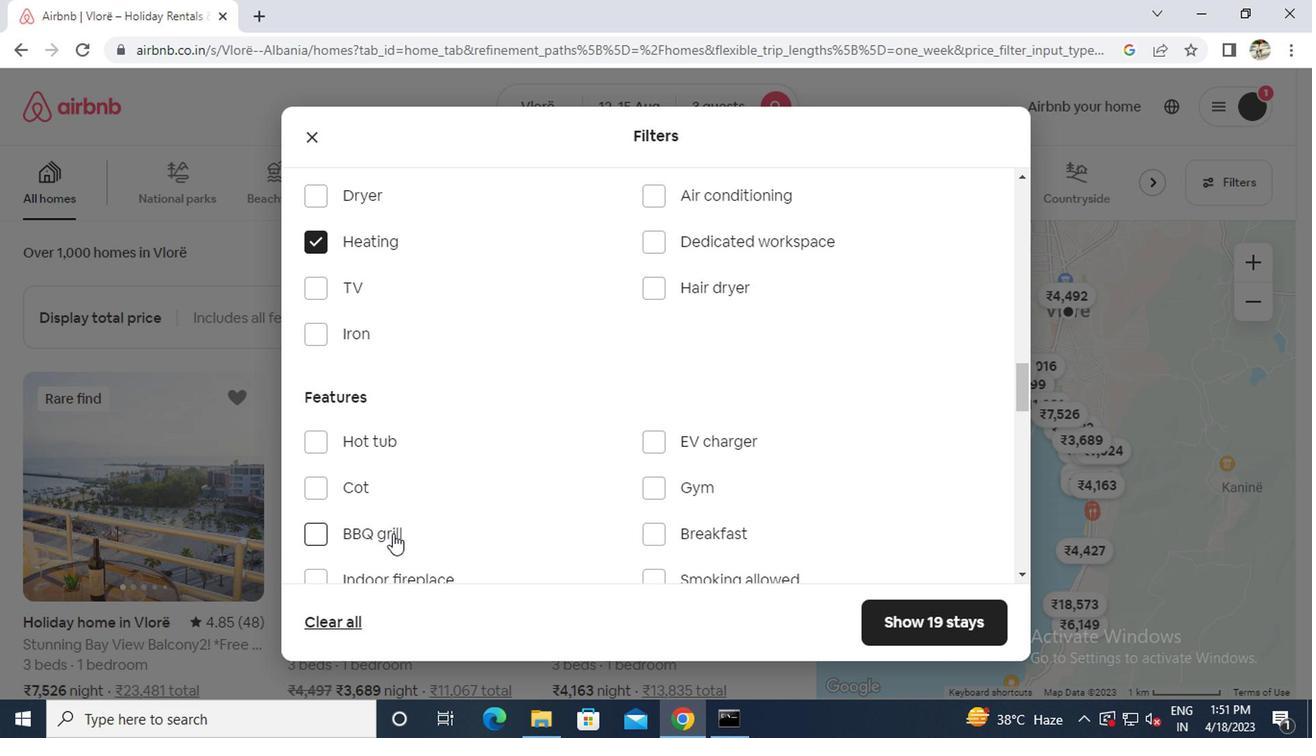 
Action: Mouse moved to (393, 533)
Screenshot: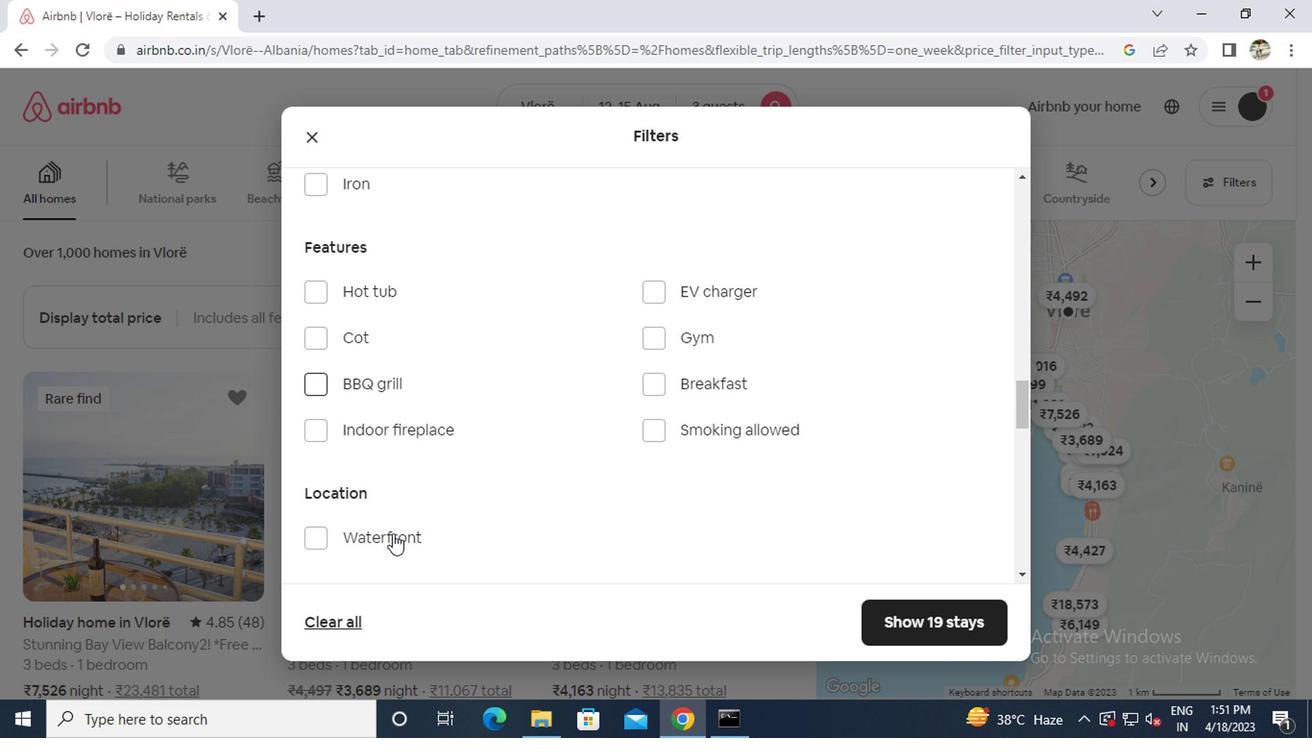 
Action: Mouse scrolled (393, 532) with delta (0, -1)
Screenshot: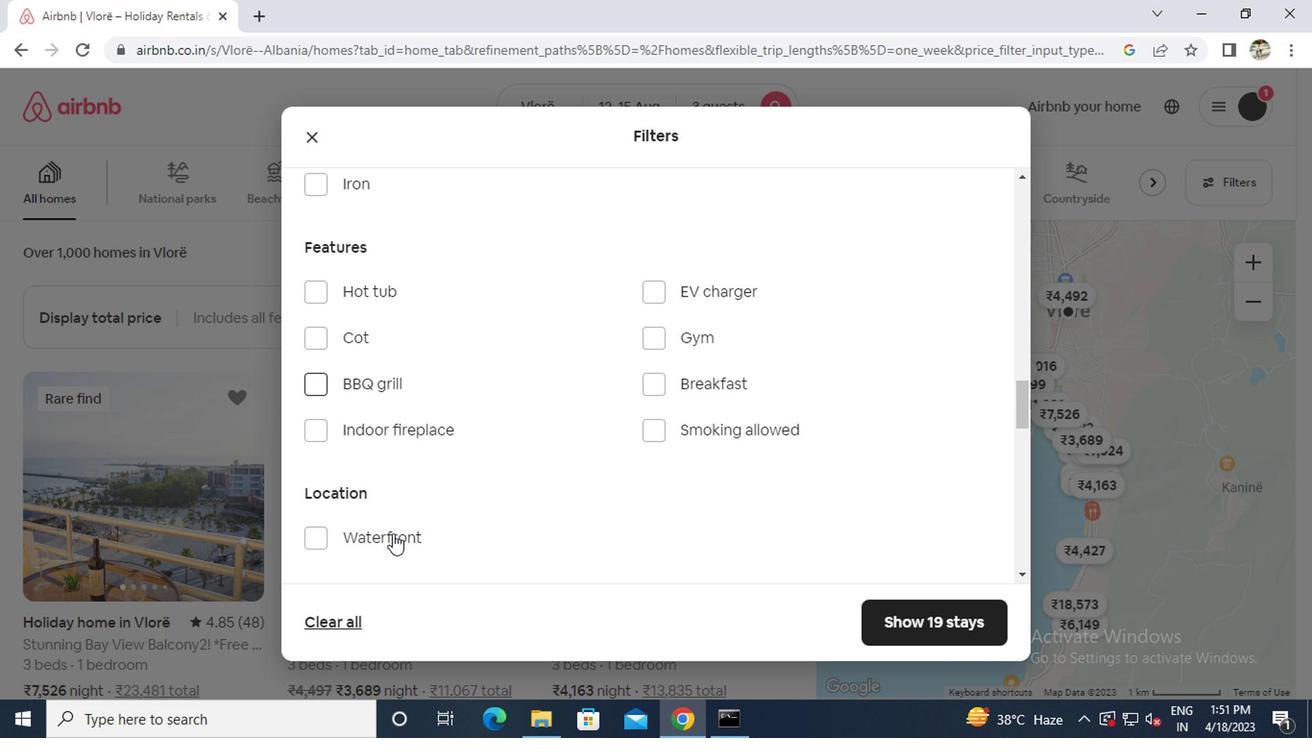 
Action: Mouse scrolled (393, 532) with delta (0, -1)
Screenshot: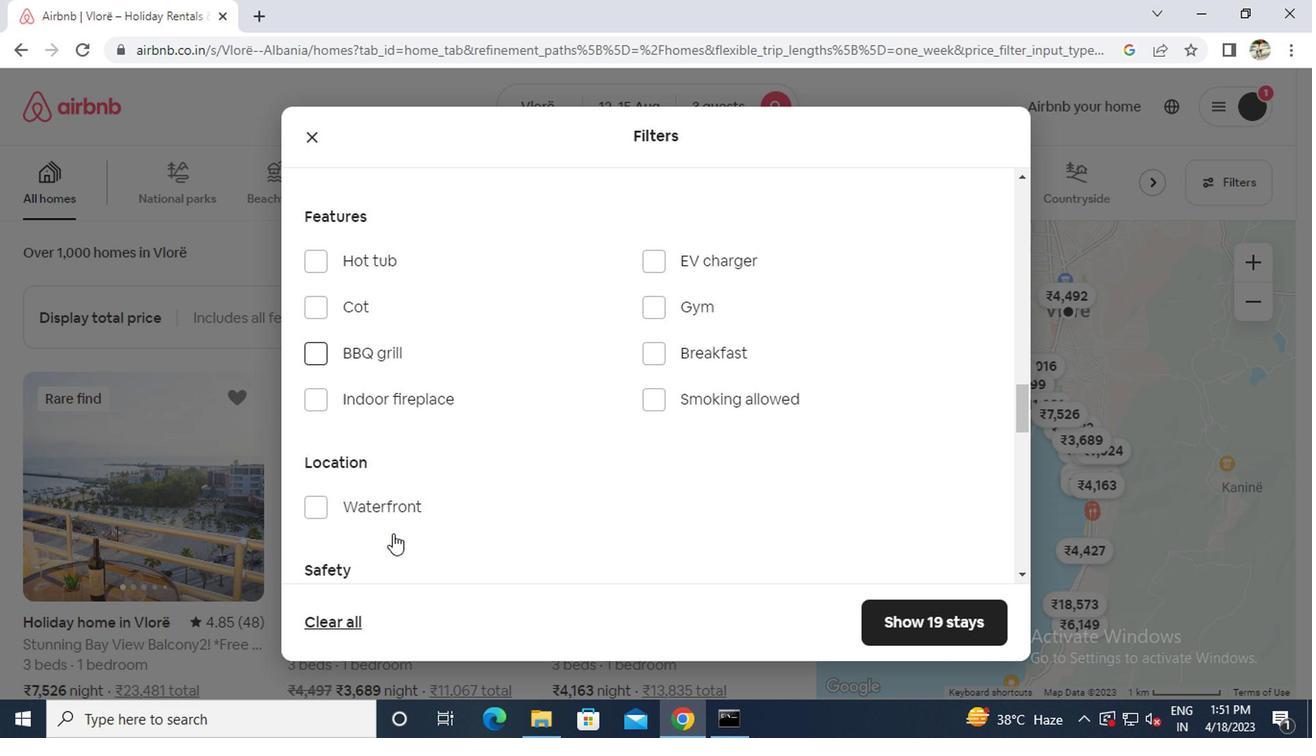 
Action: Mouse scrolled (393, 532) with delta (0, -1)
Screenshot: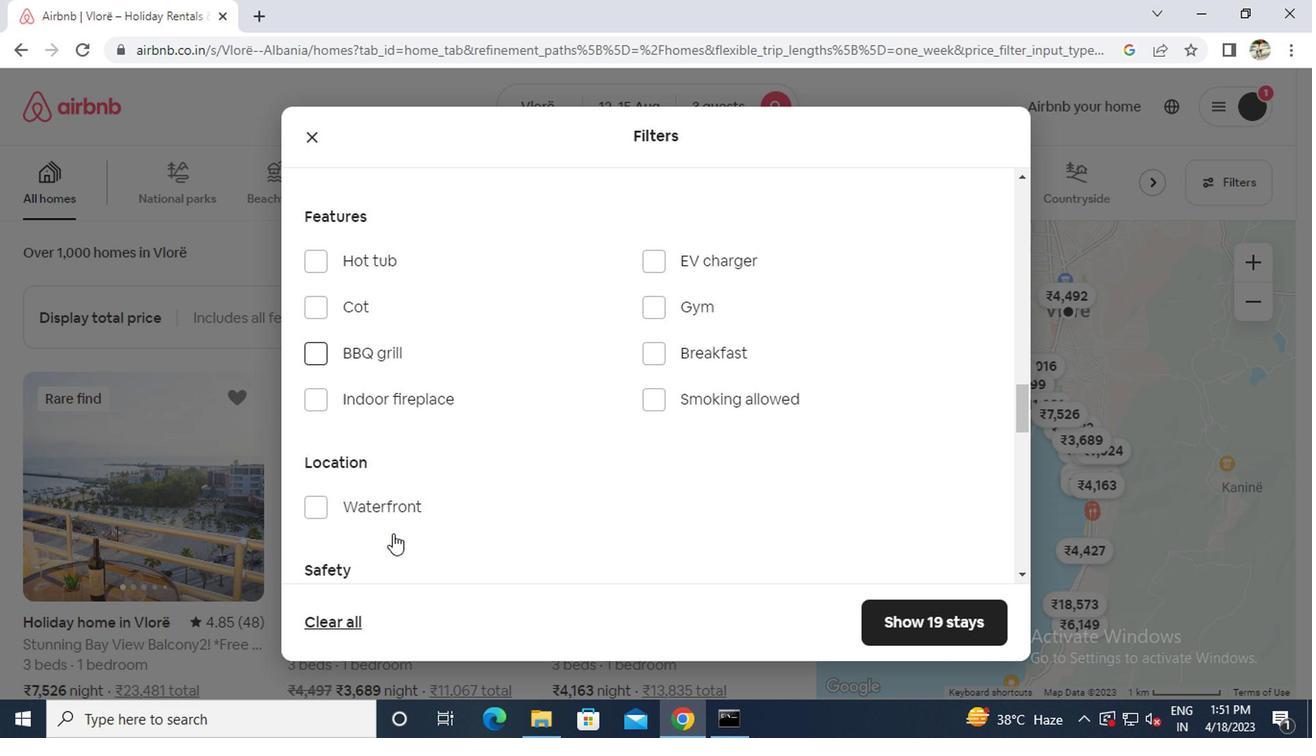 
Action: Mouse scrolled (393, 532) with delta (0, -1)
Screenshot: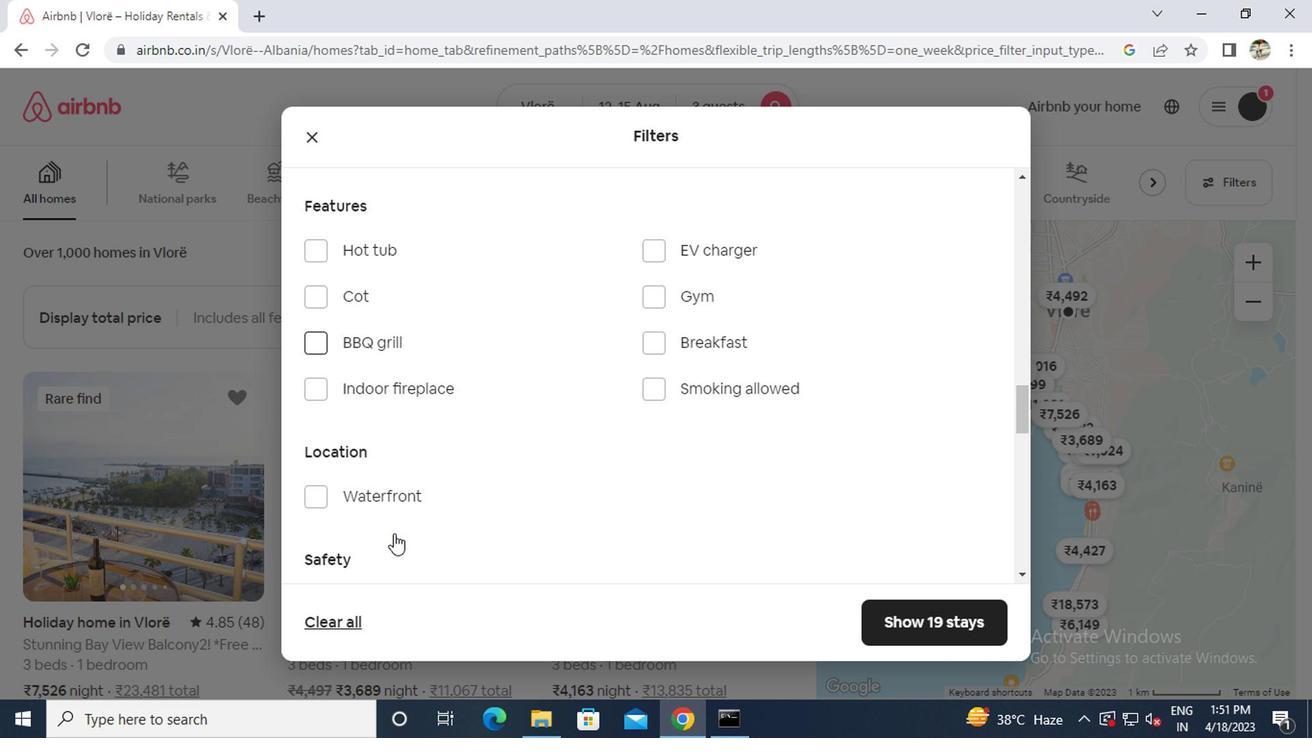 
Action: Mouse scrolled (393, 532) with delta (0, -1)
Screenshot: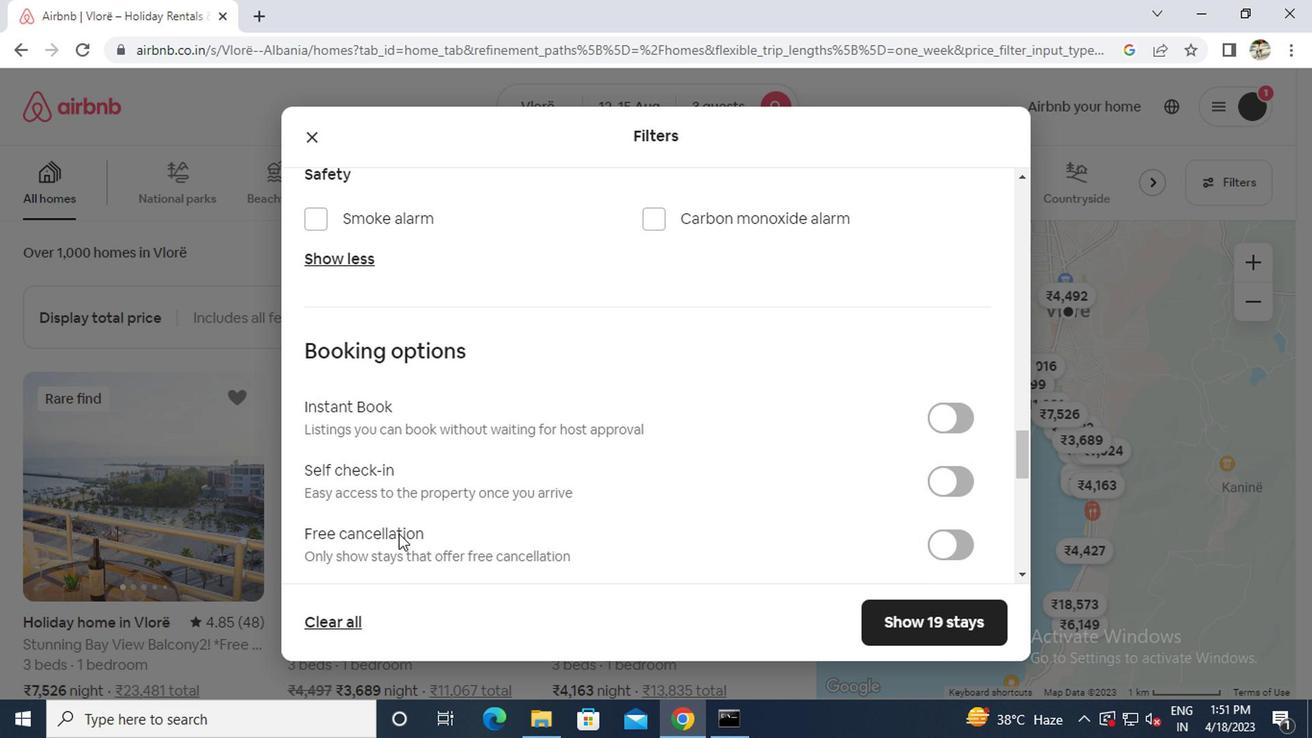 
Action: Mouse scrolled (393, 532) with delta (0, -1)
Screenshot: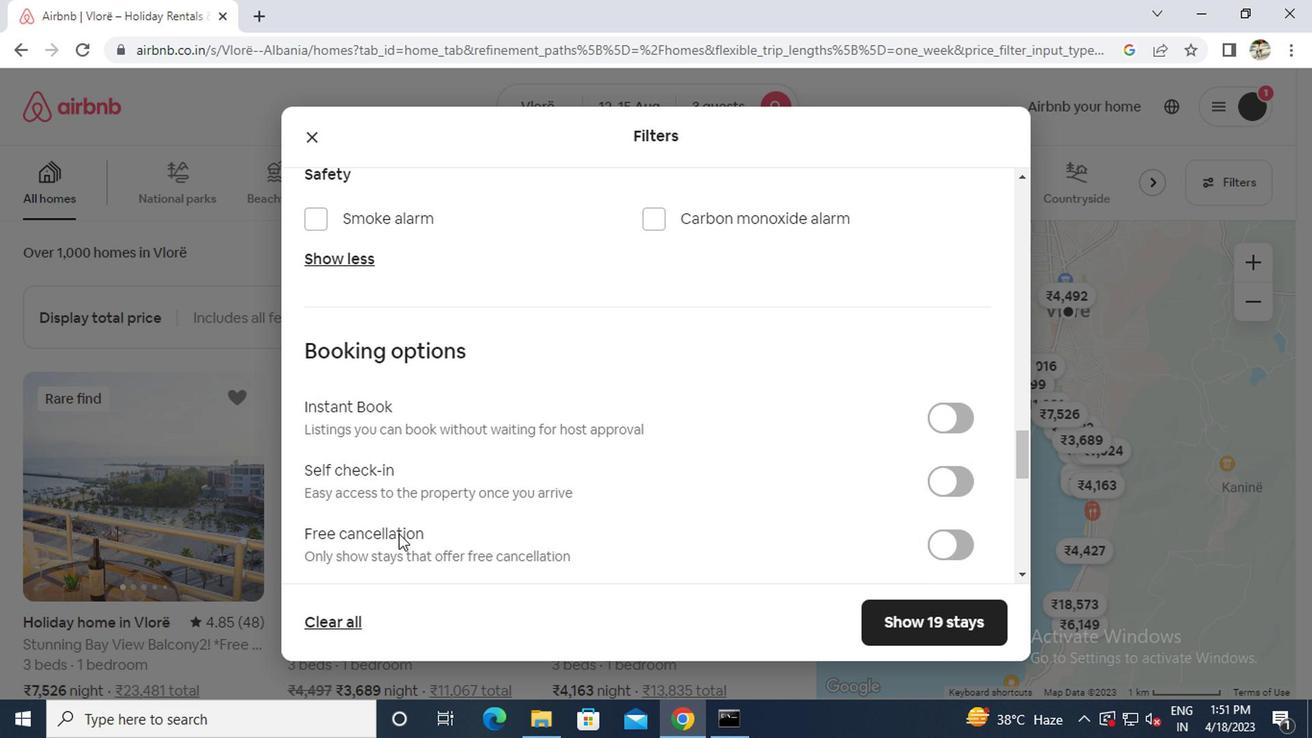
Action: Mouse moved to (938, 289)
Screenshot: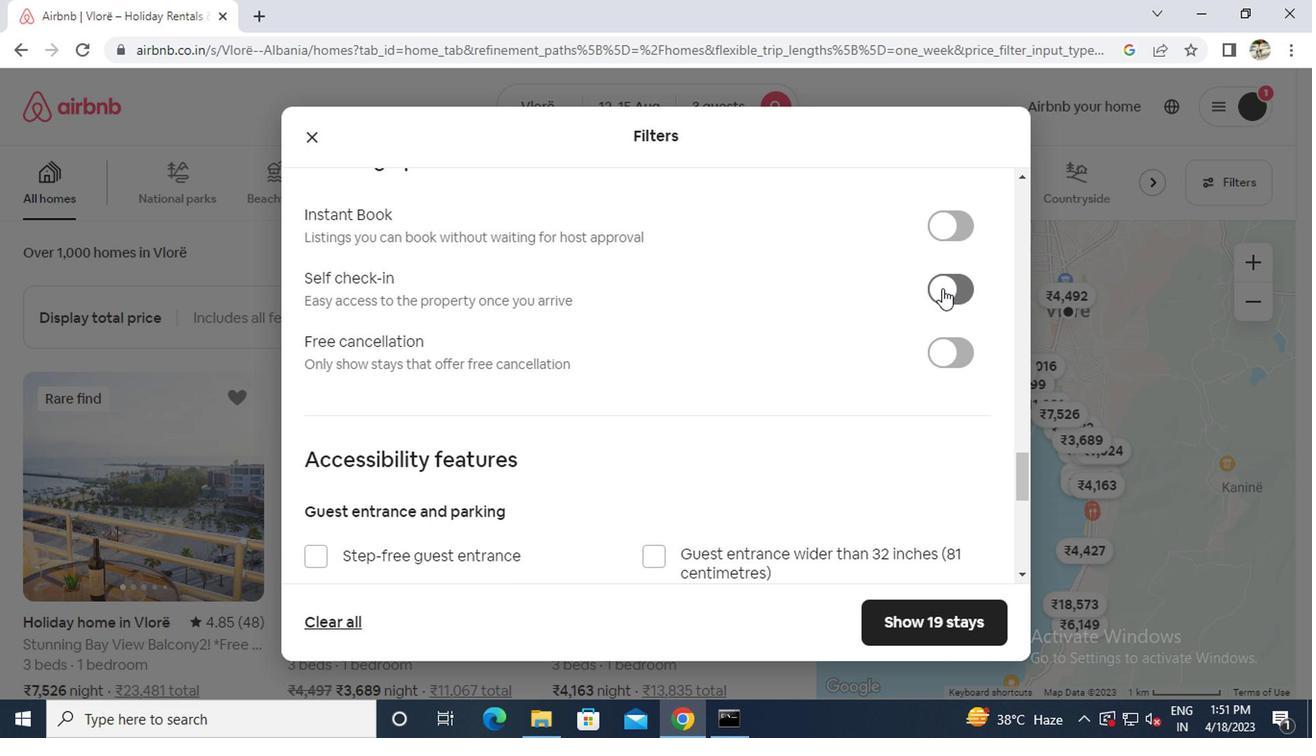 
Action: Mouse pressed left at (938, 289)
Screenshot: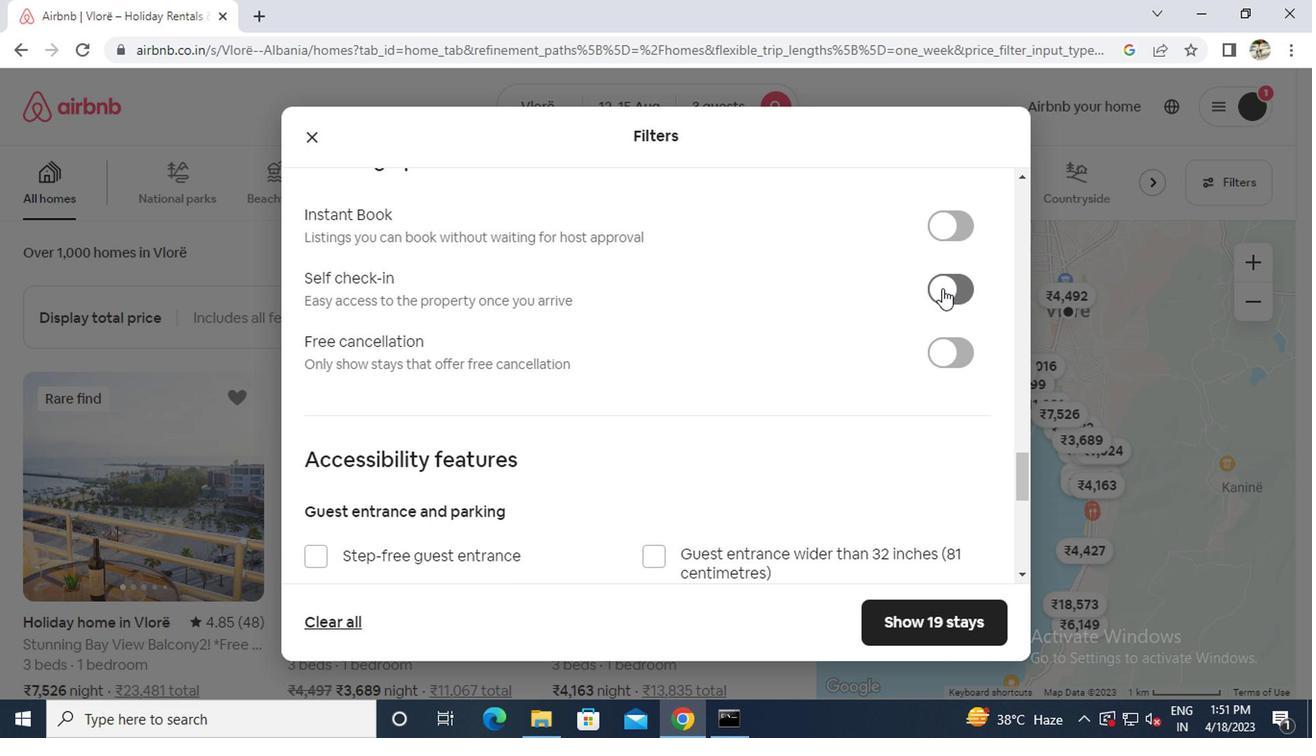 
Action: Mouse moved to (747, 355)
Screenshot: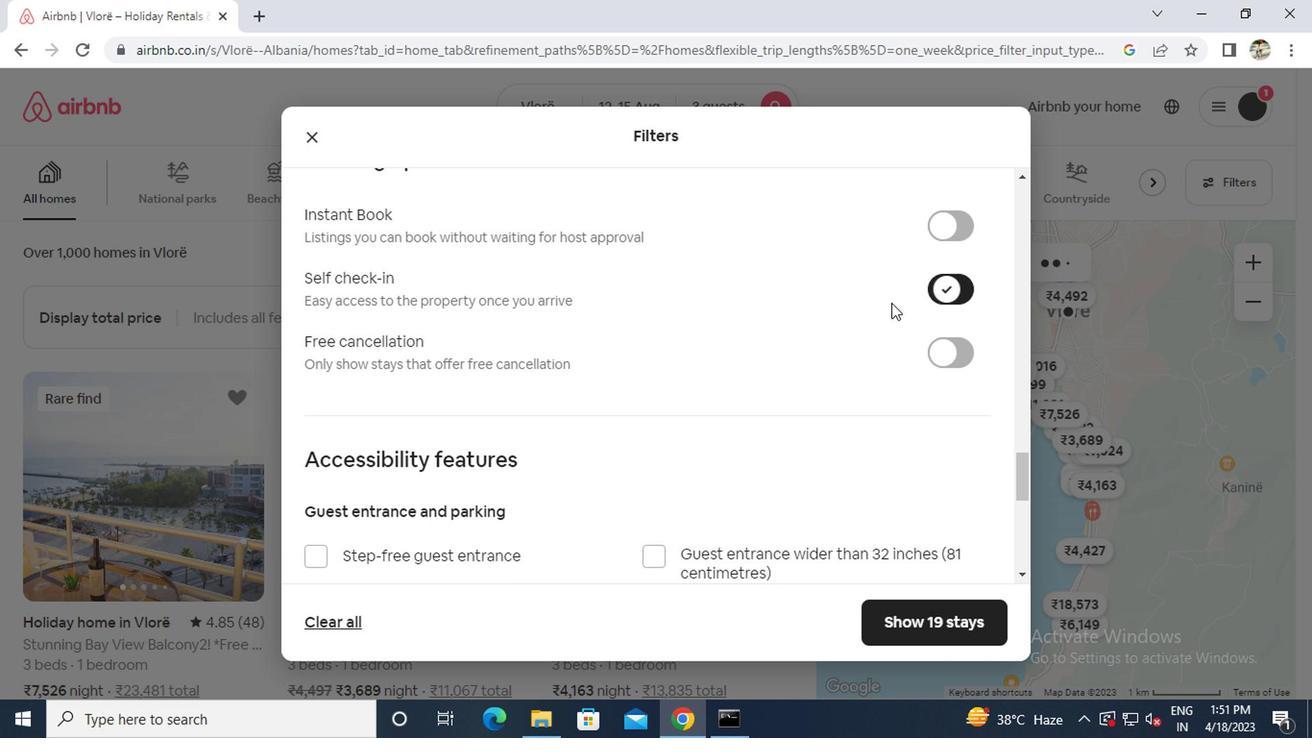 
Action: Mouse scrolled (747, 354) with delta (0, 0)
Screenshot: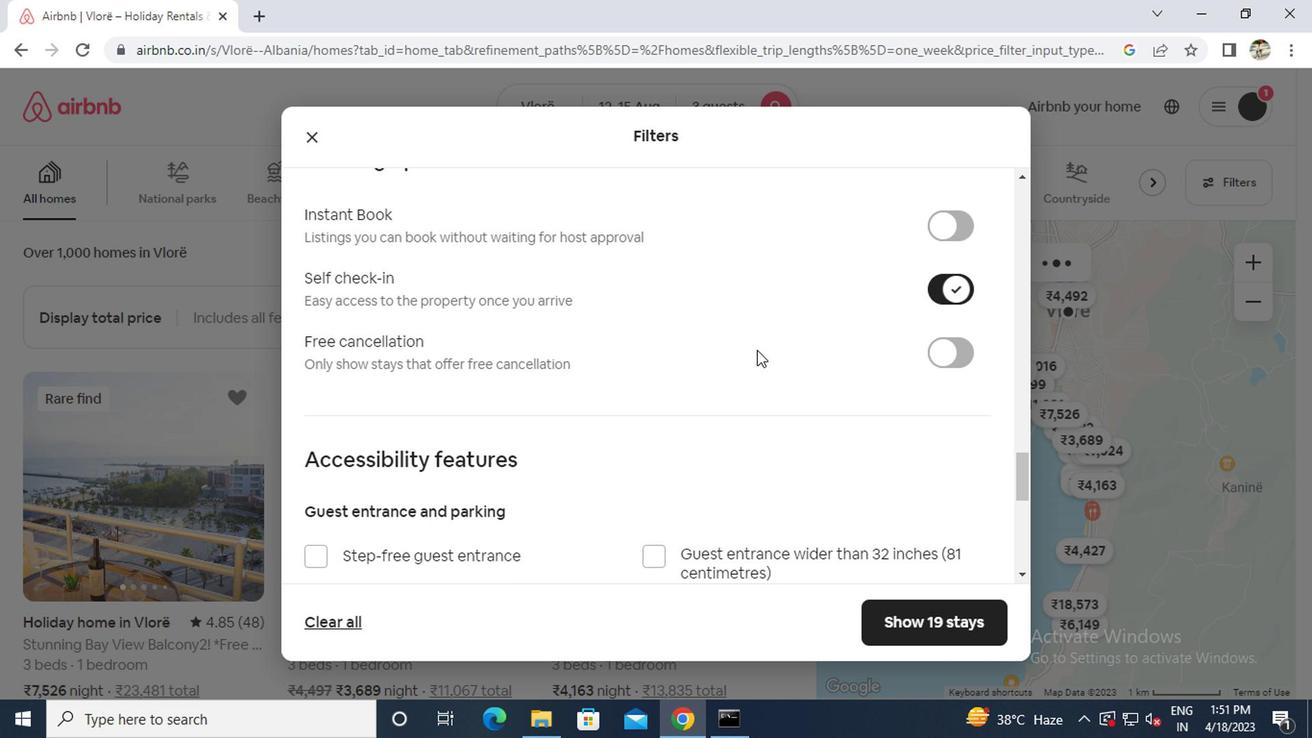 
Action: Mouse scrolled (747, 354) with delta (0, 0)
Screenshot: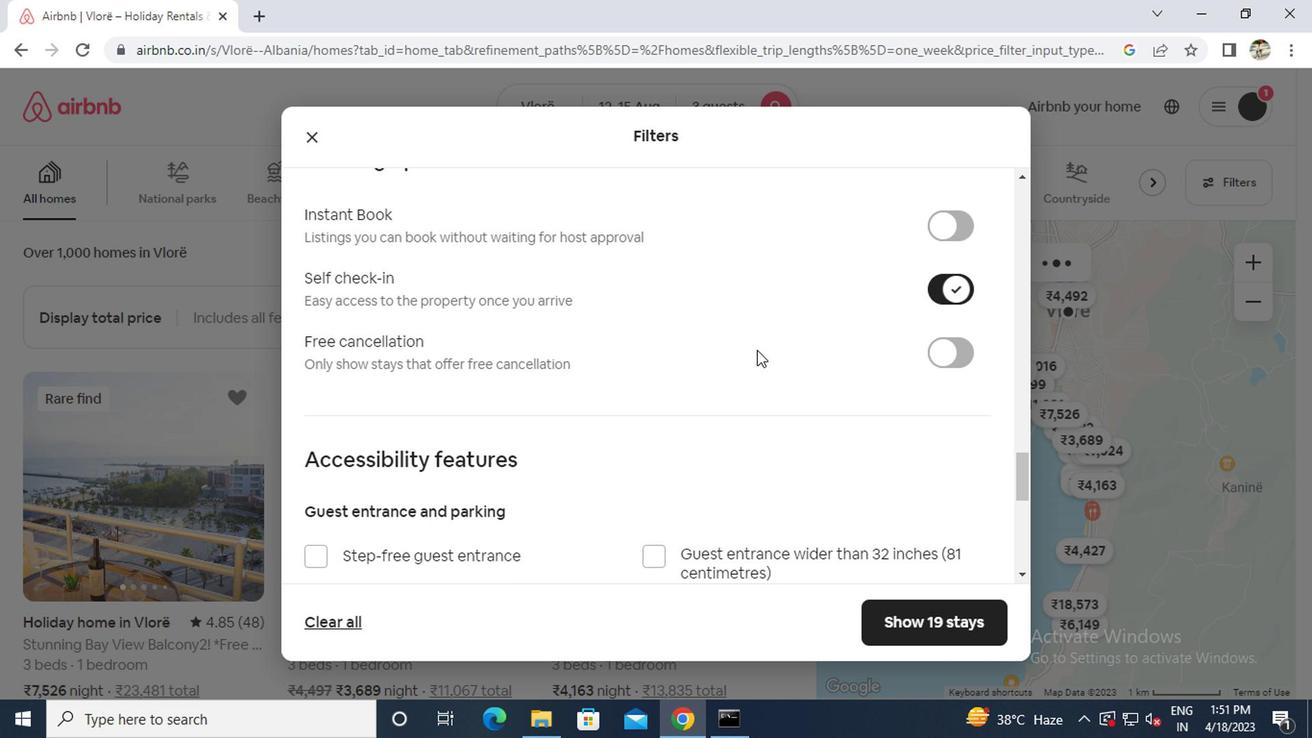 
Action: Mouse scrolled (747, 354) with delta (0, 0)
Screenshot: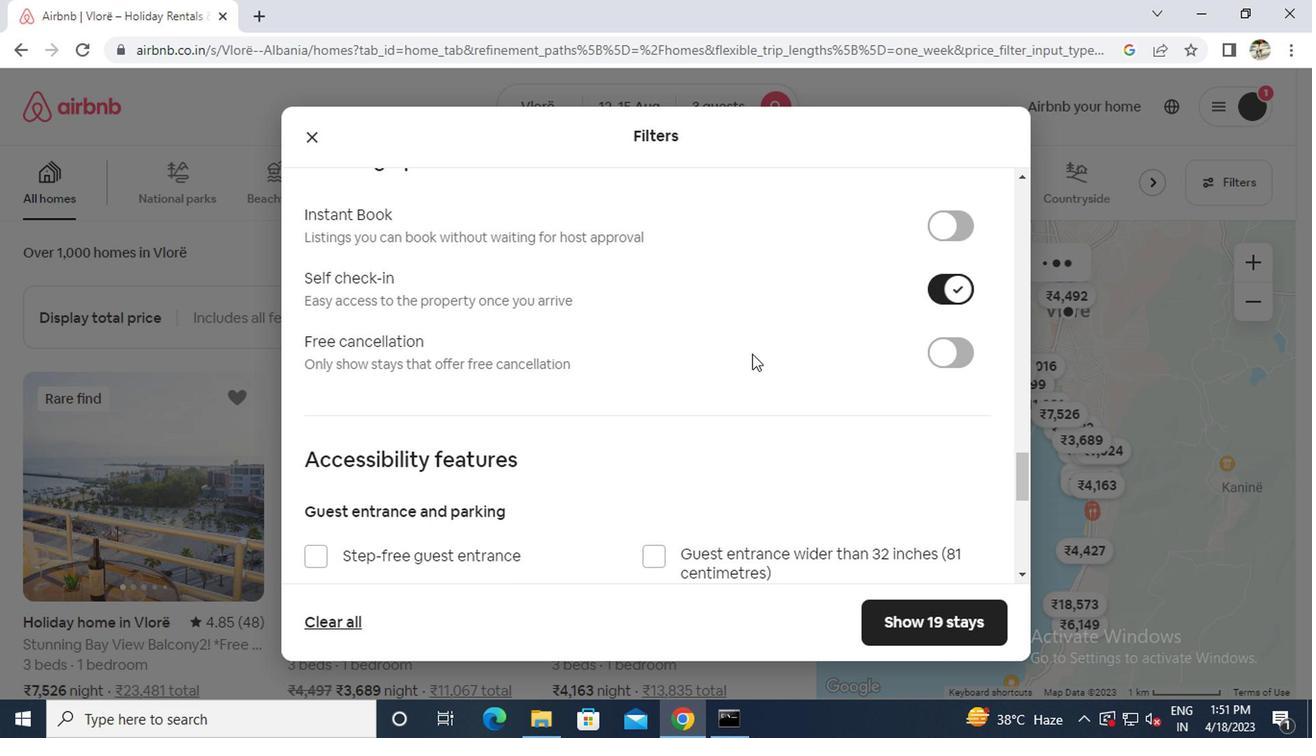 
Action: Mouse scrolled (747, 354) with delta (0, 0)
Screenshot: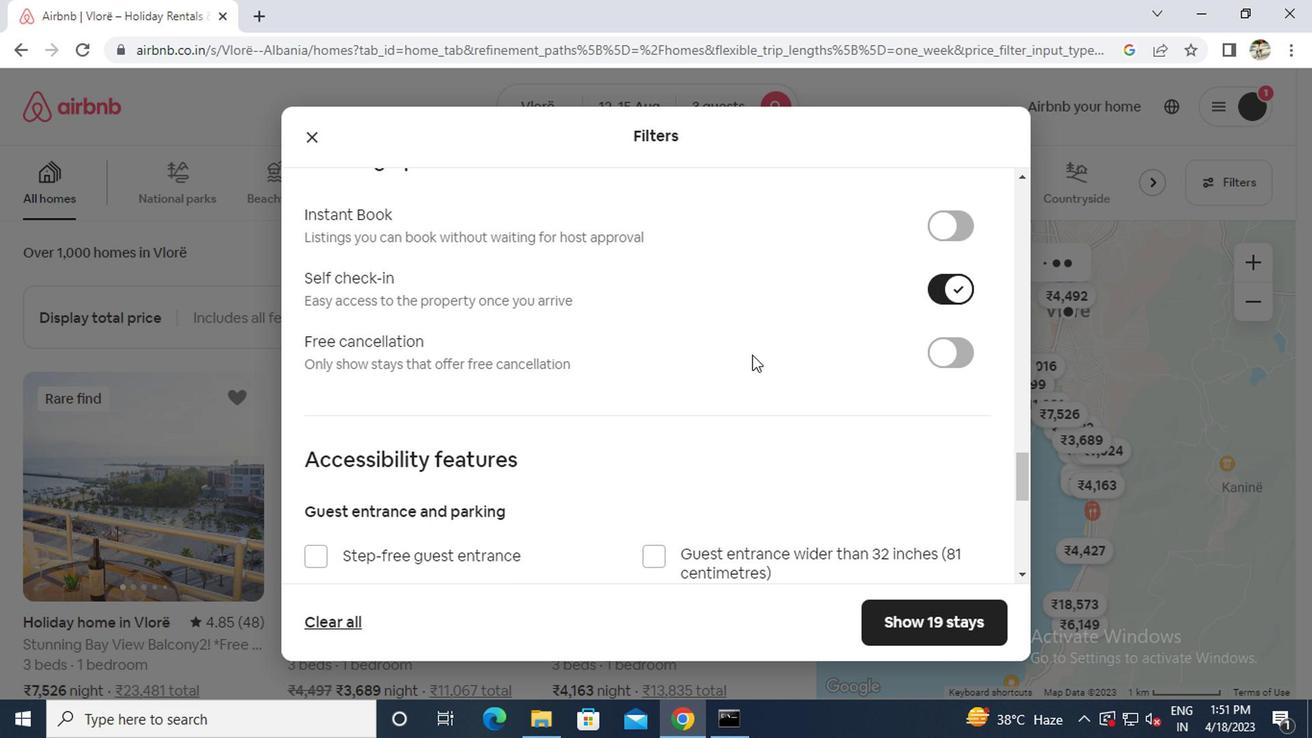 
Action: Mouse moved to (622, 388)
Screenshot: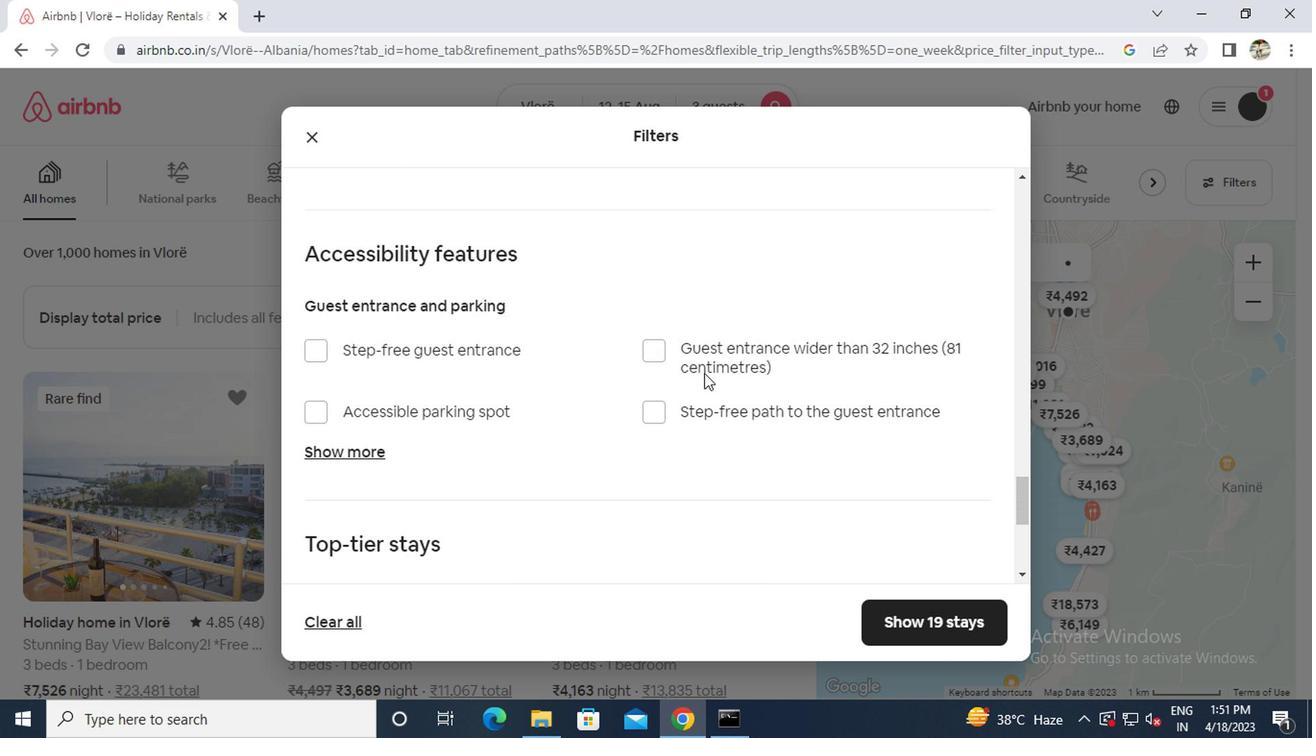 
Action: Mouse scrolled (622, 388) with delta (0, 0)
Screenshot: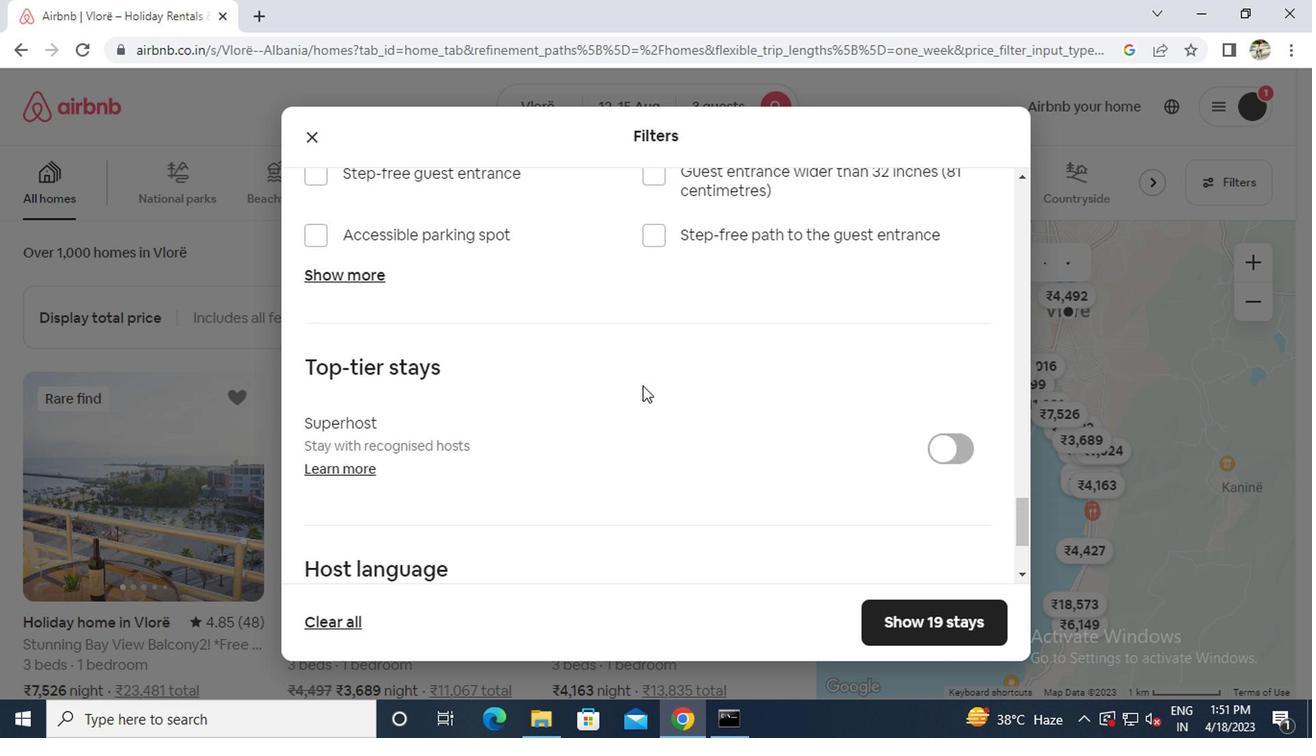 
Action: Mouse moved to (622, 388)
Screenshot: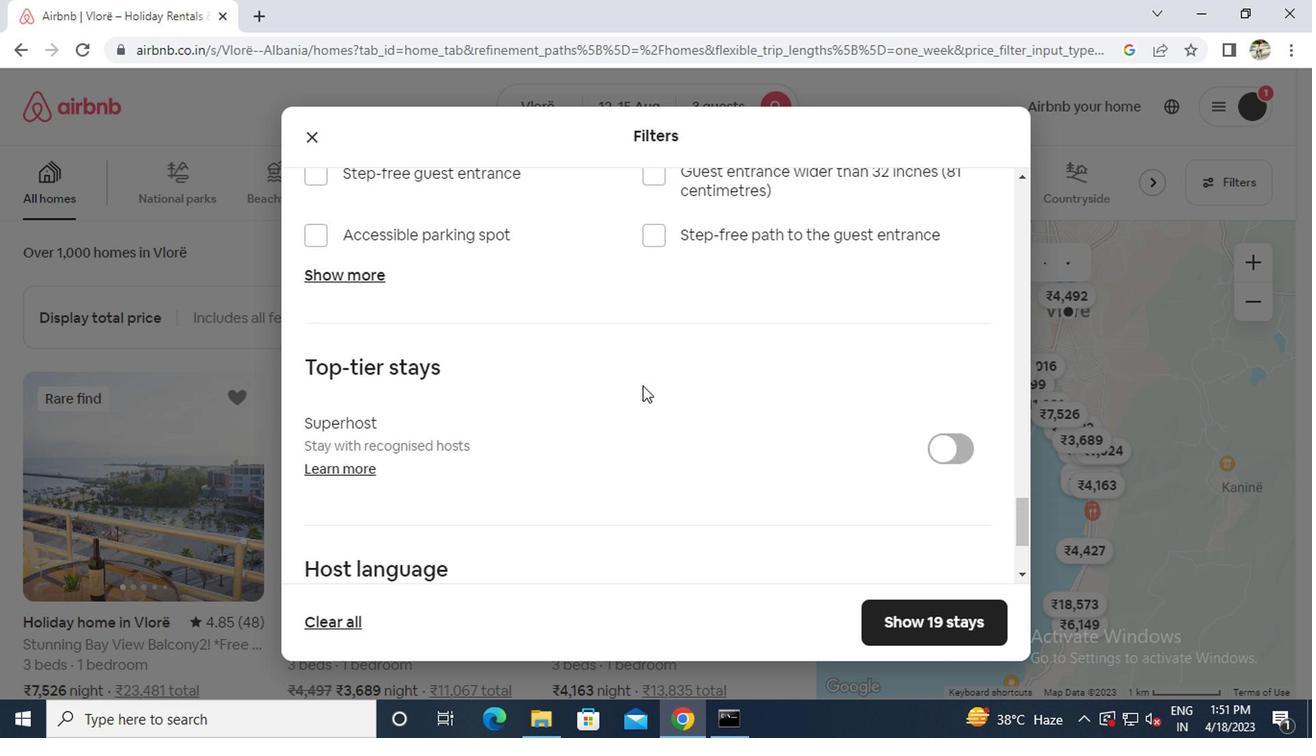
Action: Mouse scrolled (622, 388) with delta (0, 0)
Screenshot: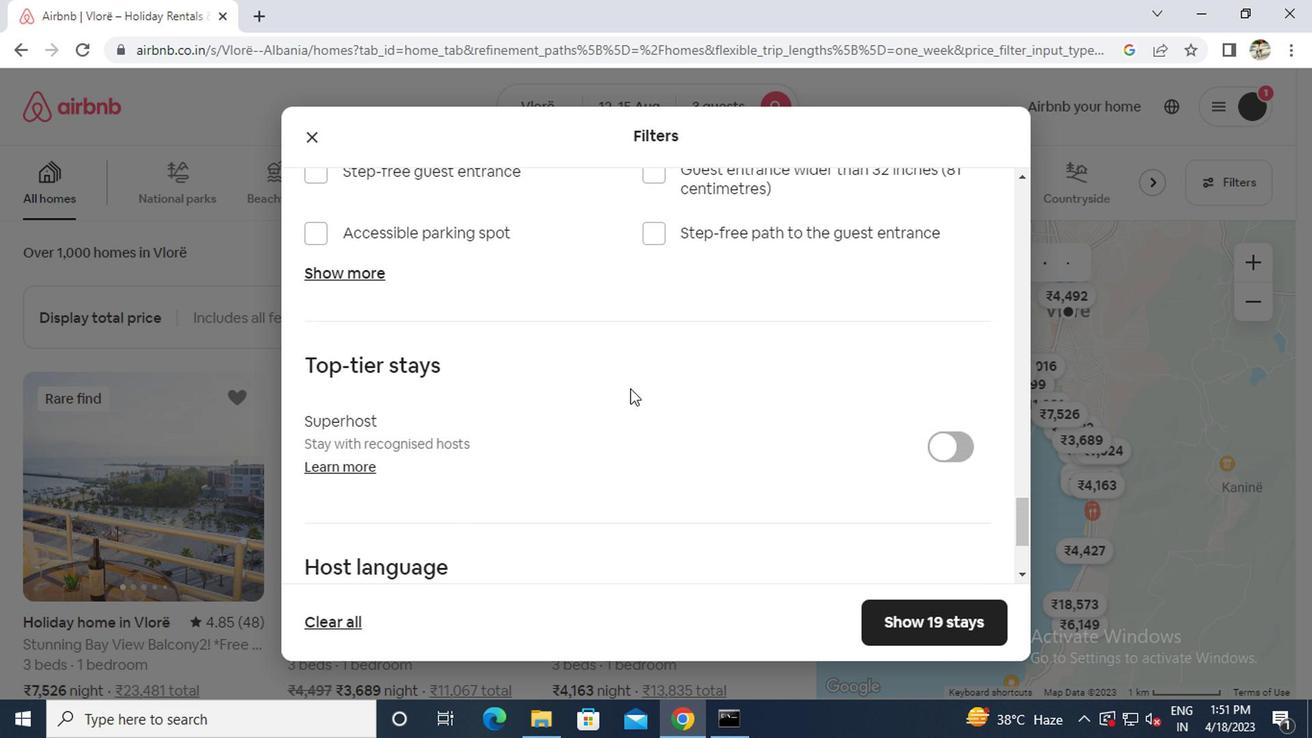 
Action: Mouse scrolled (622, 388) with delta (0, 0)
Screenshot: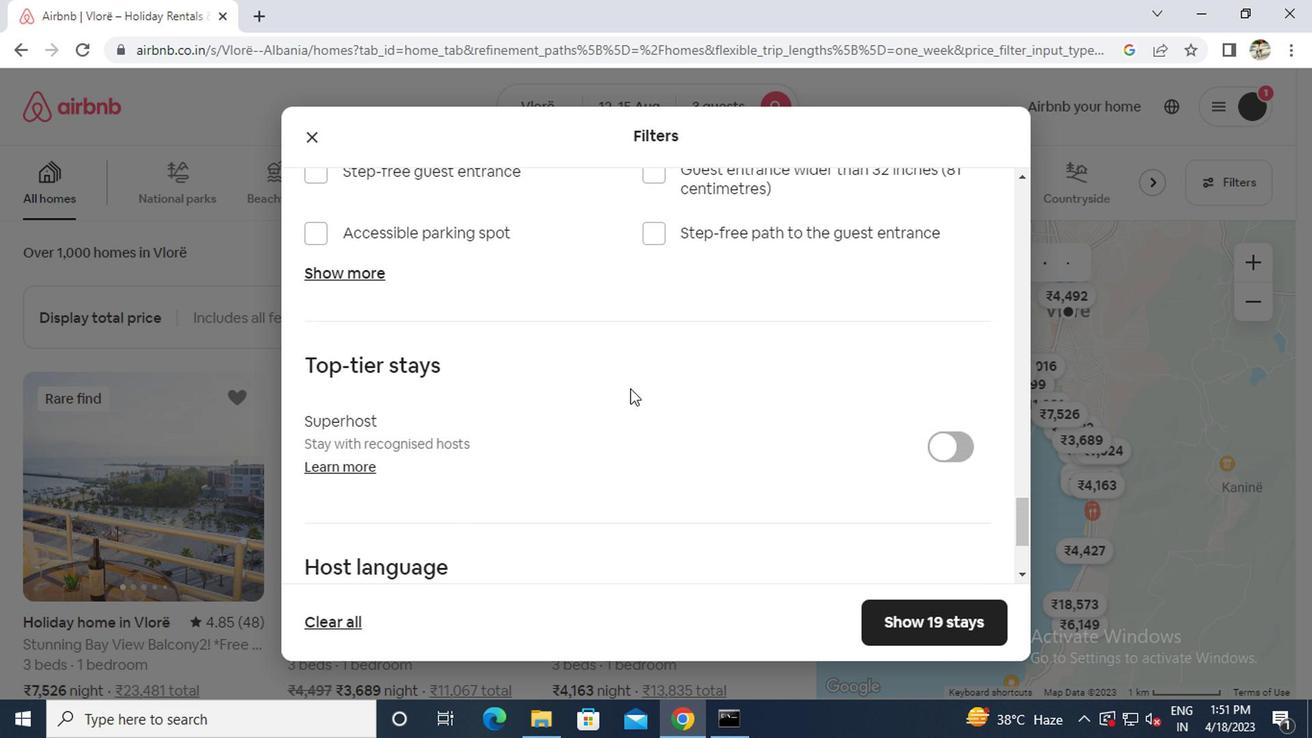 
Action: Mouse moved to (621, 390)
Screenshot: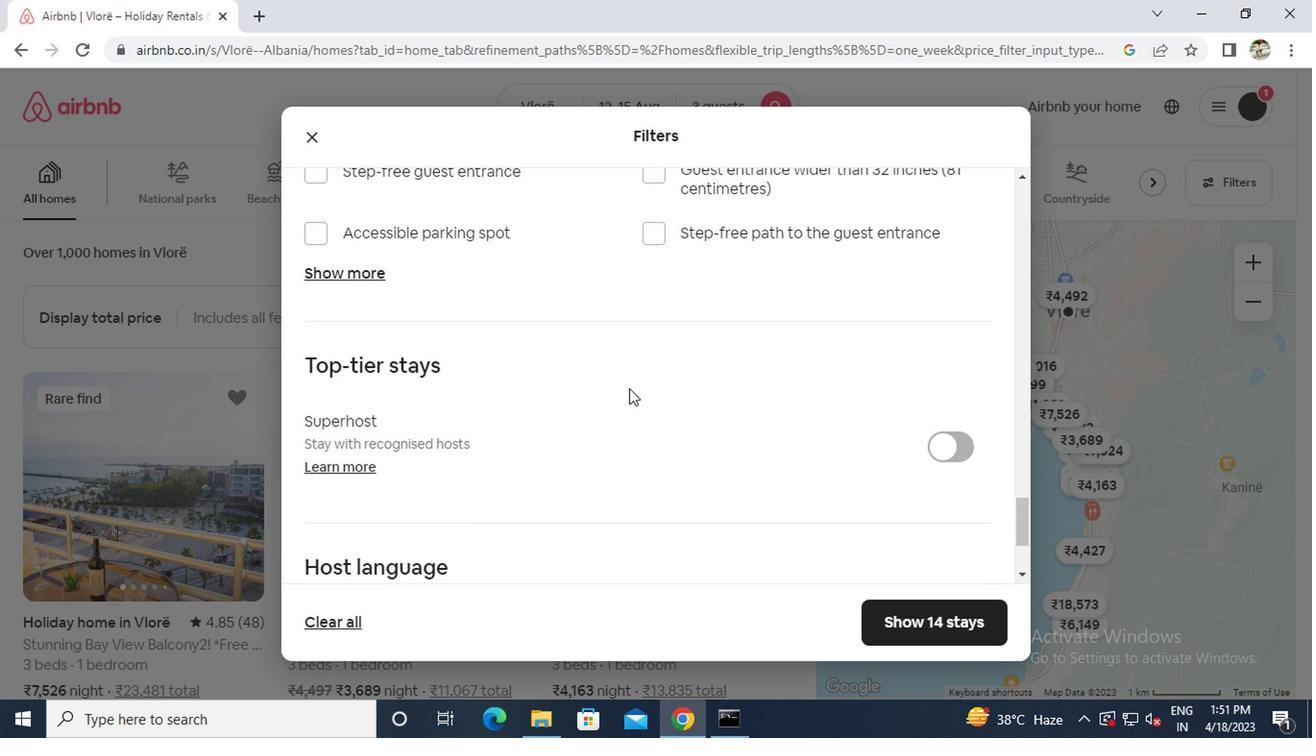 
Action: Mouse scrolled (621, 388) with delta (0, -1)
Screenshot: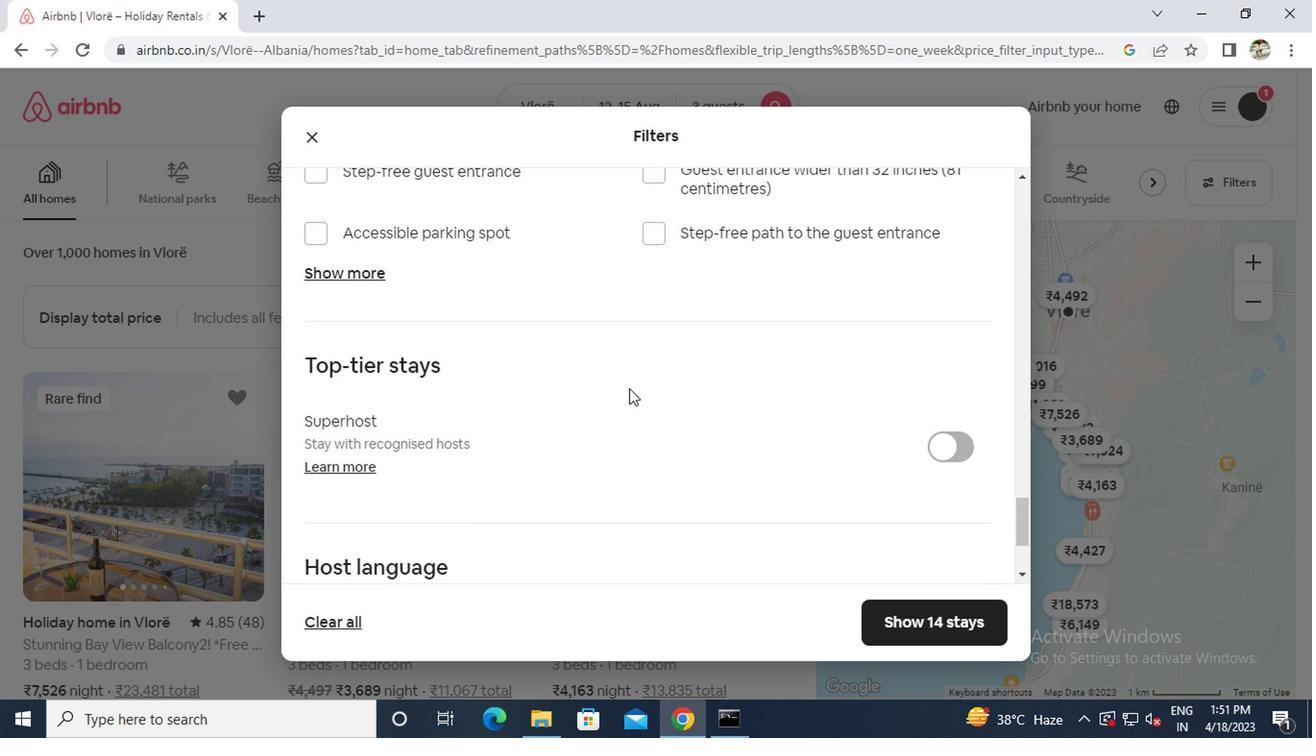 
Action: Mouse moved to (614, 397)
Screenshot: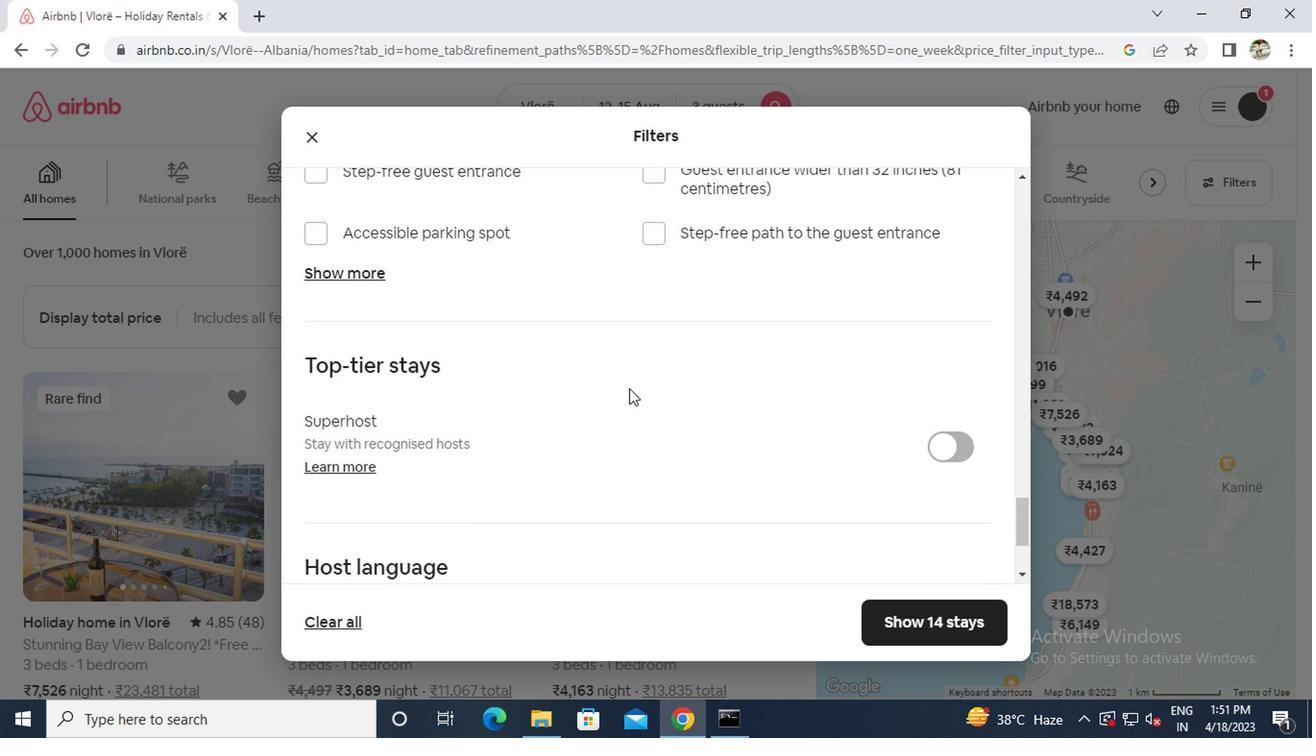 
Action: Mouse scrolled (614, 396) with delta (0, -1)
Screenshot: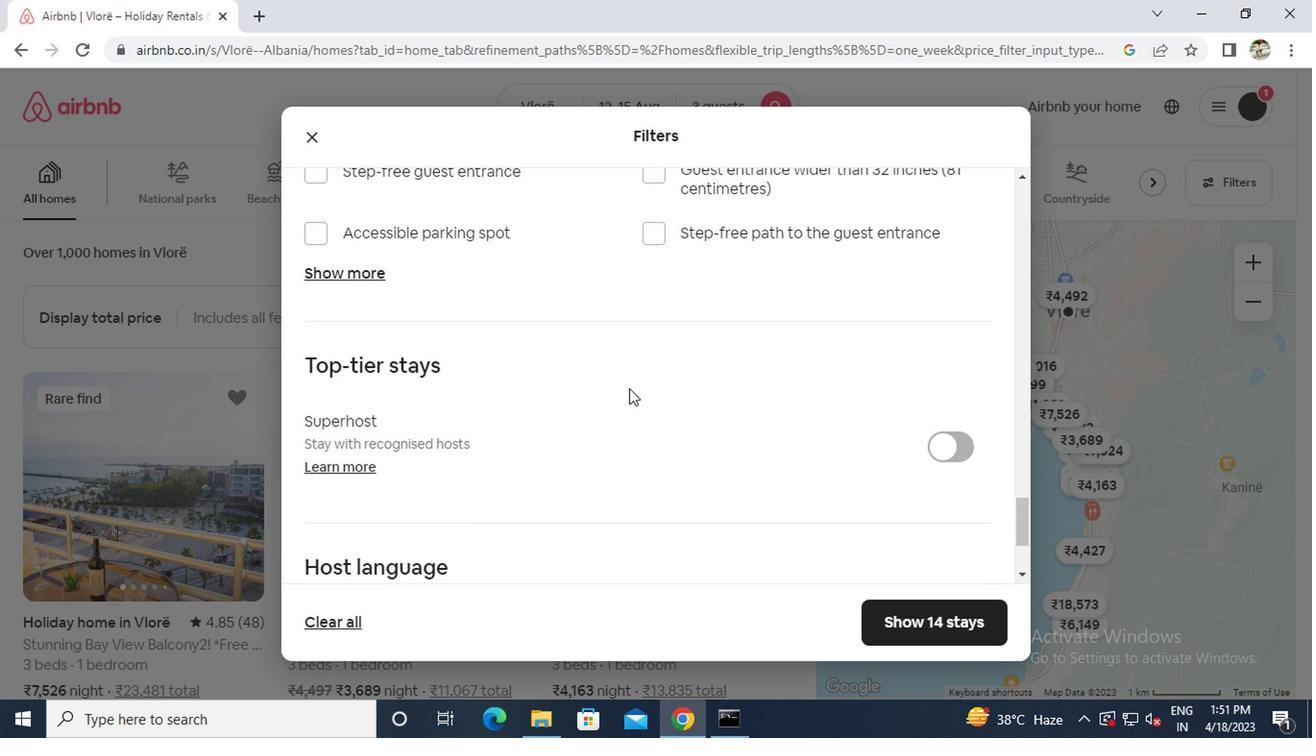 
Action: Mouse moved to (608, 403)
Screenshot: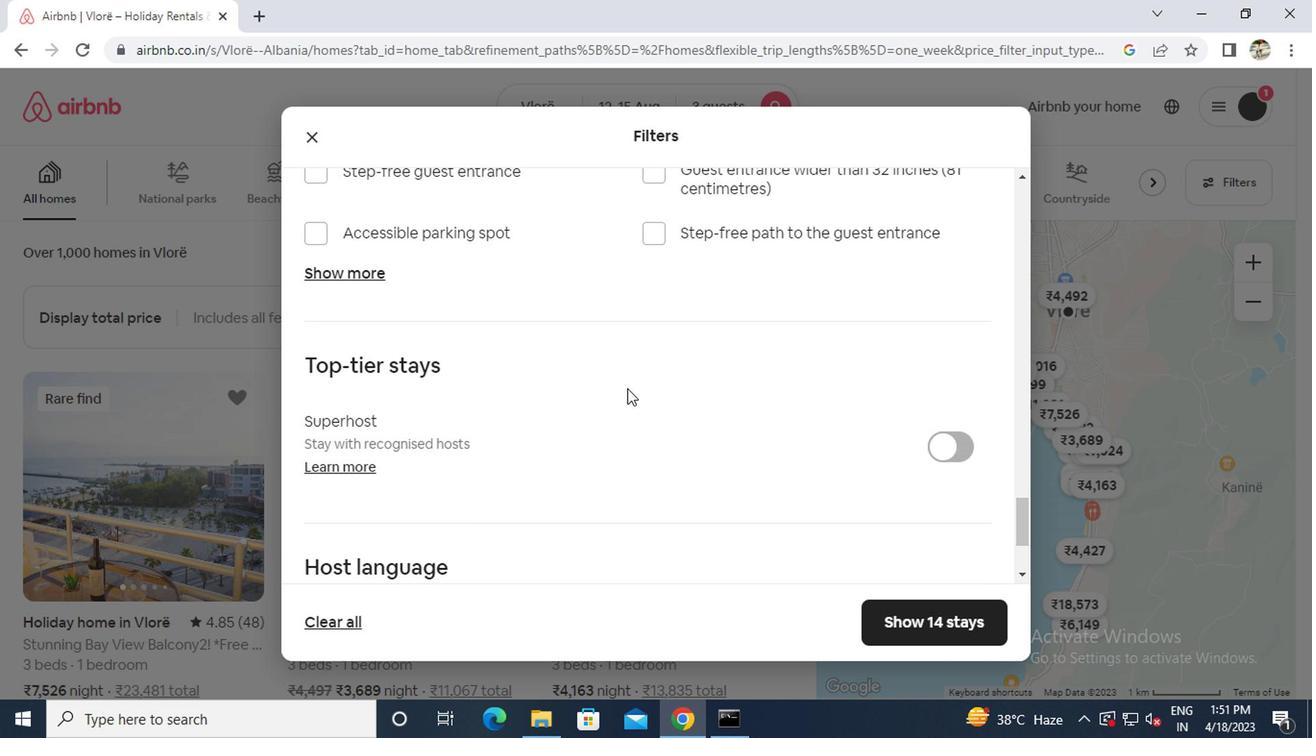 
Action: Mouse scrolled (608, 402) with delta (0, 0)
Screenshot: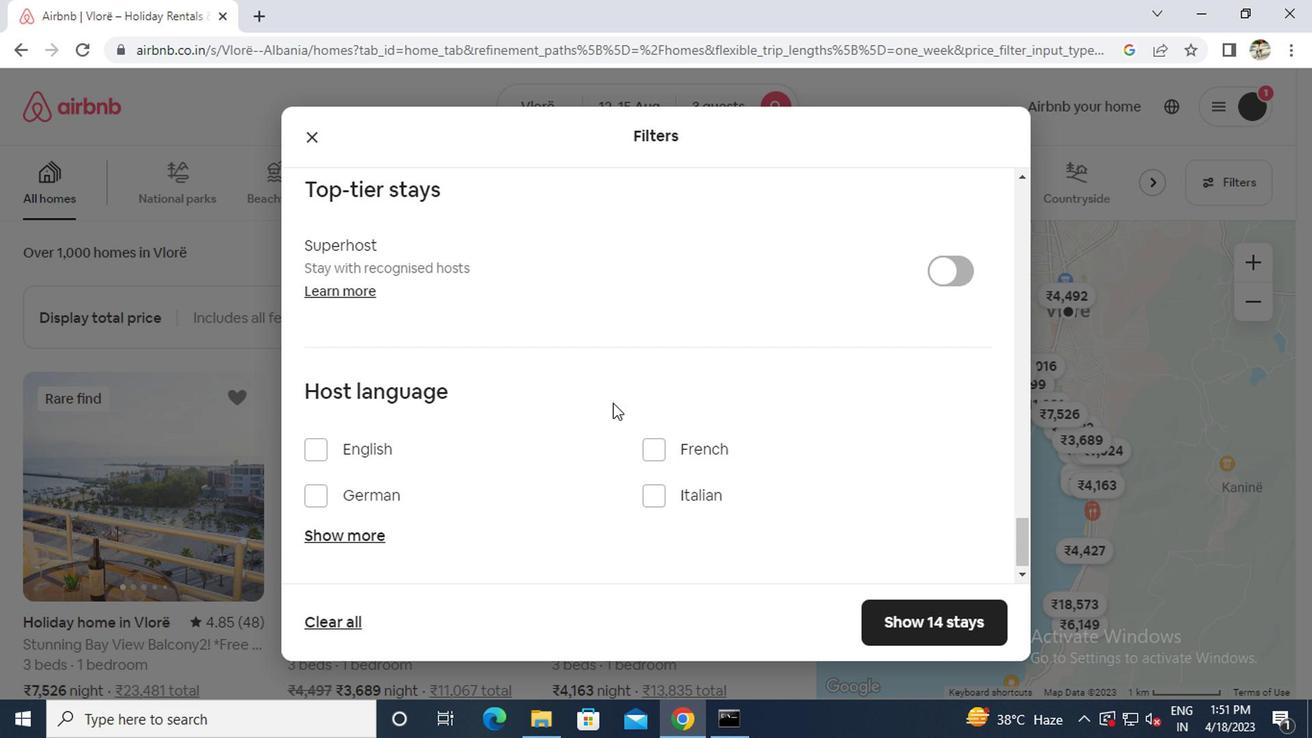 
Action: Mouse scrolled (608, 402) with delta (0, 0)
Screenshot: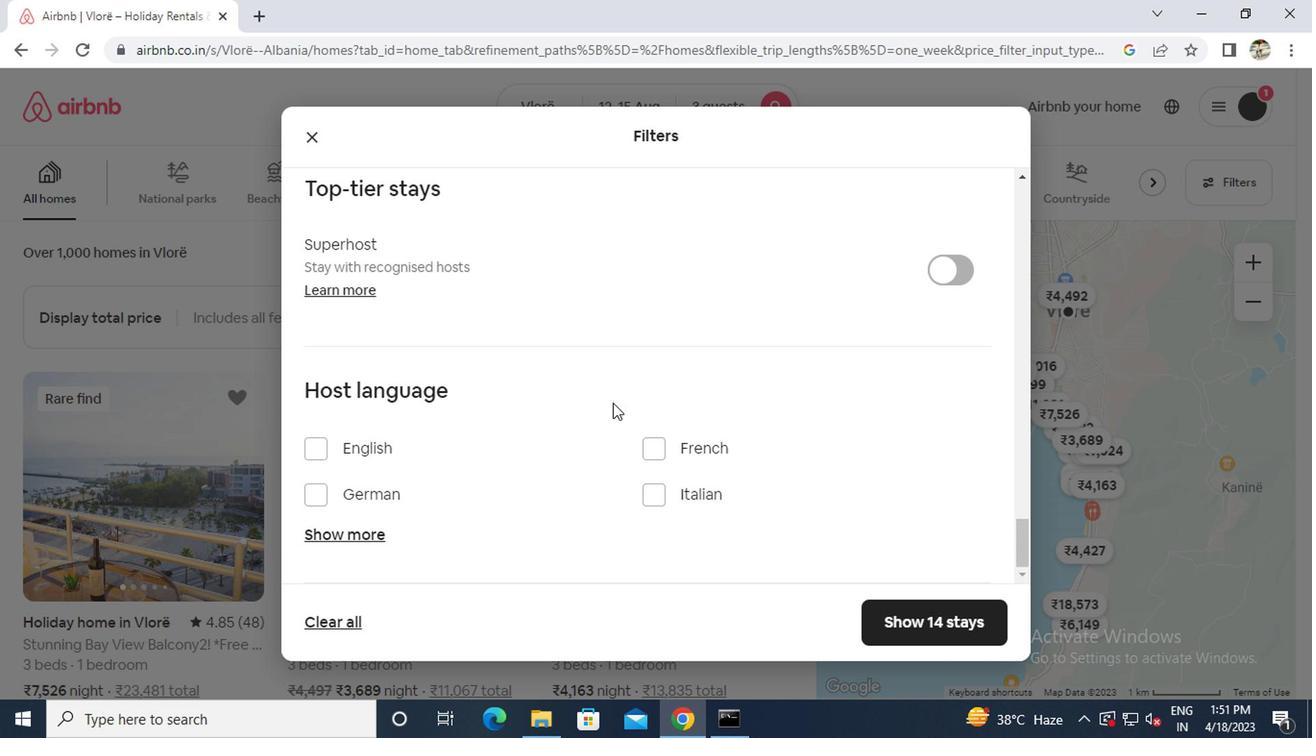 
Action: Mouse scrolled (608, 402) with delta (0, 0)
Screenshot: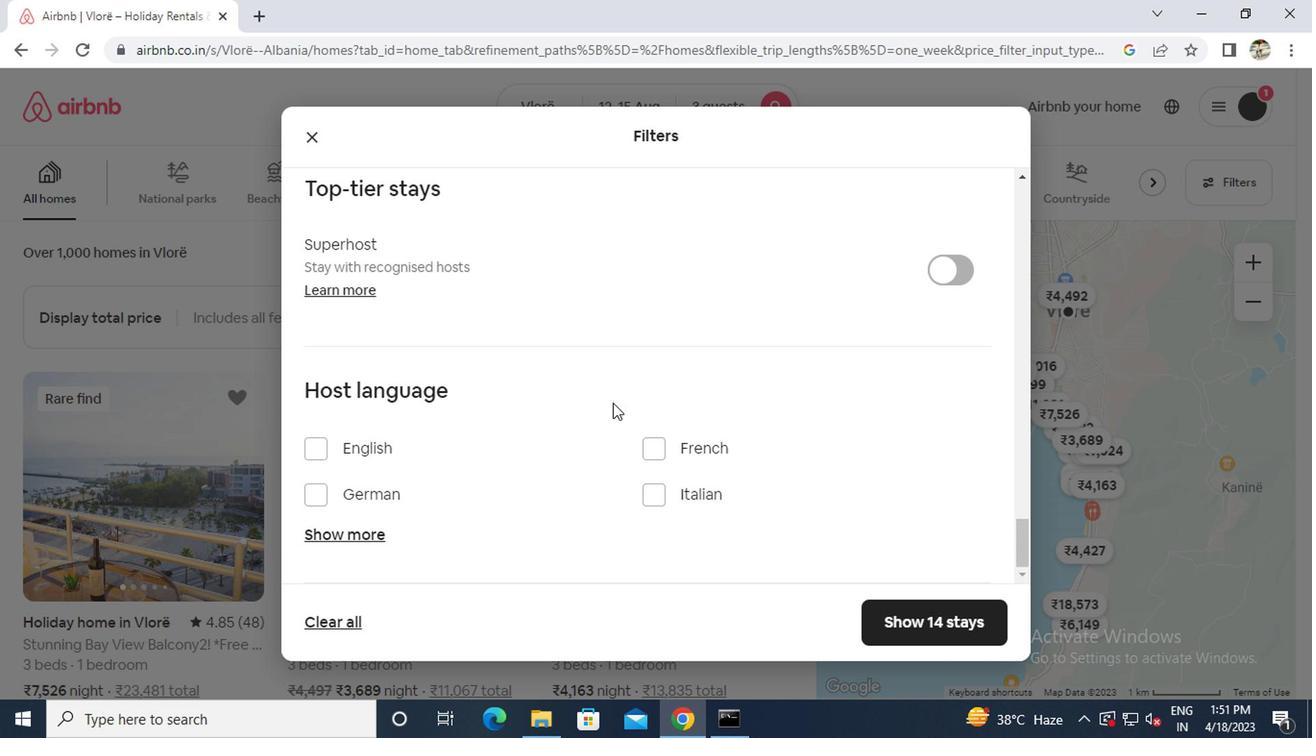 
Action: Mouse scrolled (608, 402) with delta (0, 0)
Screenshot: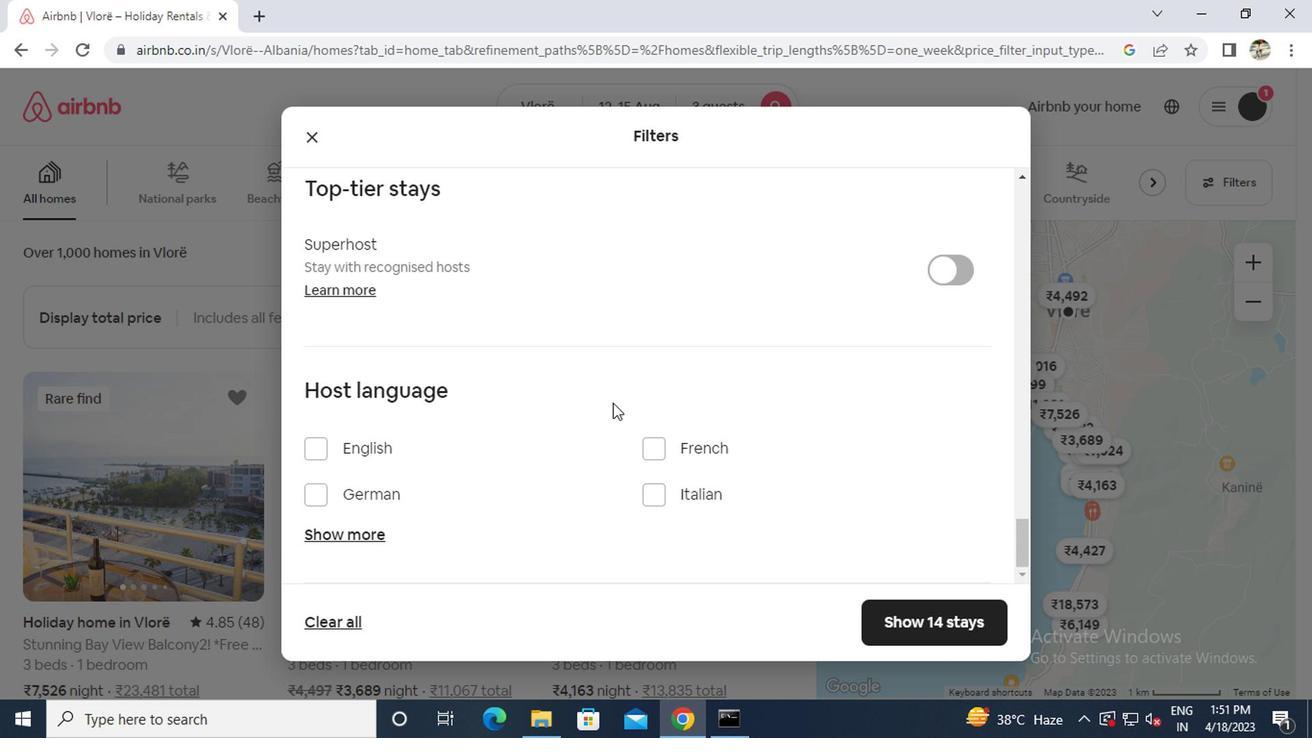 
Action: Mouse scrolled (608, 402) with delta (0, 0)
Screenshot: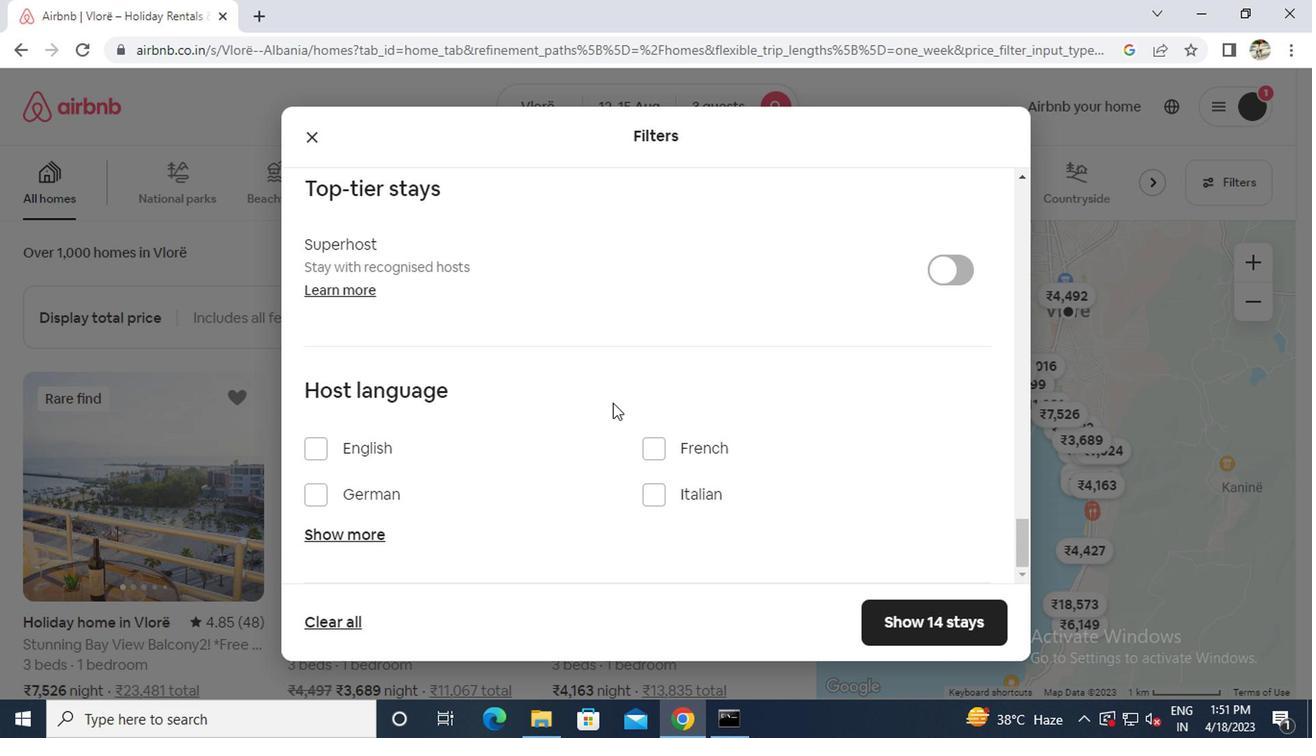 
Action: Mouse moved to (323, 444)
Screenshot: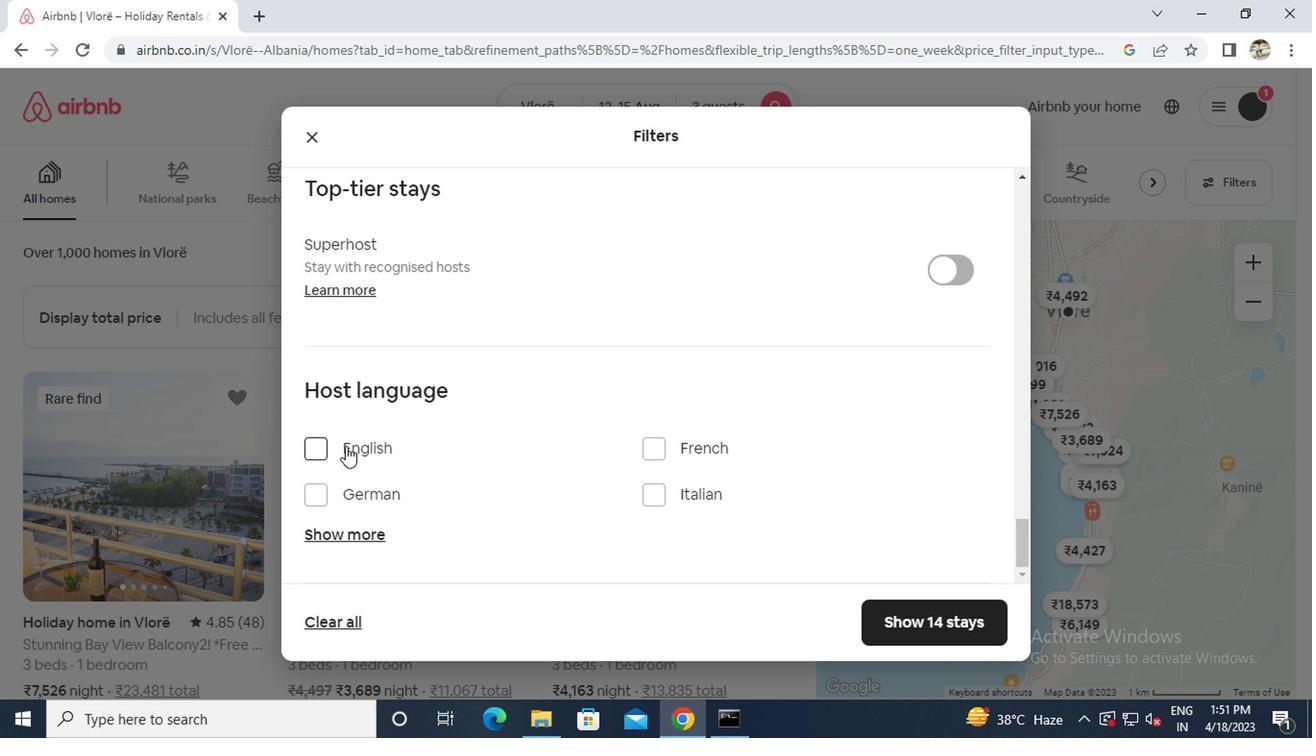 
Action: Mouse pressed left at (323, 444)
Screenshot: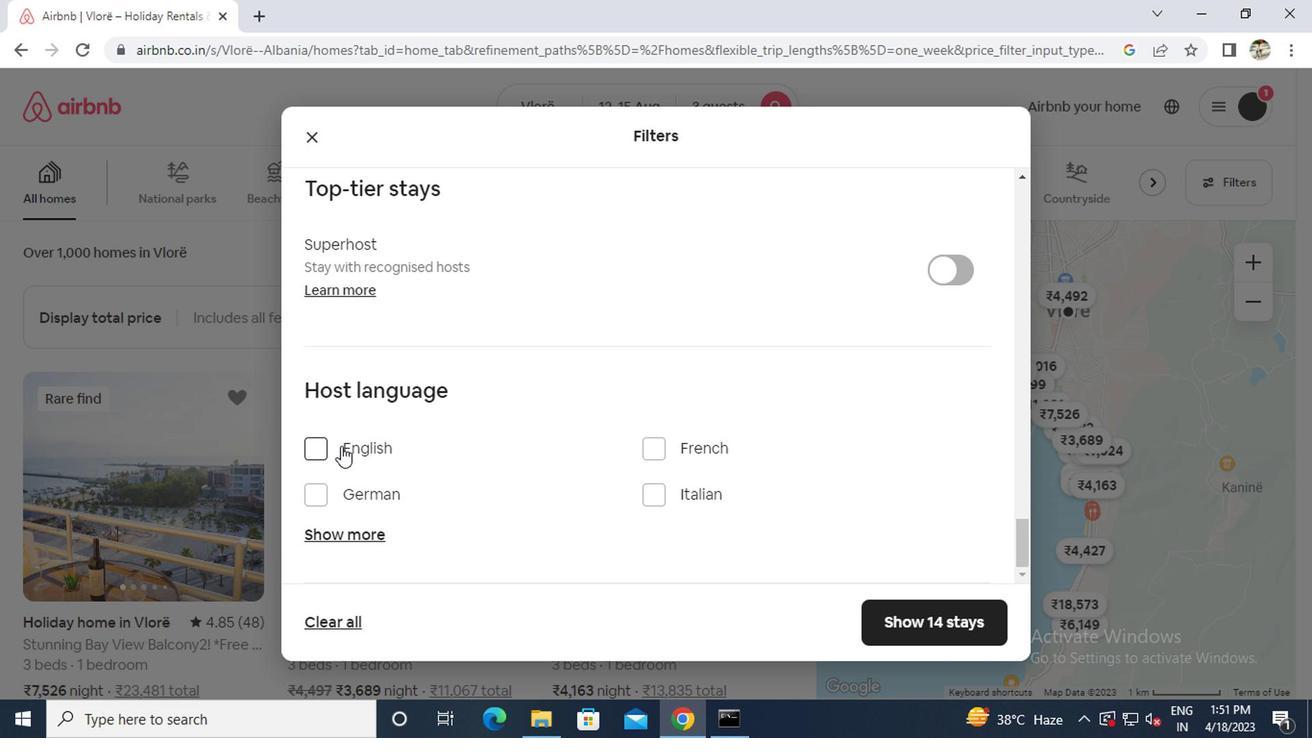 
Action: Mouse moved to (894, 625)
Screenshot: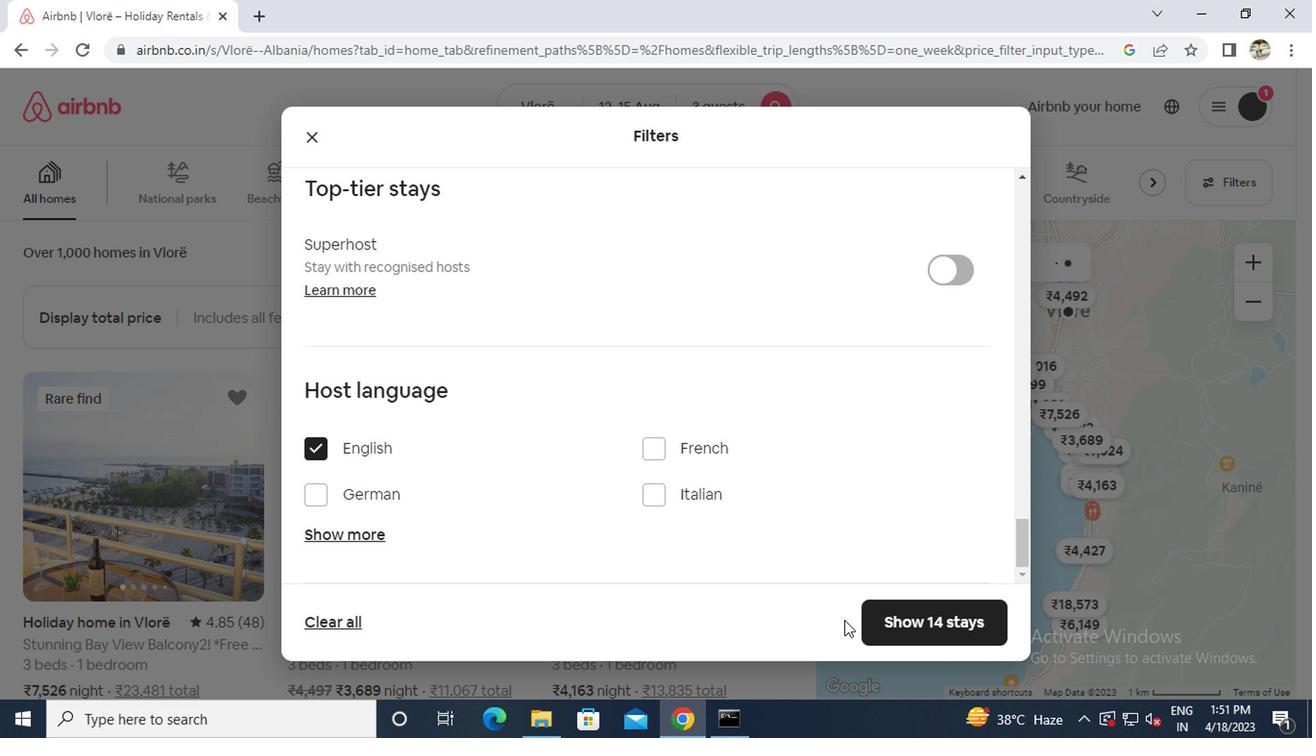 
Action: Mouse pressed left at (894, 625)
Screenshot: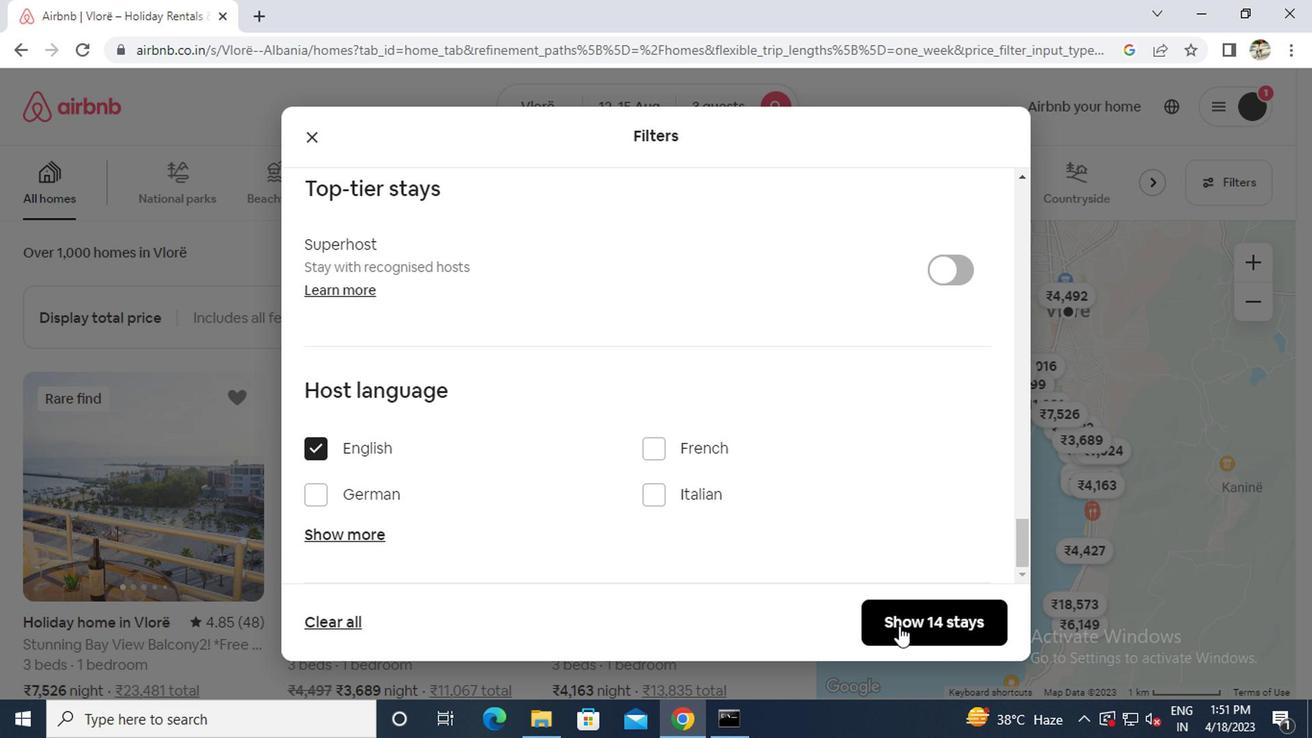 
